 Task: Find connections with filter location Slavonski Brod with filter topic #wellnesswith filter profile language Potuguese with filter current company Gojek with filter school KKR&KSR Institute of Technology & Sciences, VINJANAMPADU Village (CC-JR) with filter industry Wholesale Furniture and Home Furnishings with filter service category Financial Planning with filter keywords title Executive Assistant
Action: Mouse moved to (616, 80)
Screenshot: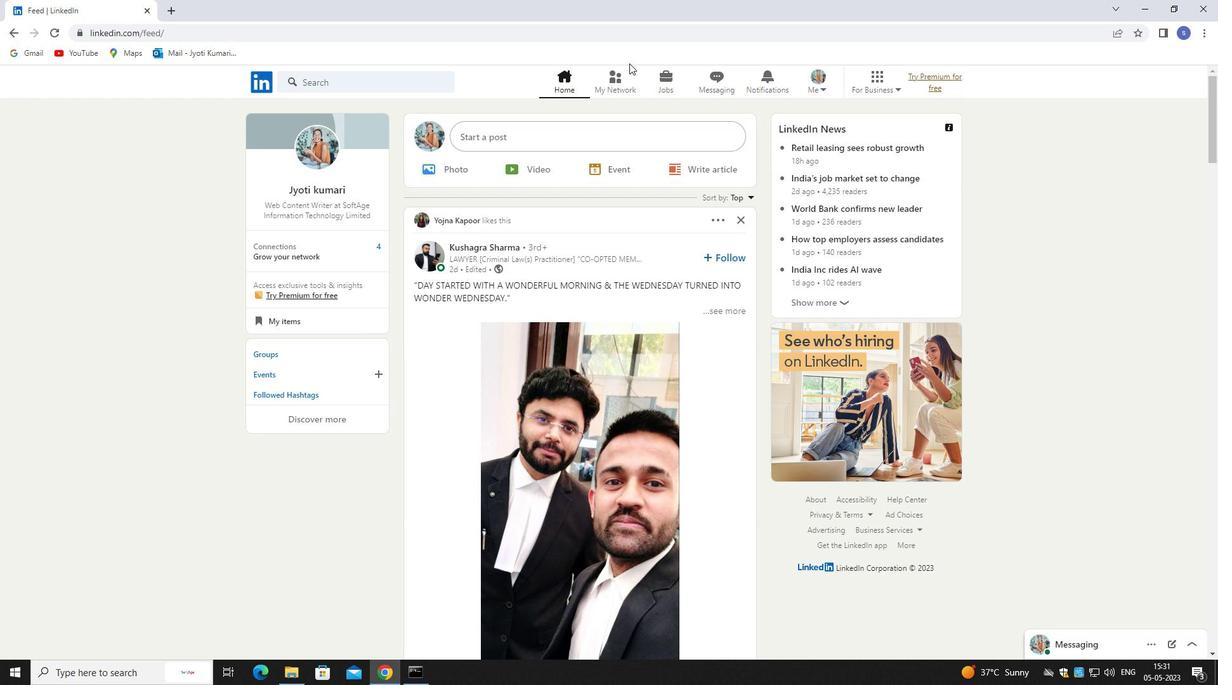 
Action: Mouse pressed left at (616, 80)
Screenshot: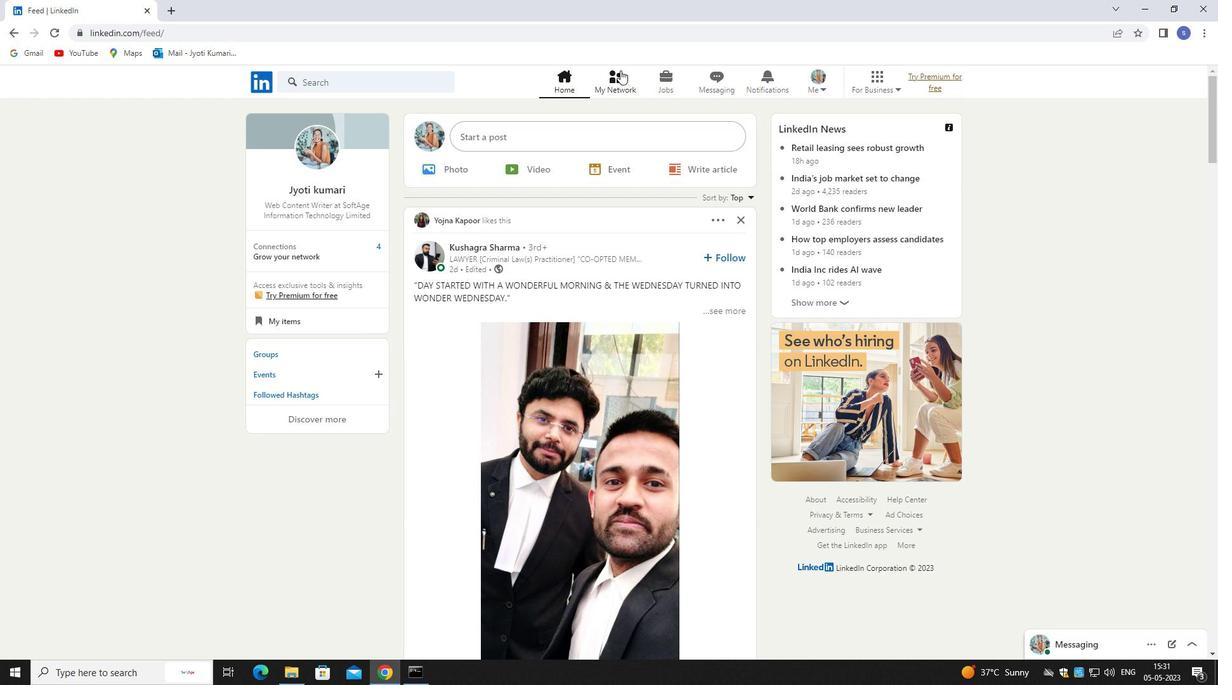 
Action: Mouse moved to (616, 80)
Screenshot: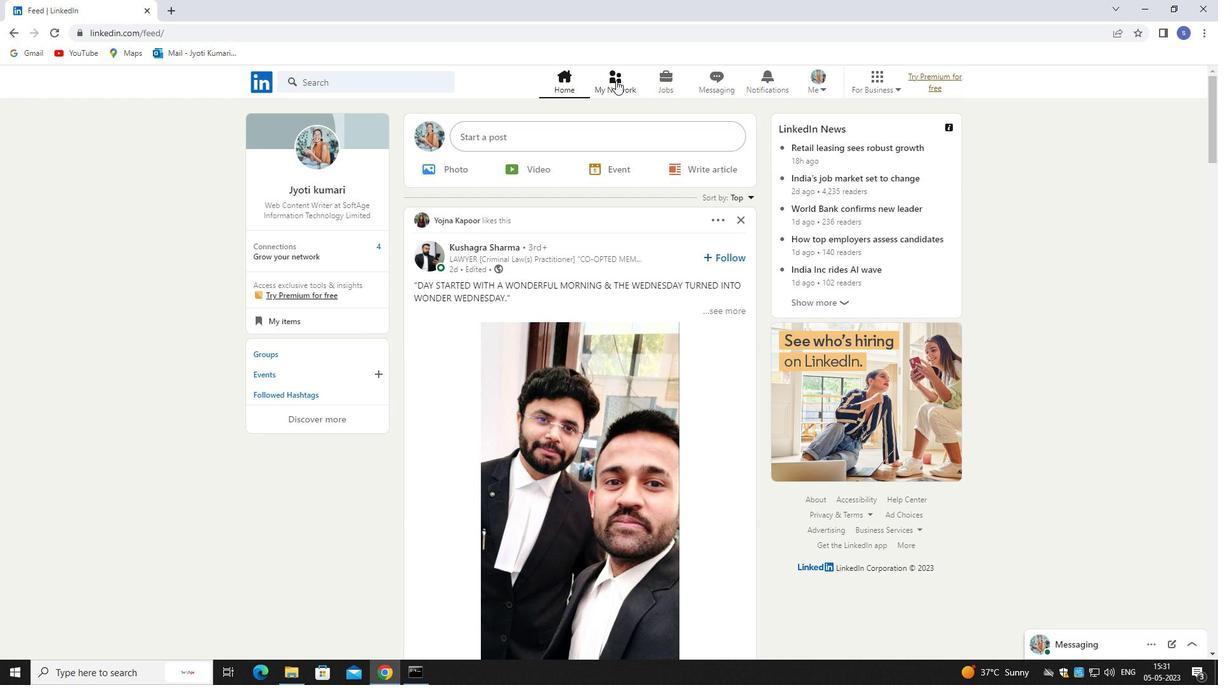 
Action: Mouse pressed left at (616, 80)
Screenshot: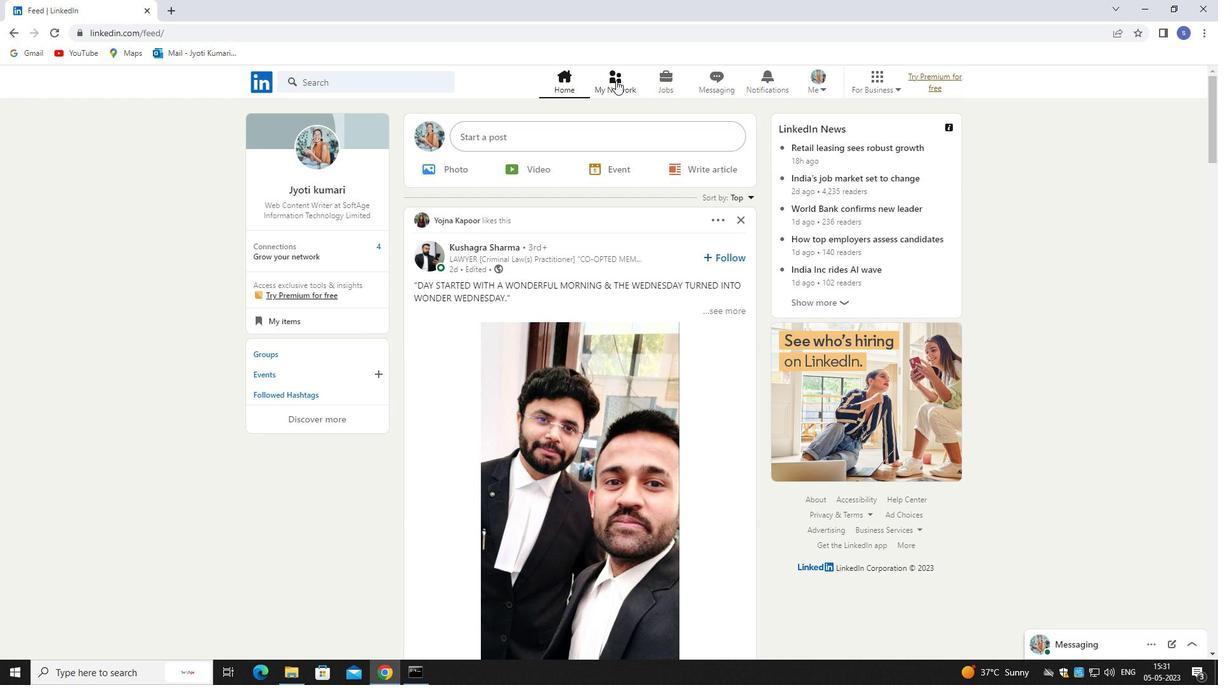 
Action: Mouse moved to (399, 148)
Screenshot: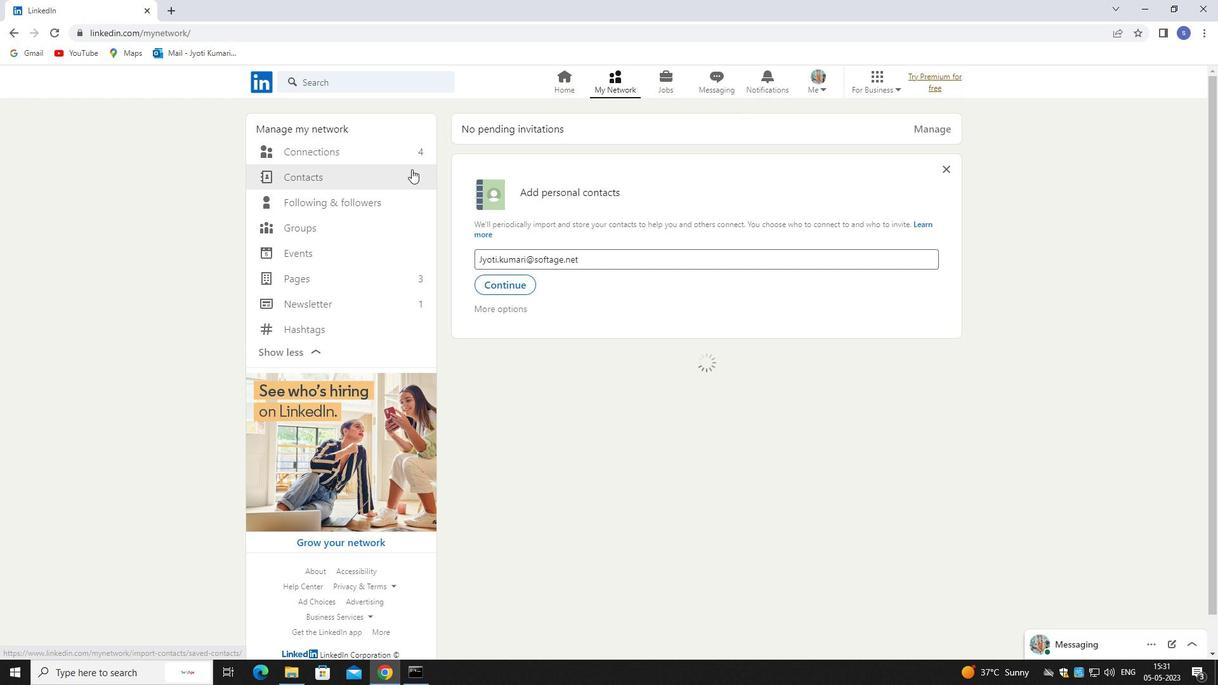 
Action: Mouse pressed left at (399, 148)
Screenshot: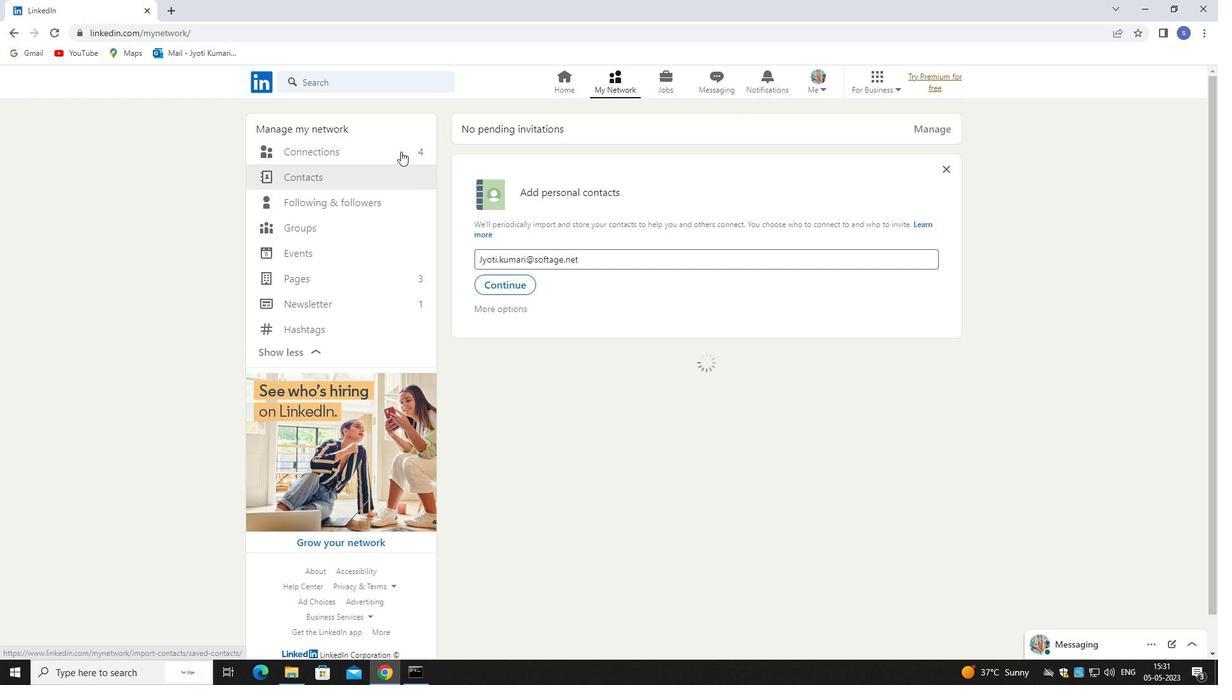 
Action: Mouse moved to (398, 146)
Screenshot: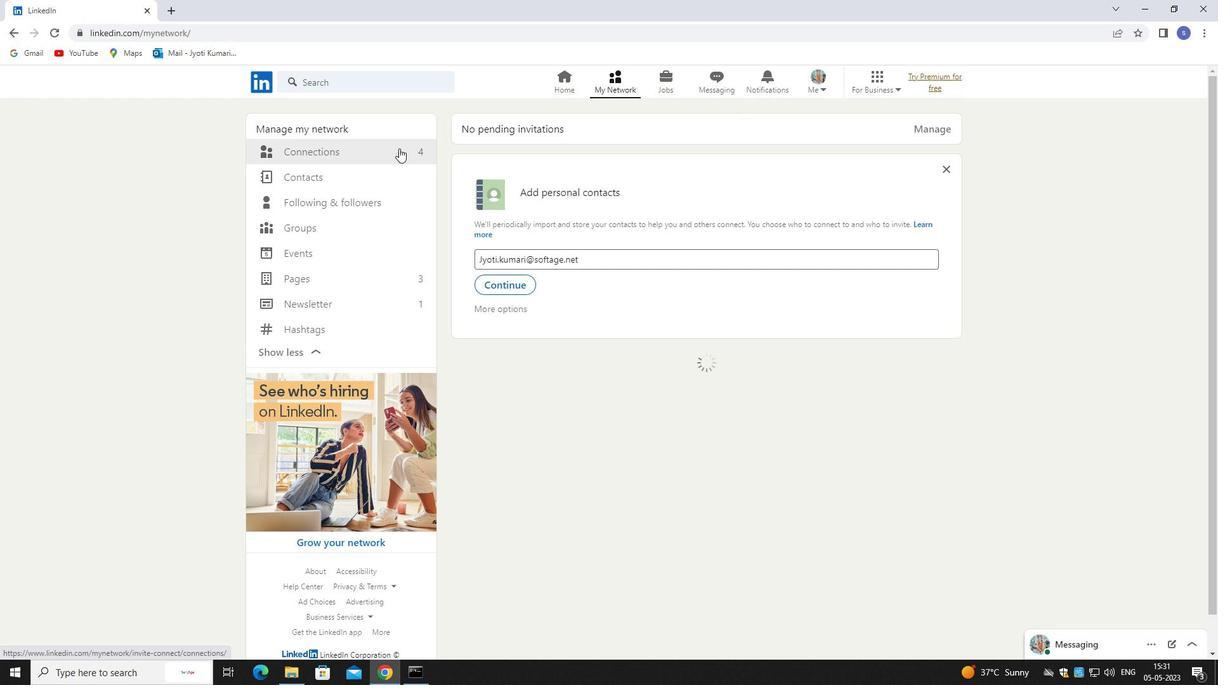 
Action: Mouse pressed left at (398, 146)
Screenshot: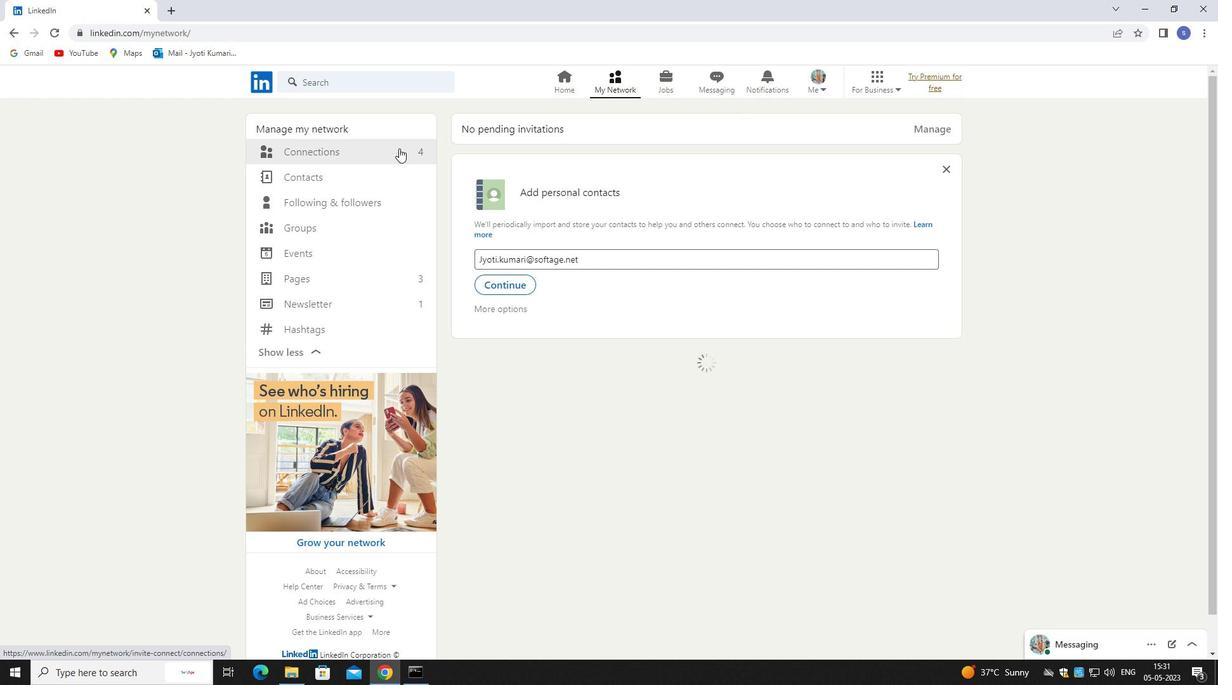 
Action: Mouse moved to (735, 153)
Screenshot: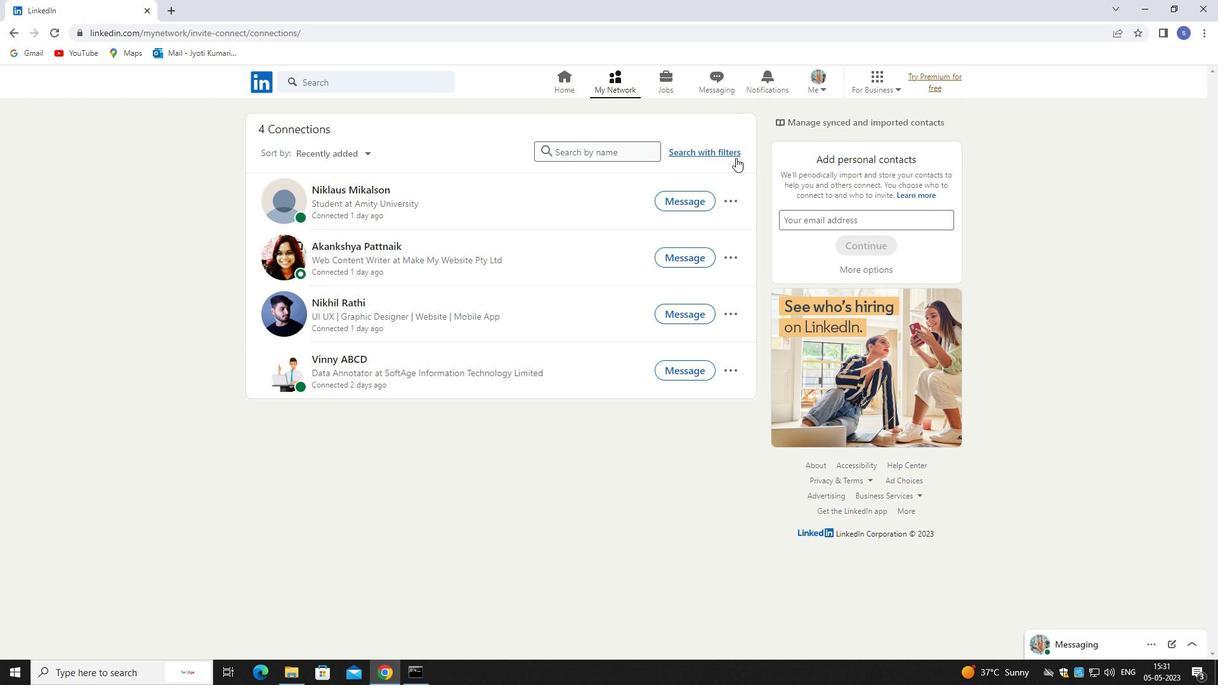 
Action: Mouse pressed left at (735, 153)
Screenshot: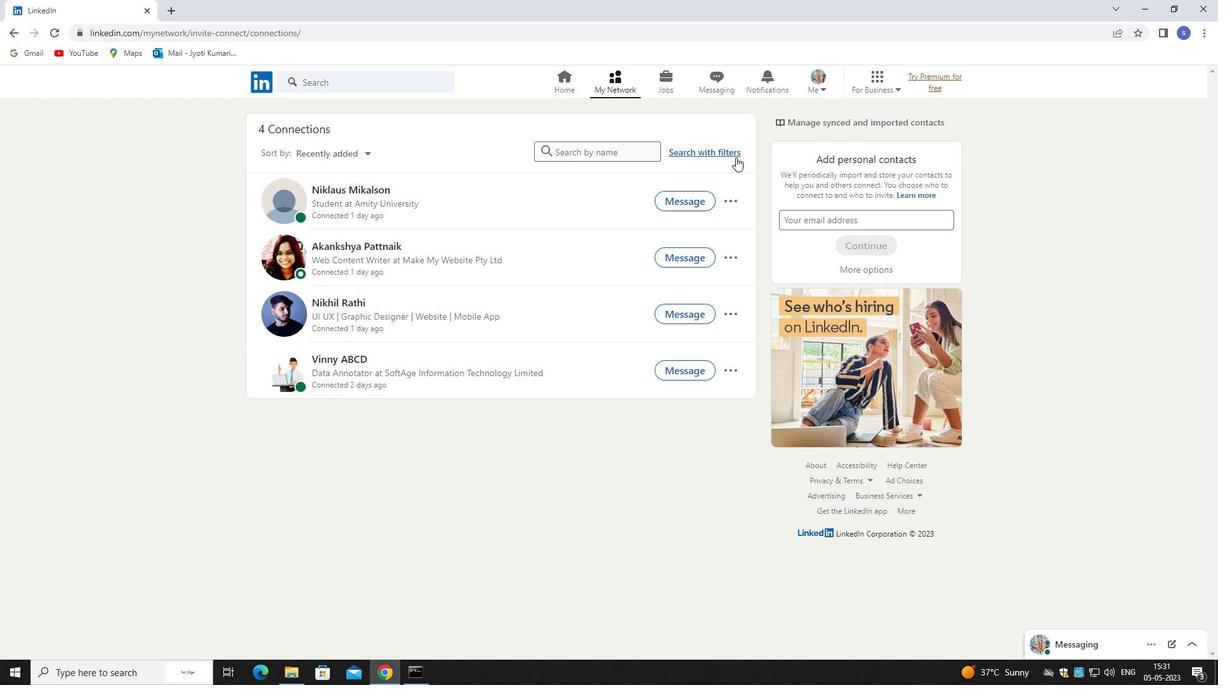 
Action: Mouse moved to (637, 117)
Screenshot: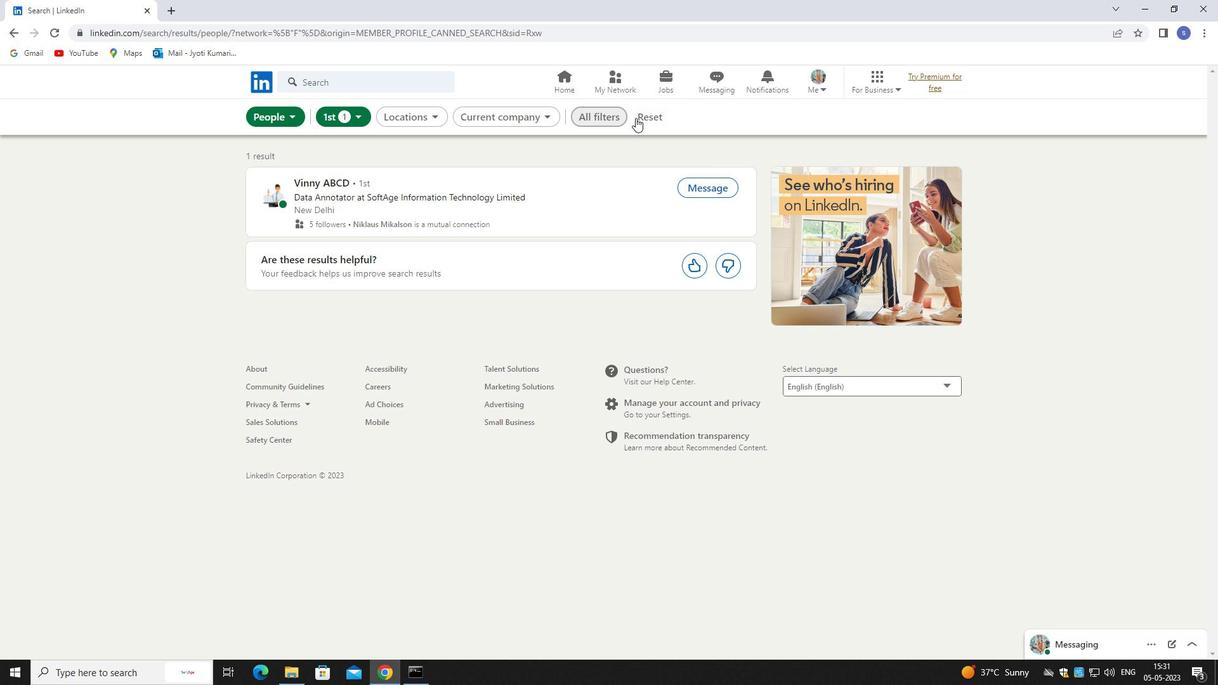 
Action: Mouse pressed left at (637, 117)
Screenshot: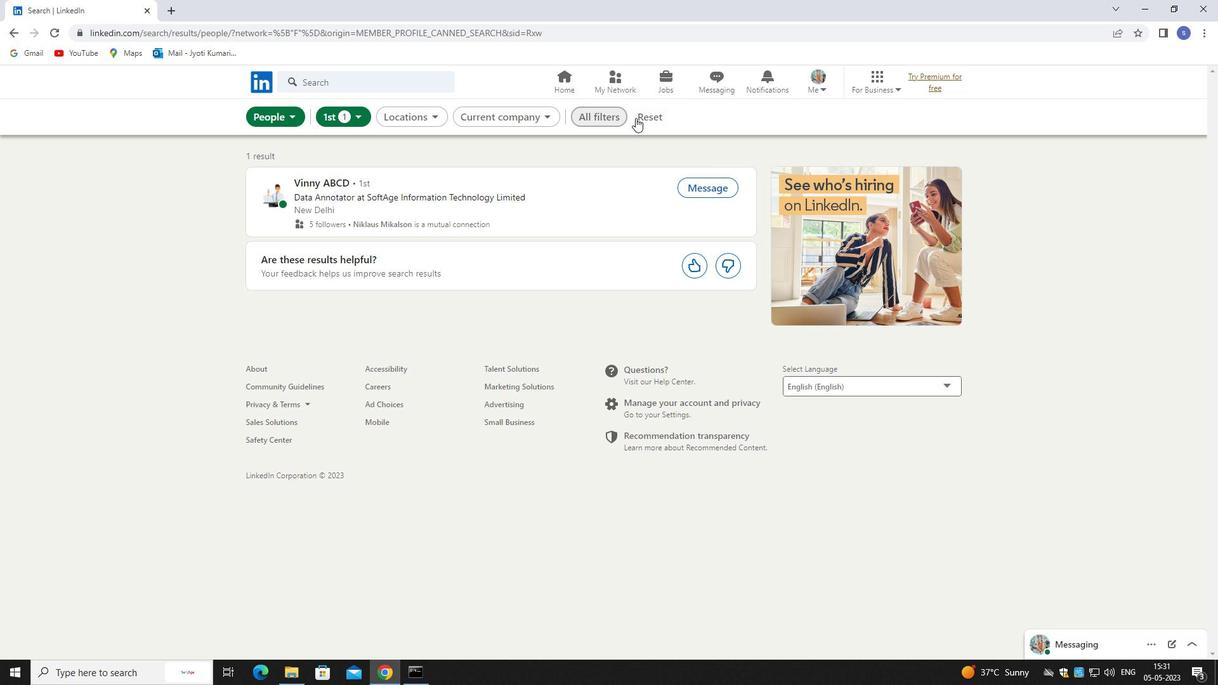 
Action: Mouse moved to (630, 114)
Screenshot: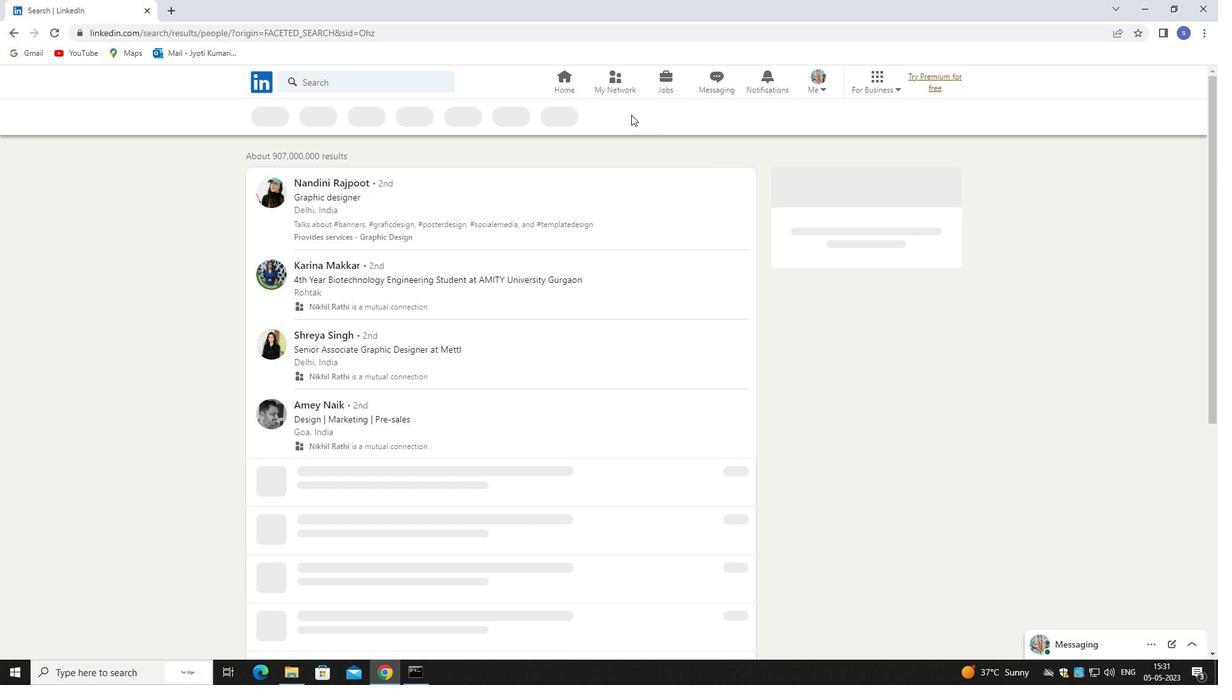 
Action: Mouse pressed left at (630, 114)
Screenshot: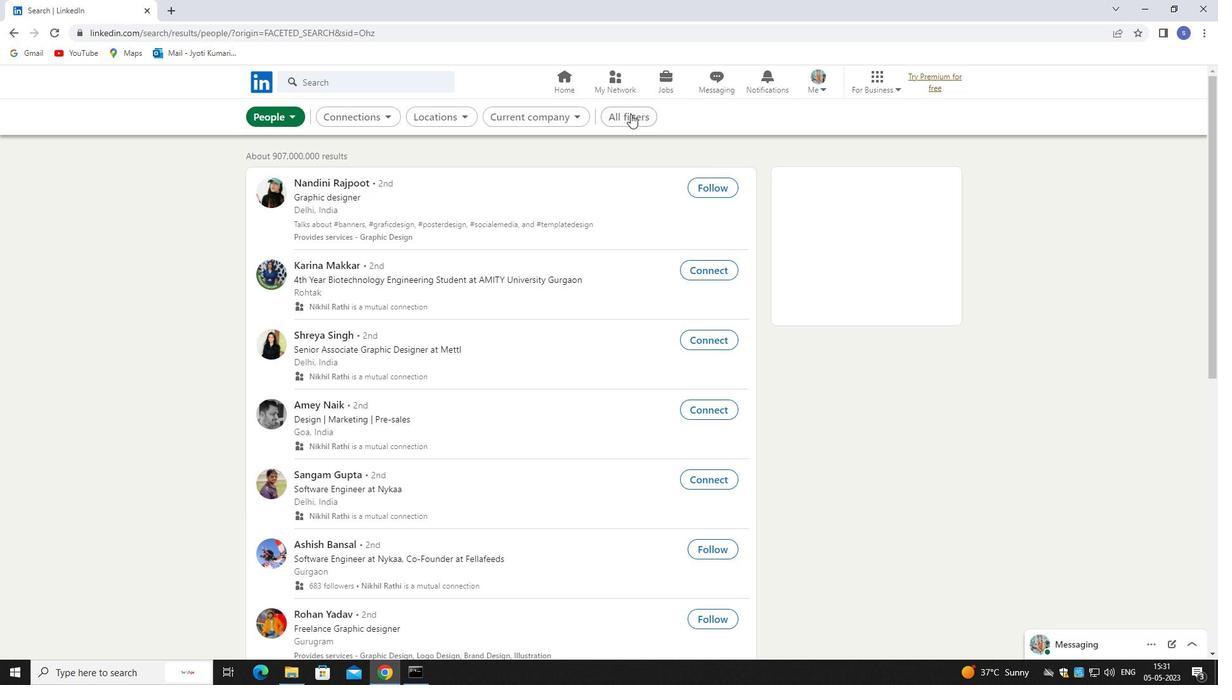 
Action: Mouse moved to (1111, 499)
Screenshot: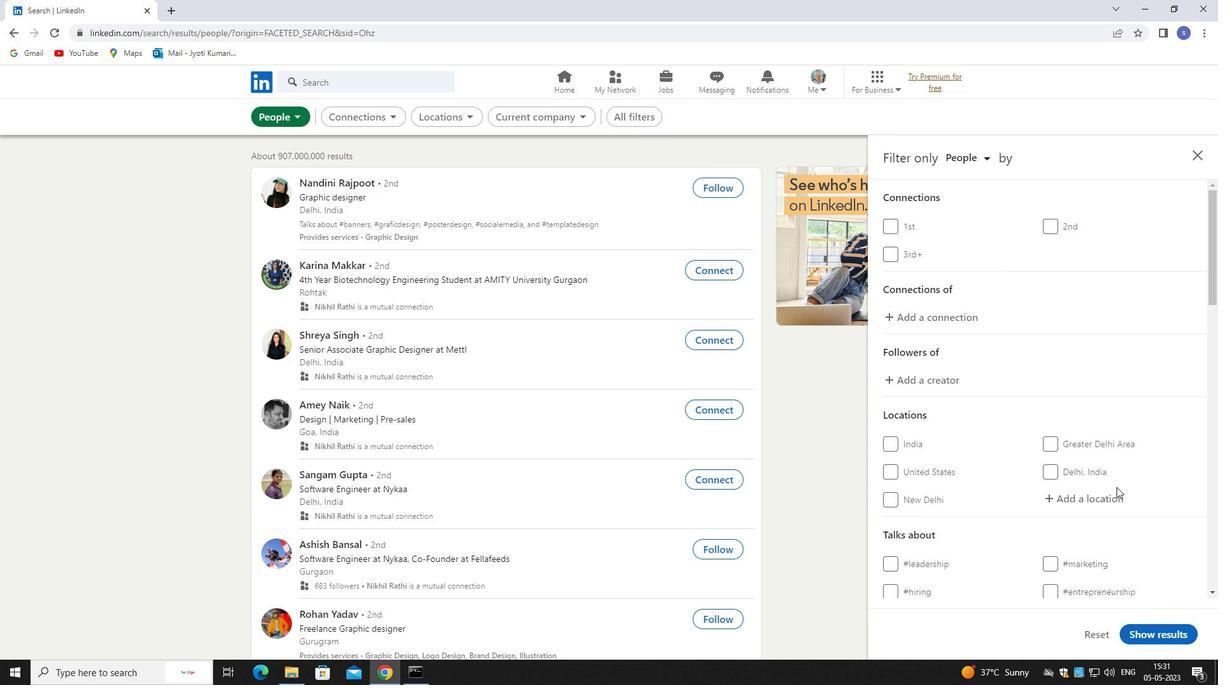 
Action: Mouse pressed left at (1111, 499)
Screenshot: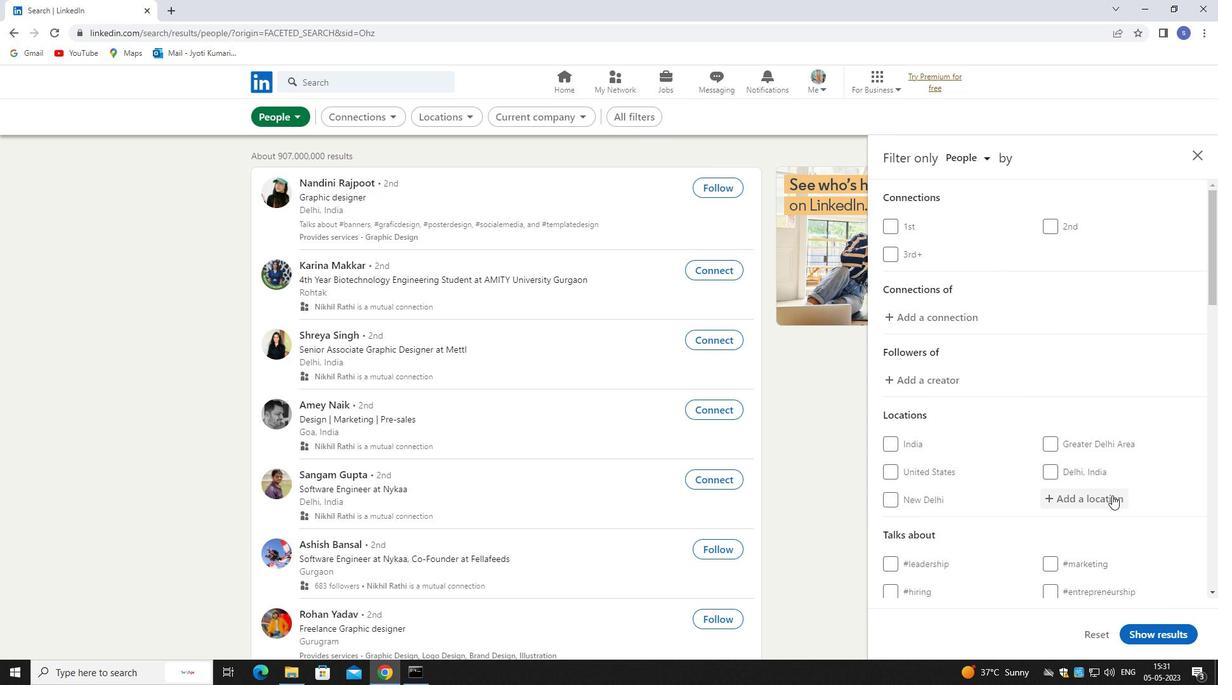 
Action: Mouse moved to (1113, 506)
Screenshot: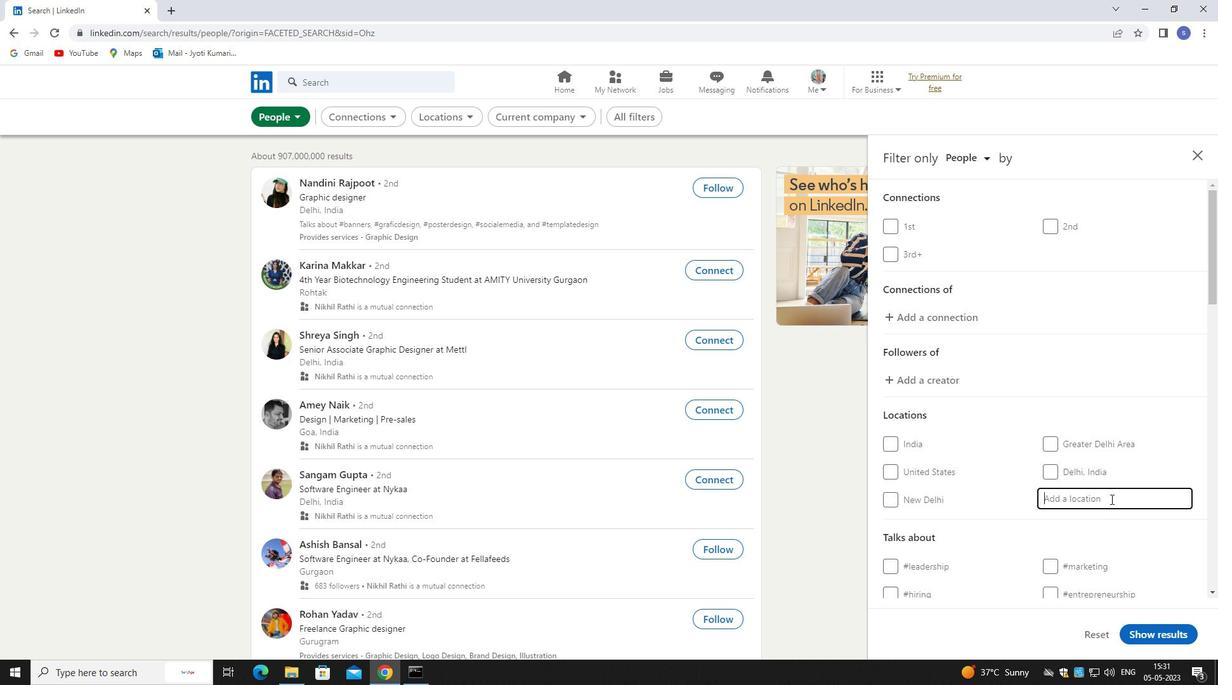 
Action: Key pressed slan<Key.backspace>vonski
Screenshot: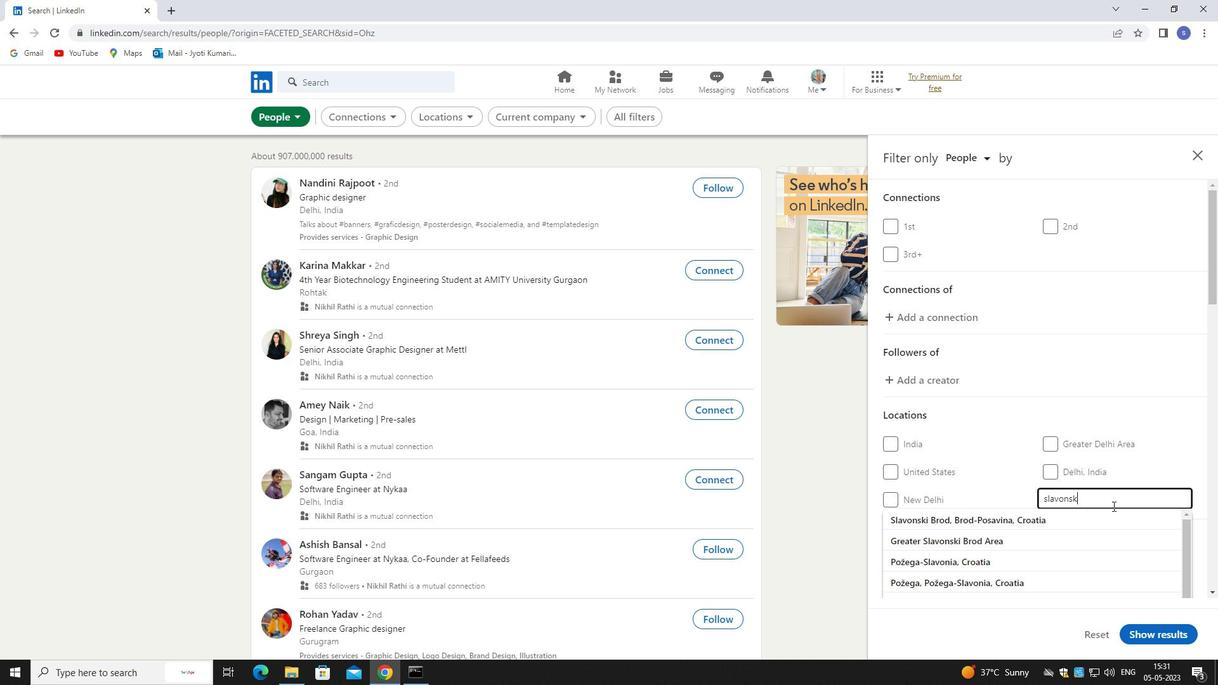 
Action: Mouse moved to (1113, 518)
Screenshot: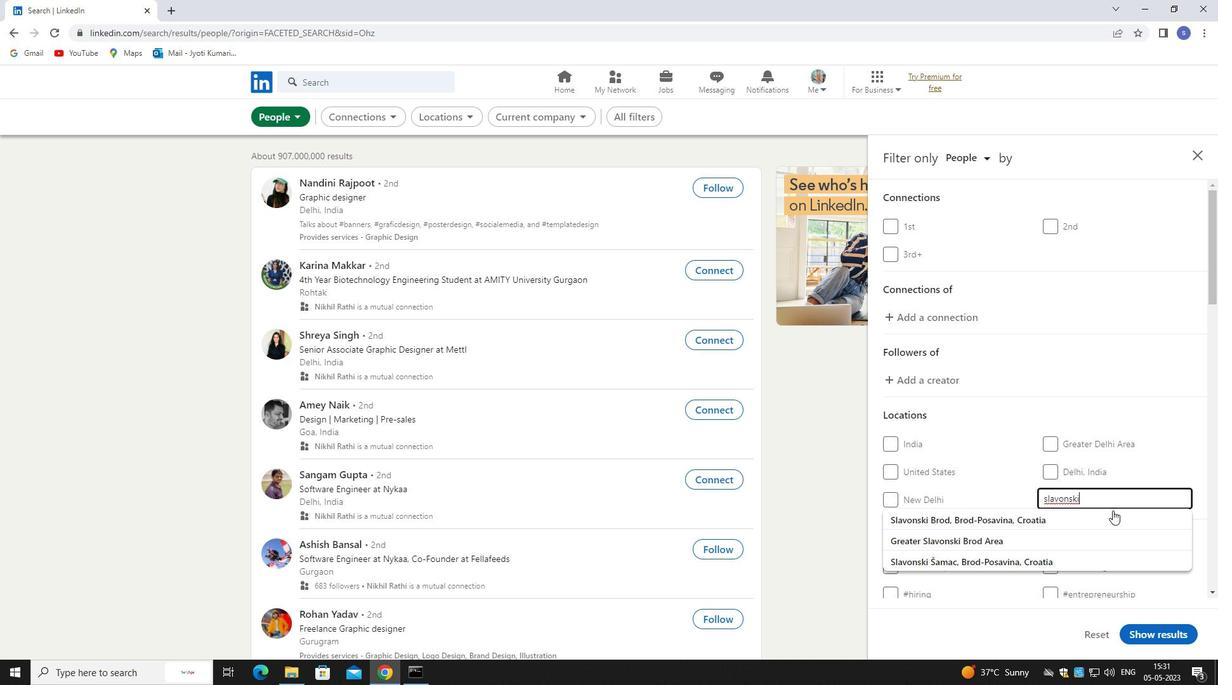 
Action: Mouse pressed left at (1113, 518)
Screenshot: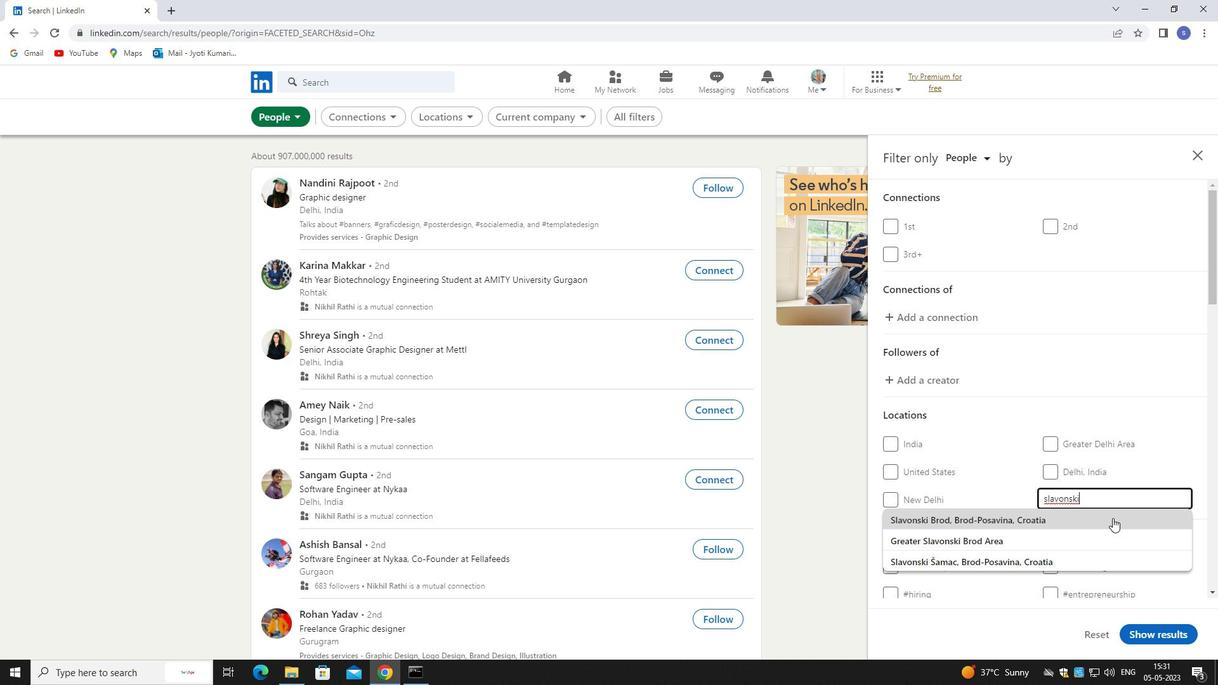
Action: Mouse moved to (1106, 525)
Screenshot: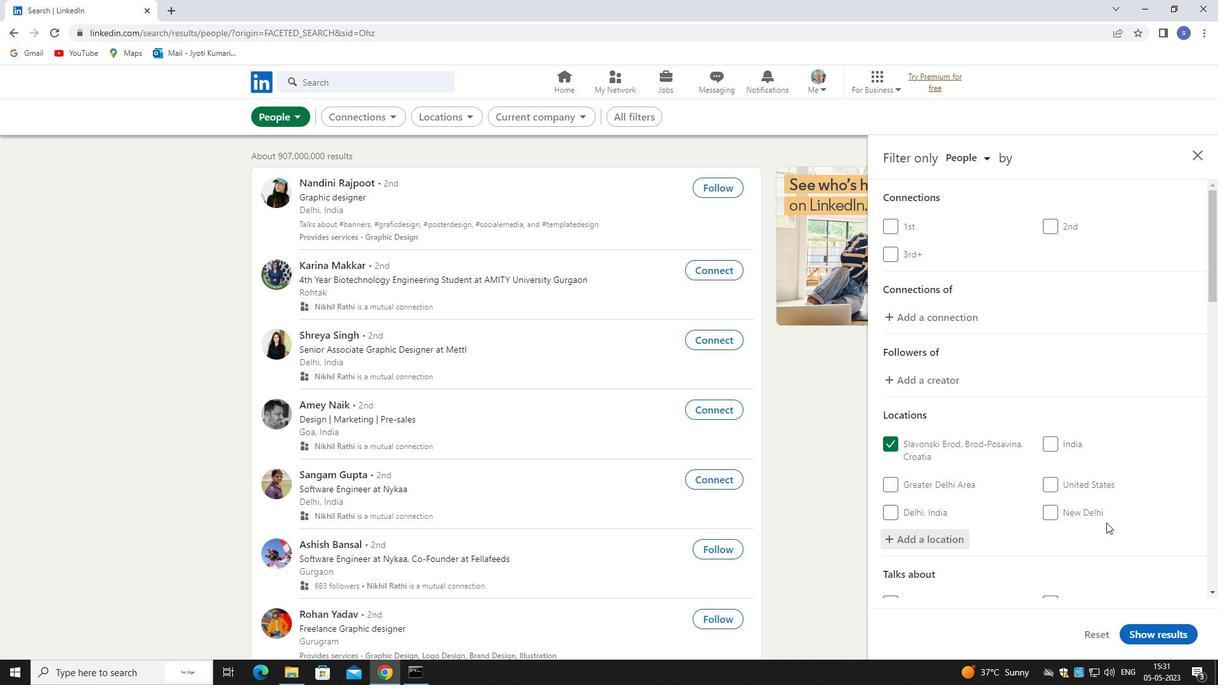 
Action: Mouse scrolled (1106, 524) with delta (0, 0)
Screenshot: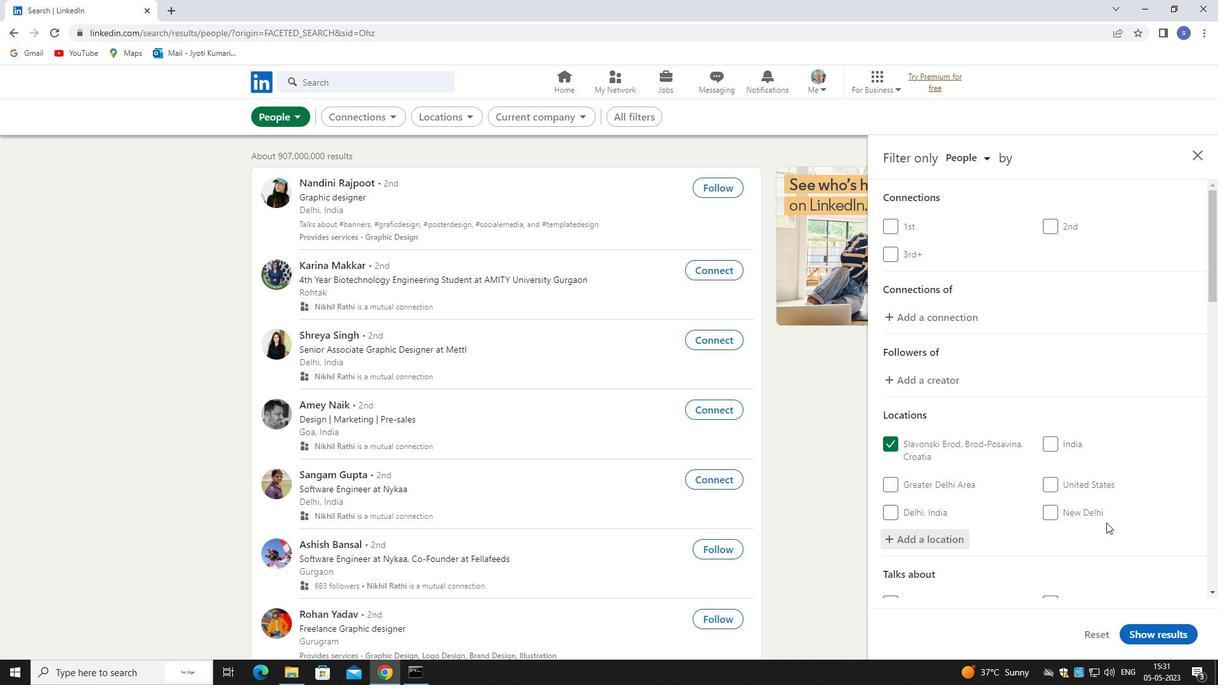 
Action: Mouse moved to (1106, 530)
Screenshot: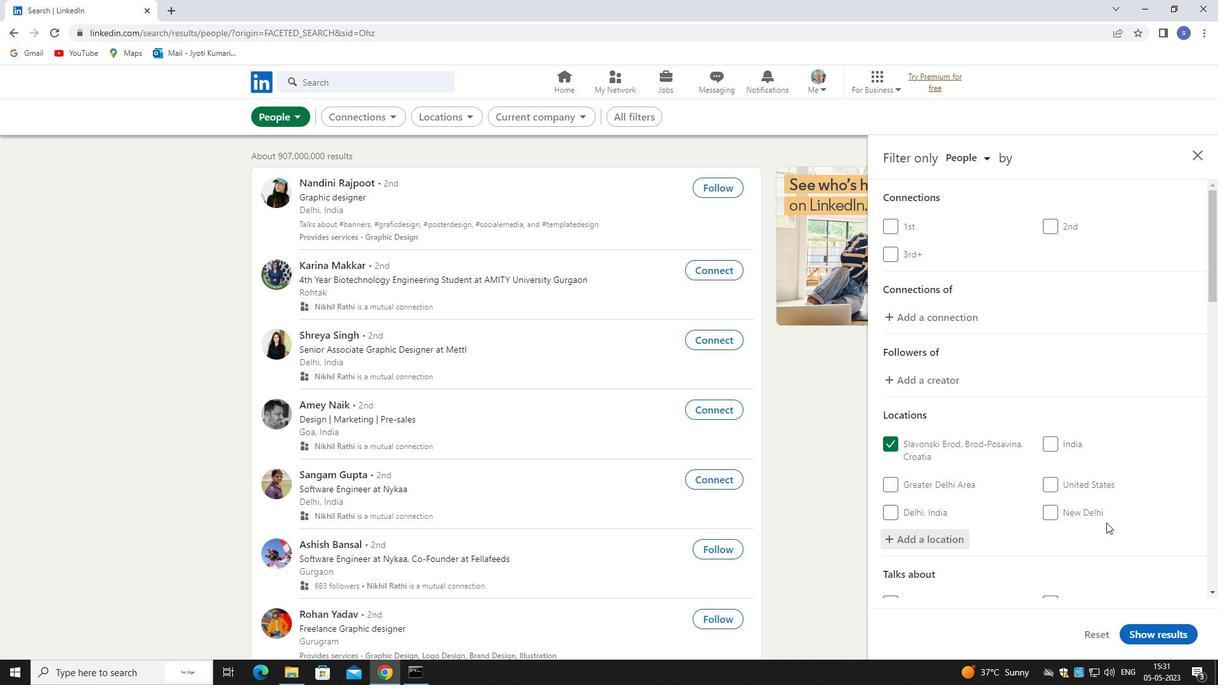
Action: Mouse scrolled (1106, 529) with delta (0, 0)
Screenshot: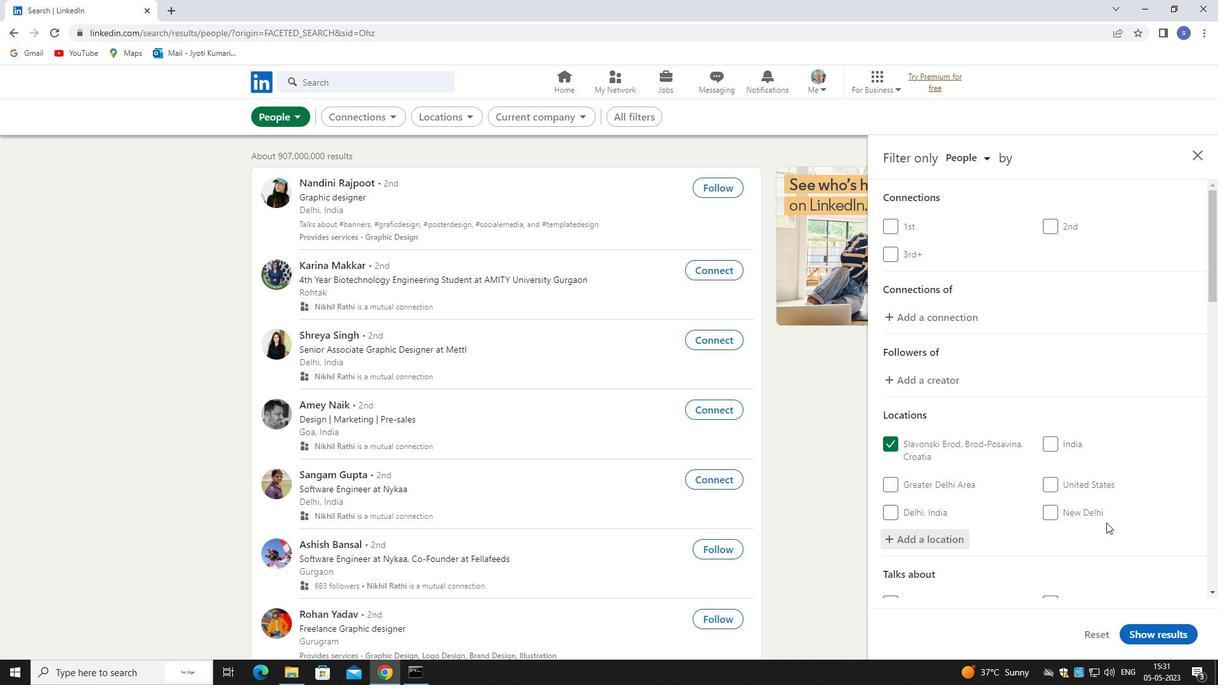
Action: Mouse moved to (1106, 531)
Screenshot: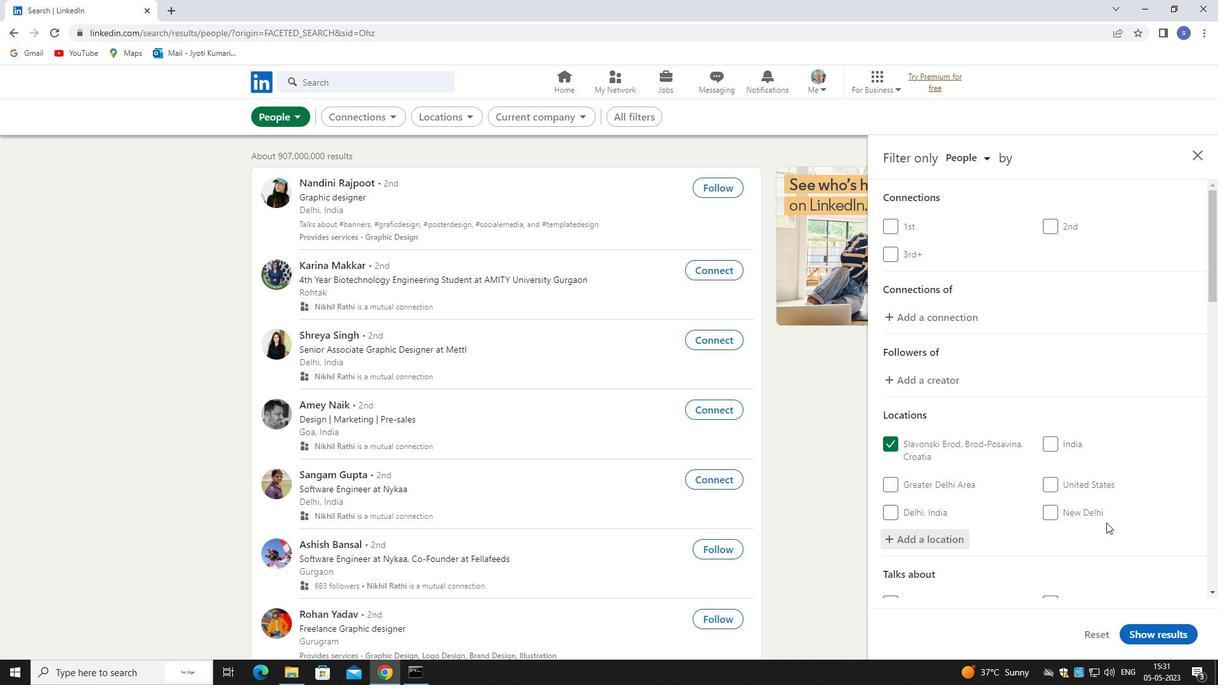 
Action: Mouse scrolled (1106, 530) with delta (0, 0)
Screenshot: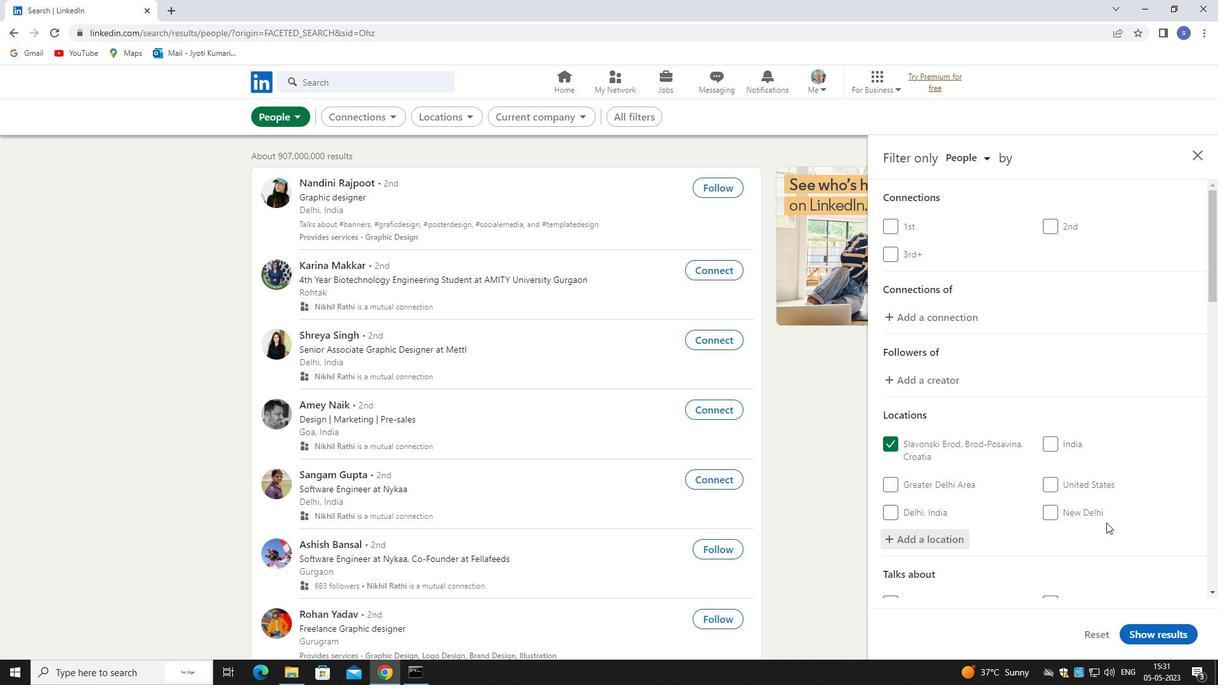 
Action: Mouse scrolled (1106, 530) with delta (0, 0)
Screenshot: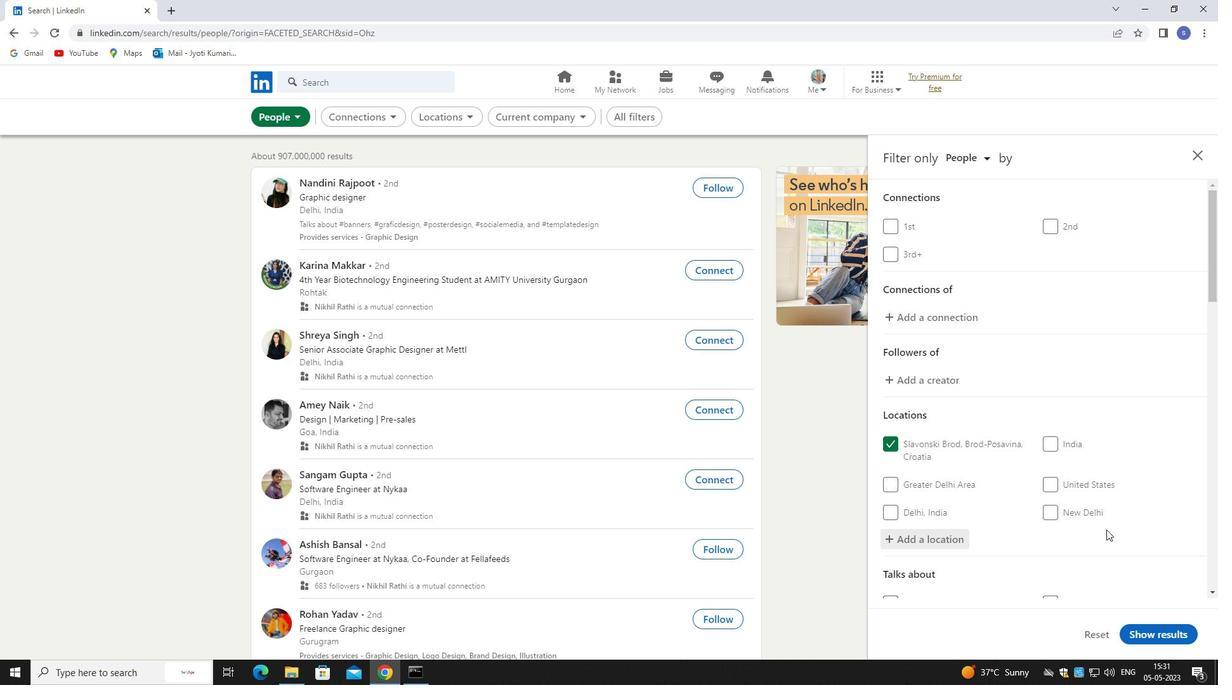 
Action: Mouse moved to (1058, 411)
Screenshot: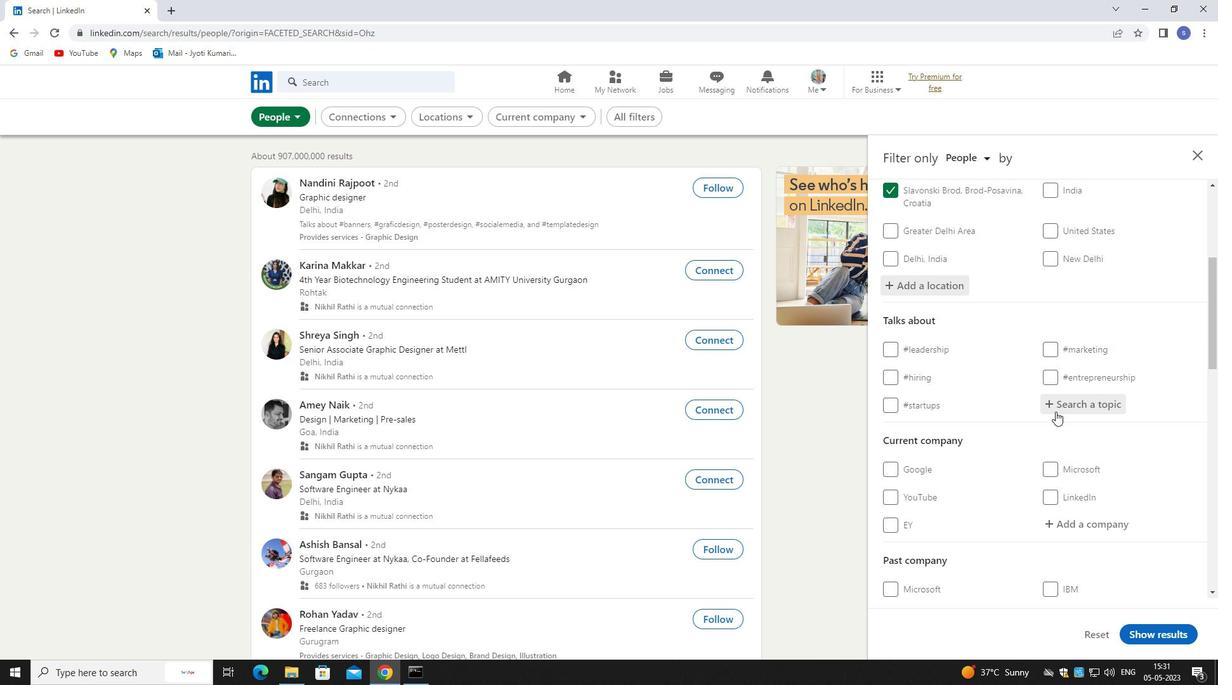 
Action: Mouse pressed left at (1058, 411)
Screenshot: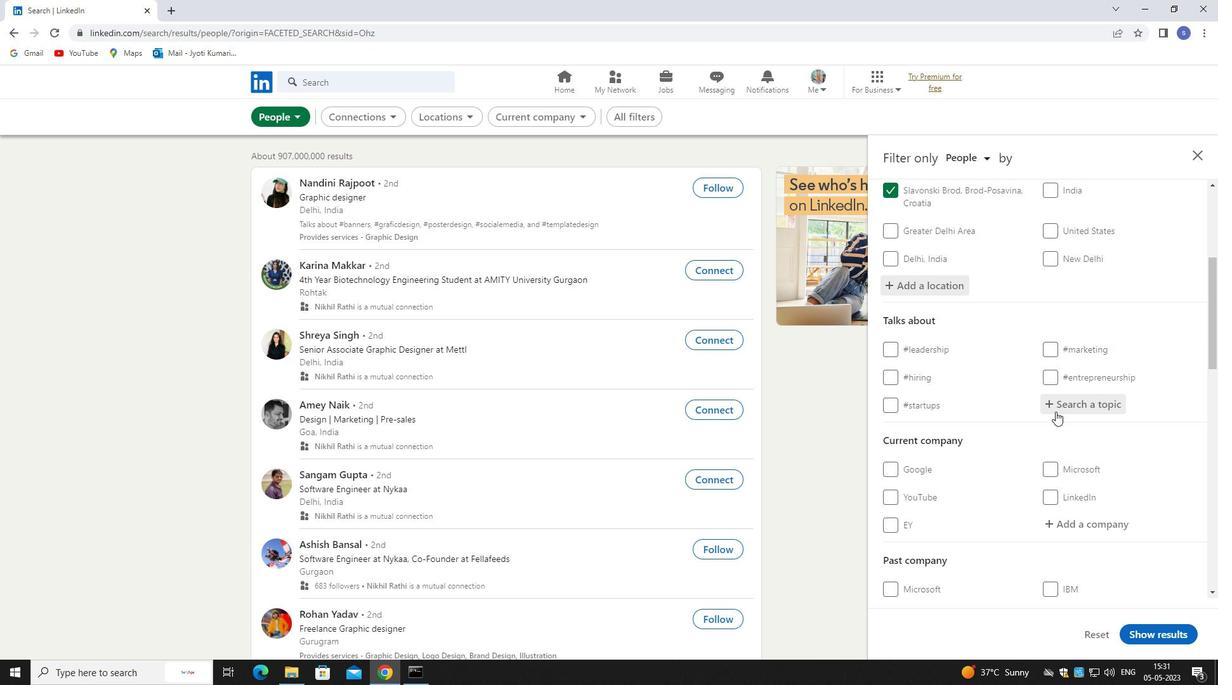 
Action: Mouse moved to (1059, 413)
Screenshot: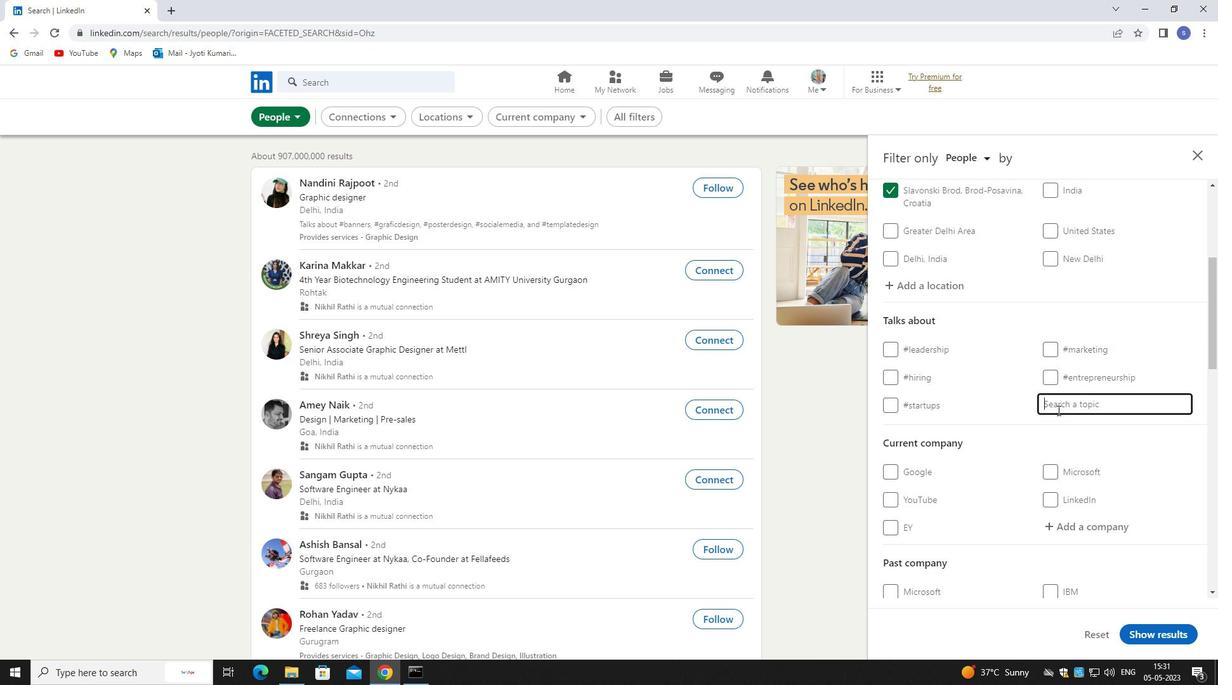 
Action: Key pressed wellness
Screenshot: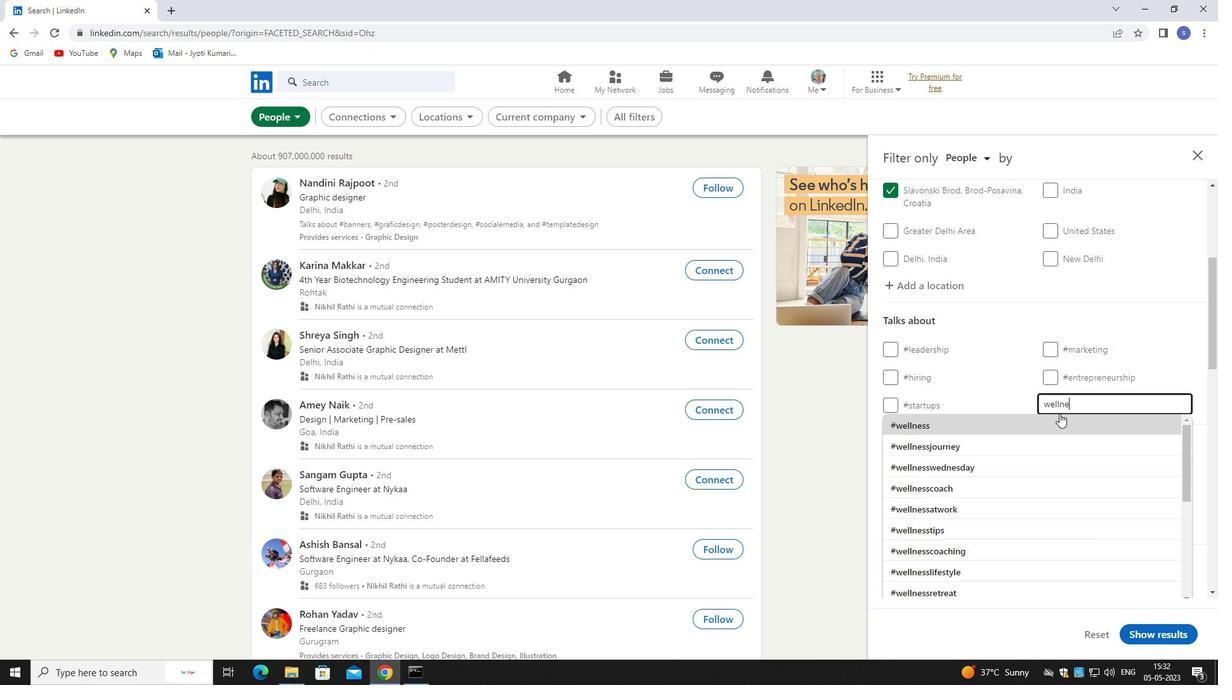 
Action: Mouse moved to (1042, 418)
Screenshot: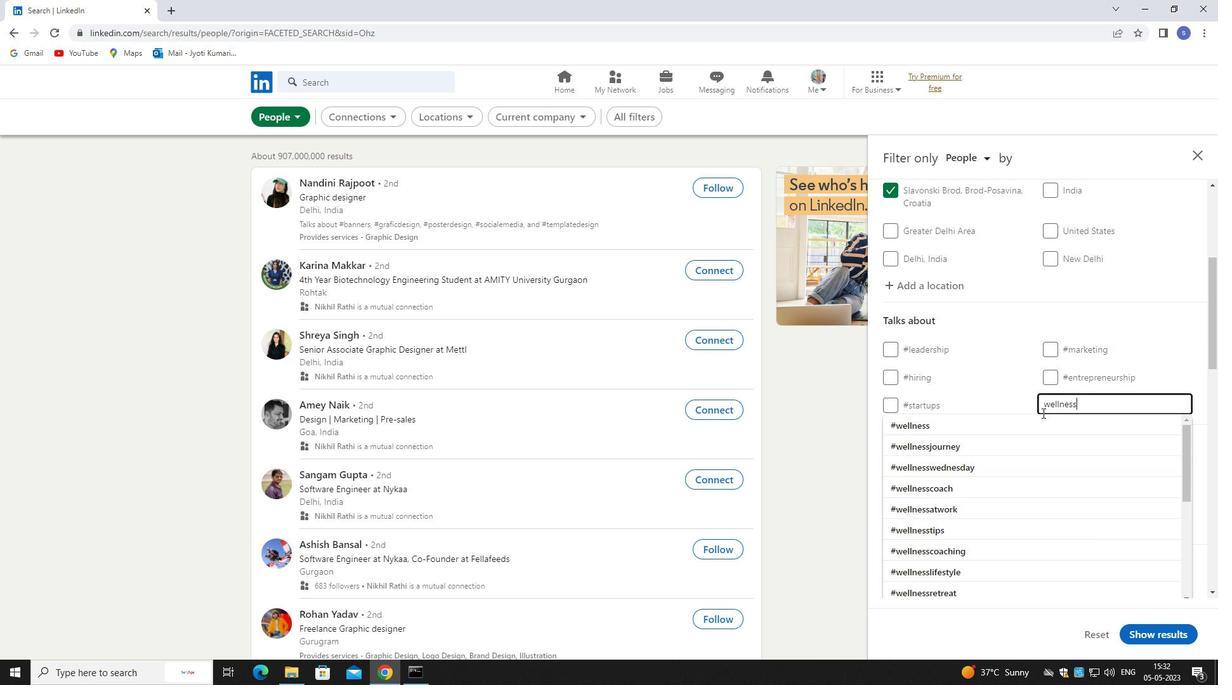 
Action: Mouse pressed left at (1042, 418)
Screenshot: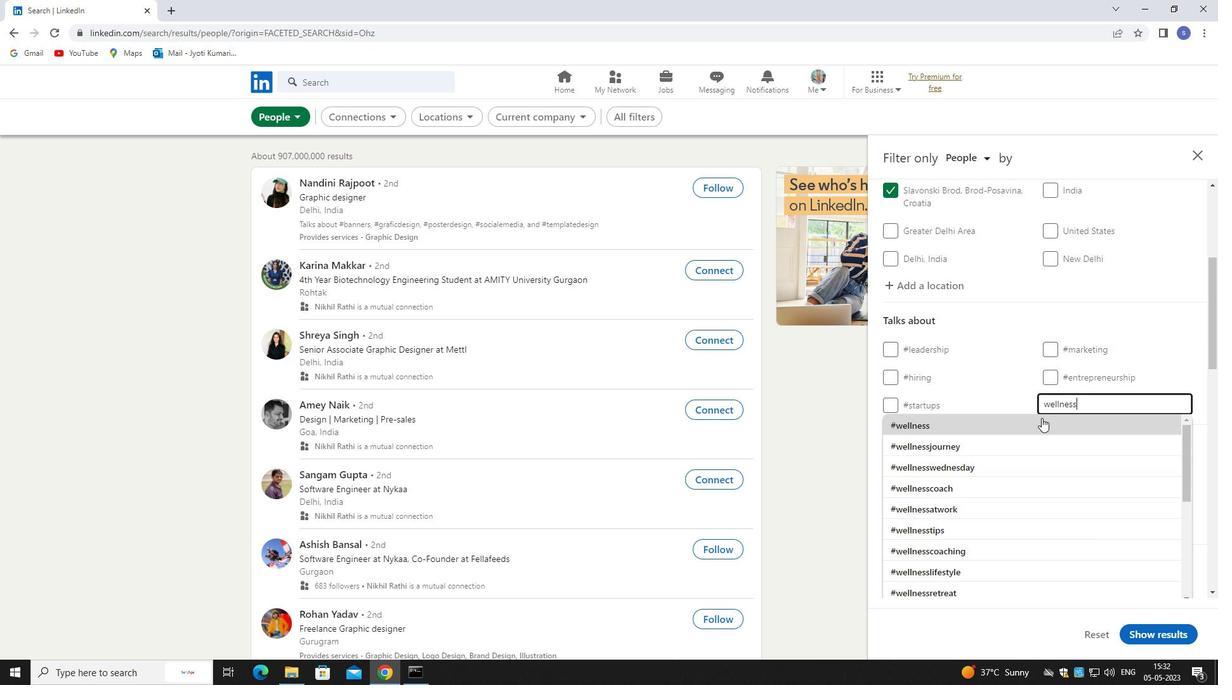 
Action: Mouse moved to (1044, 424)
Screenshot: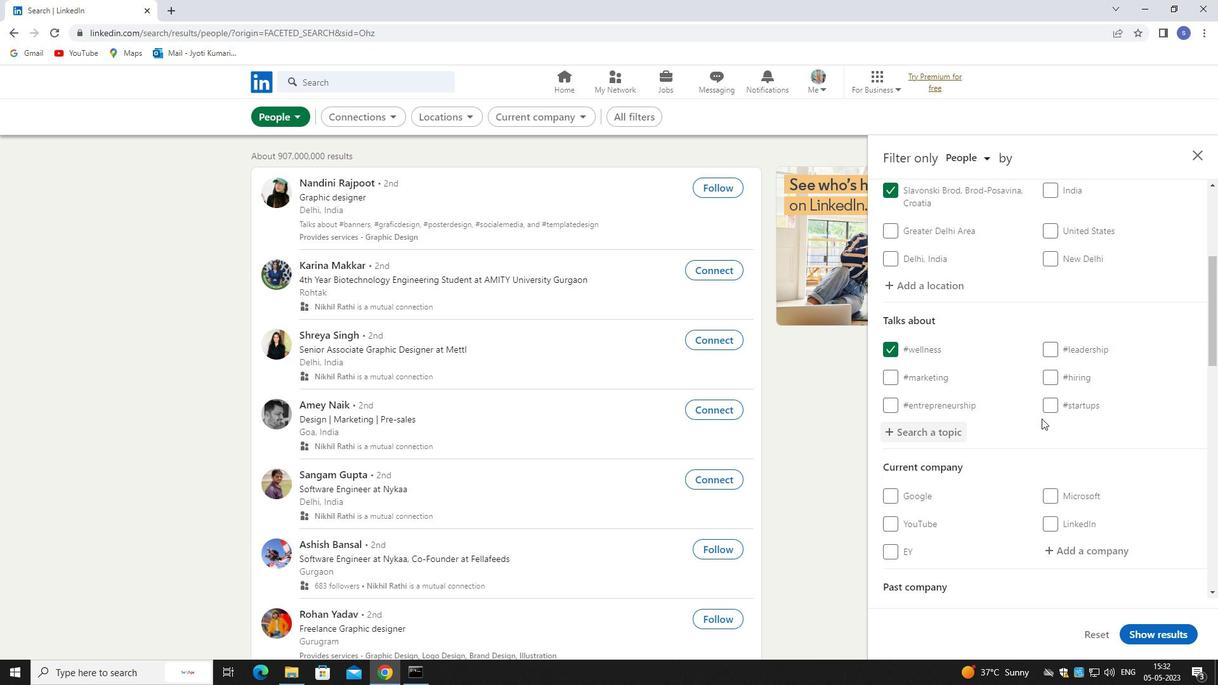 
Action: Mouse scrolled (1044, 423) with delta (0, 0)
Screenshot: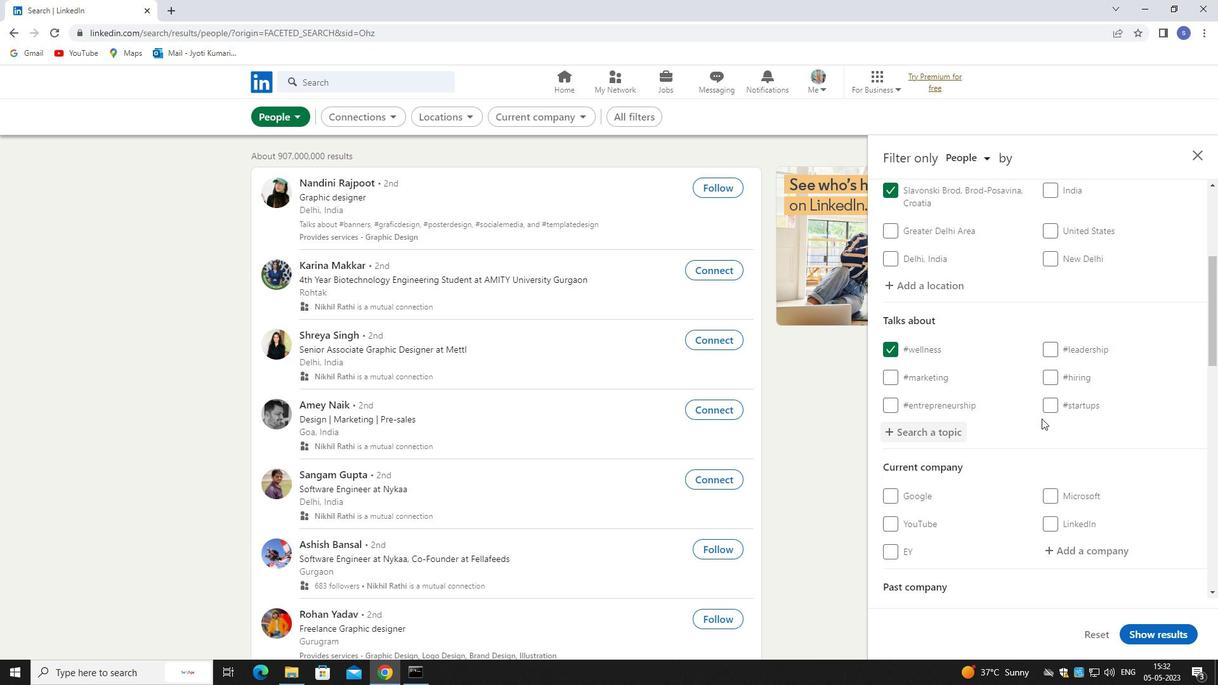 
Action: Mouse moved to (1052, 434)
Screenshot: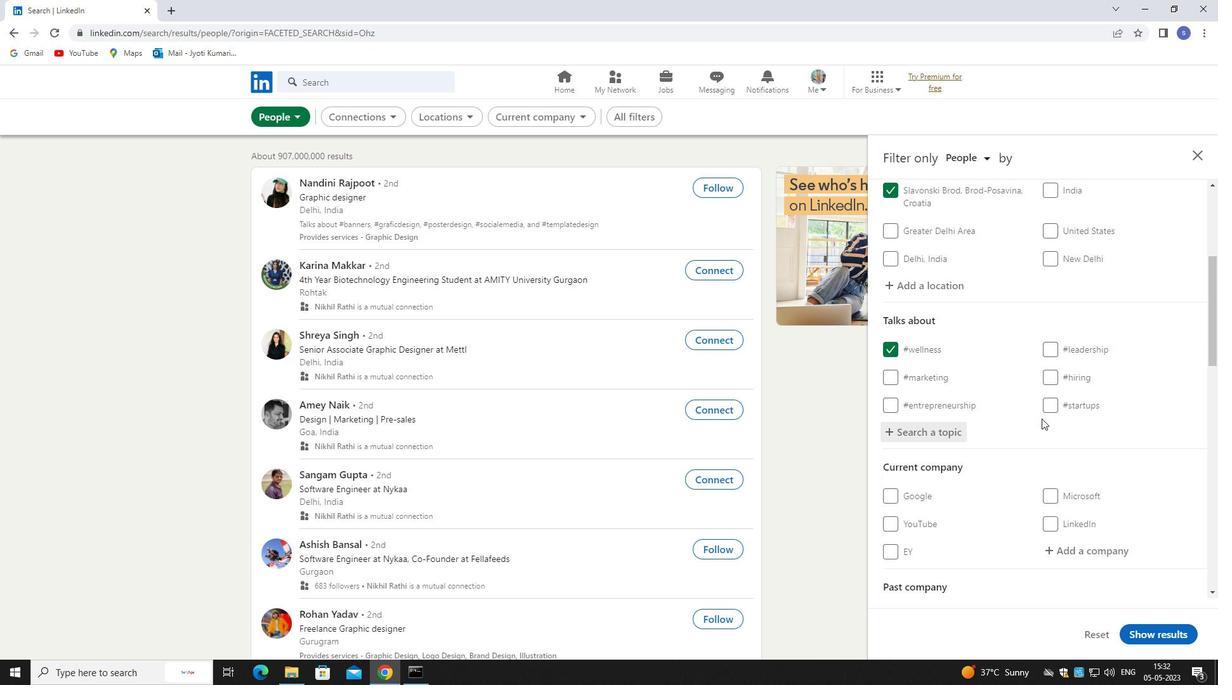 
Action: Mouse scrolled (1052, 433) with delta (0, 0)
Screenshot: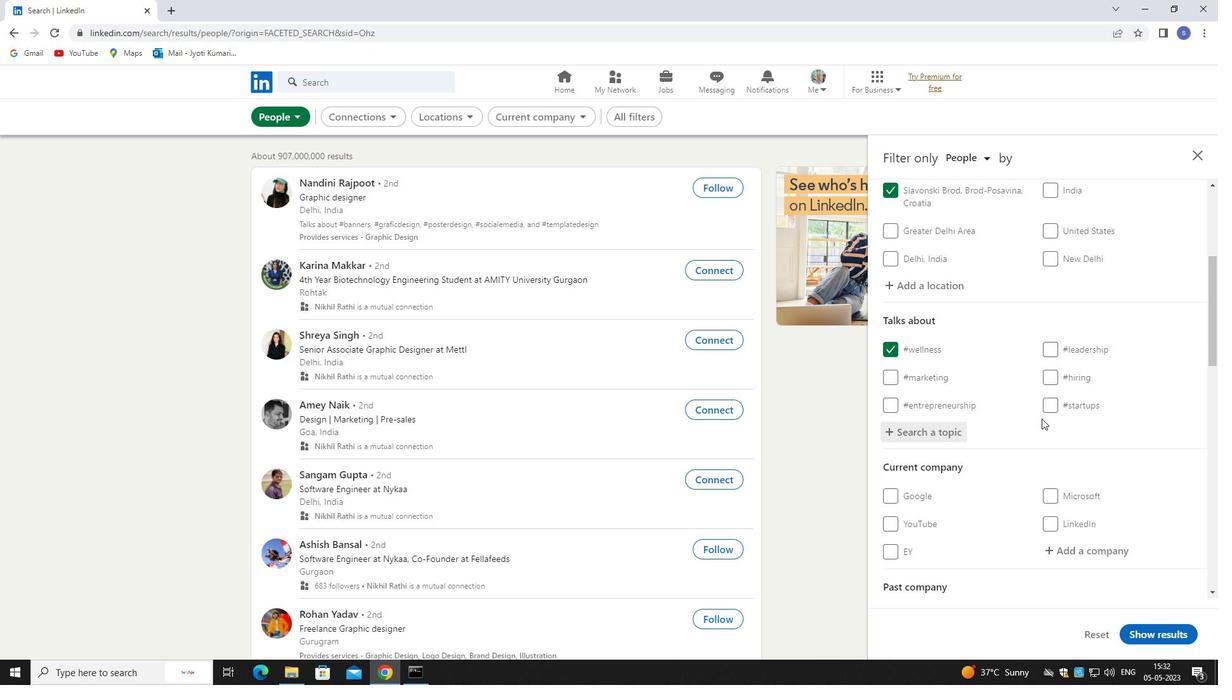 
Action: Mouse moved to (1058, 439)
Screenshot: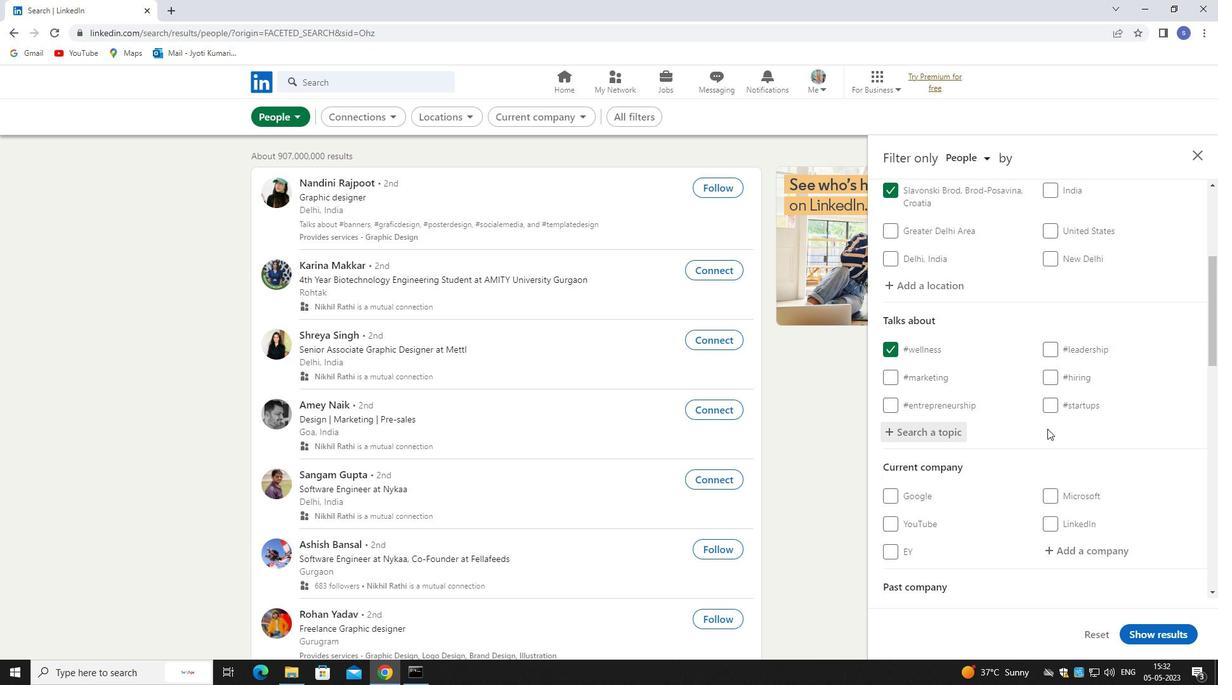 
Action: Mouse scrolled (1058, 439) with delta (0, 0)
Screenshot: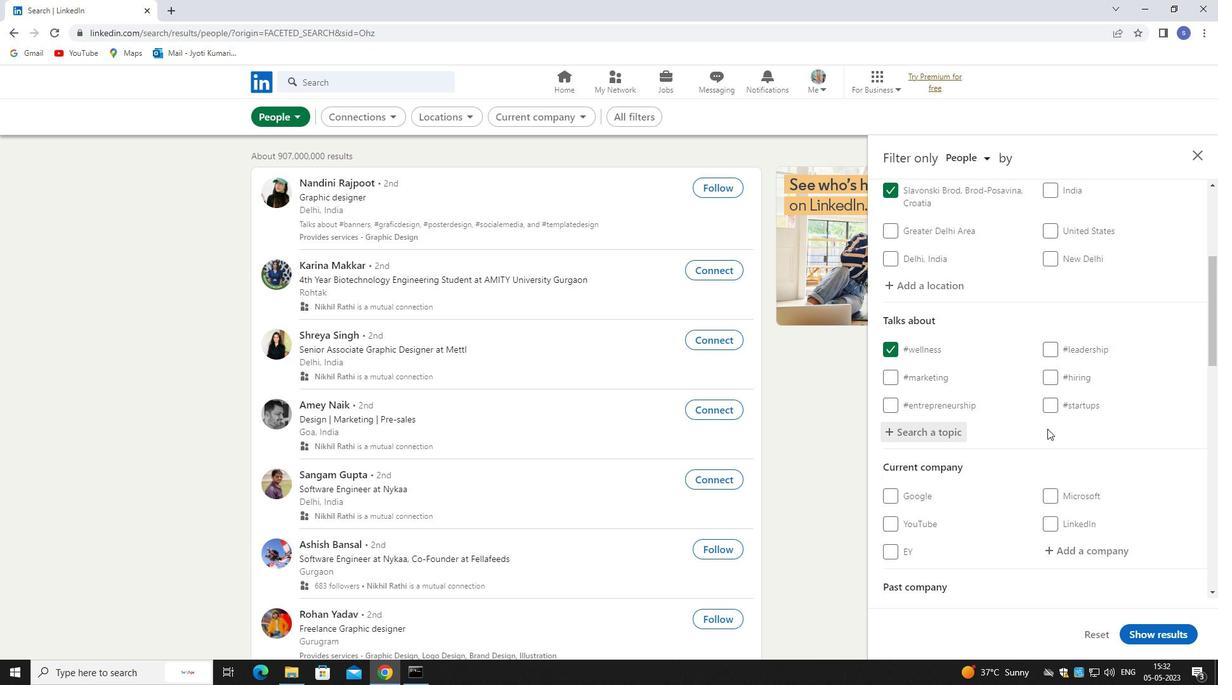 
Action: Mouse moved to (1080, 367)
Screenshot: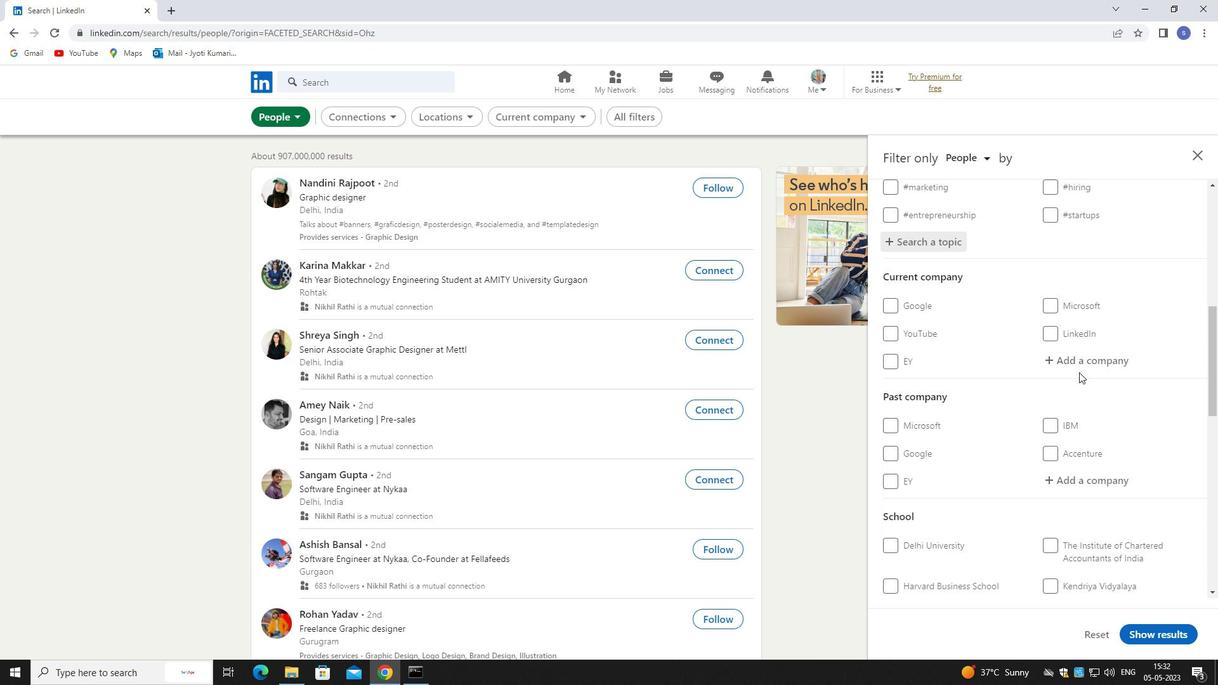 
Action: Mouse pressed left at (1080, 367)
Screenshot: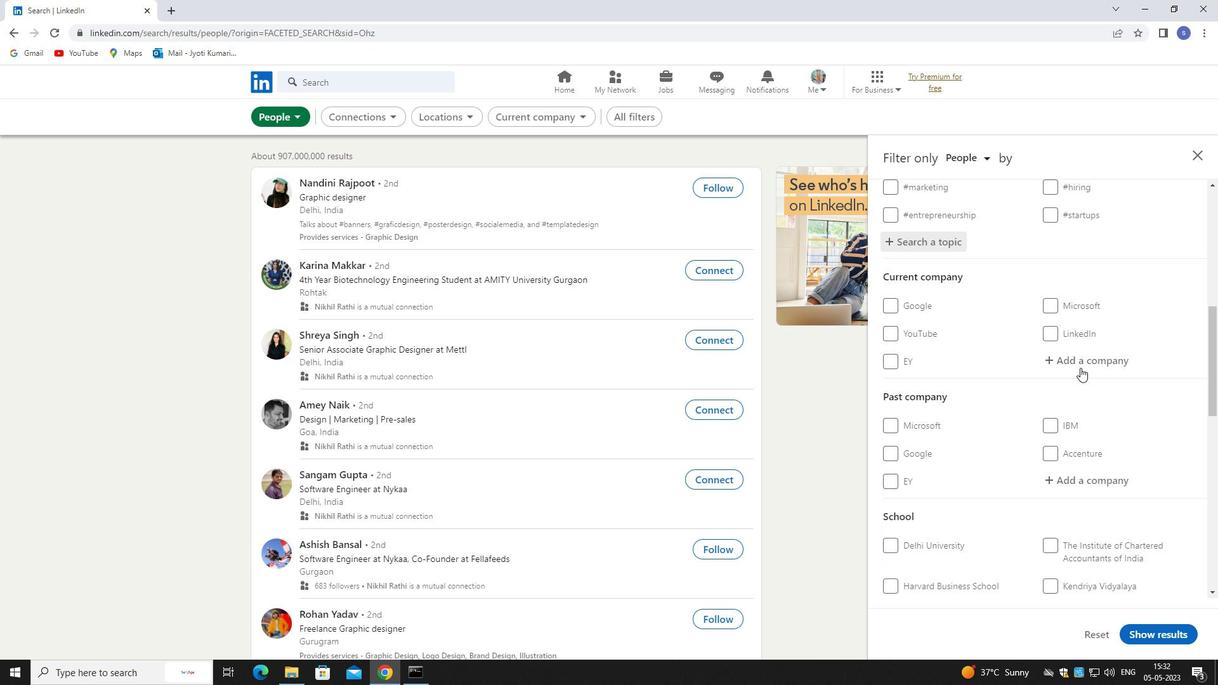 
Action: Mouse moved to (1081, 365)
Screenshot: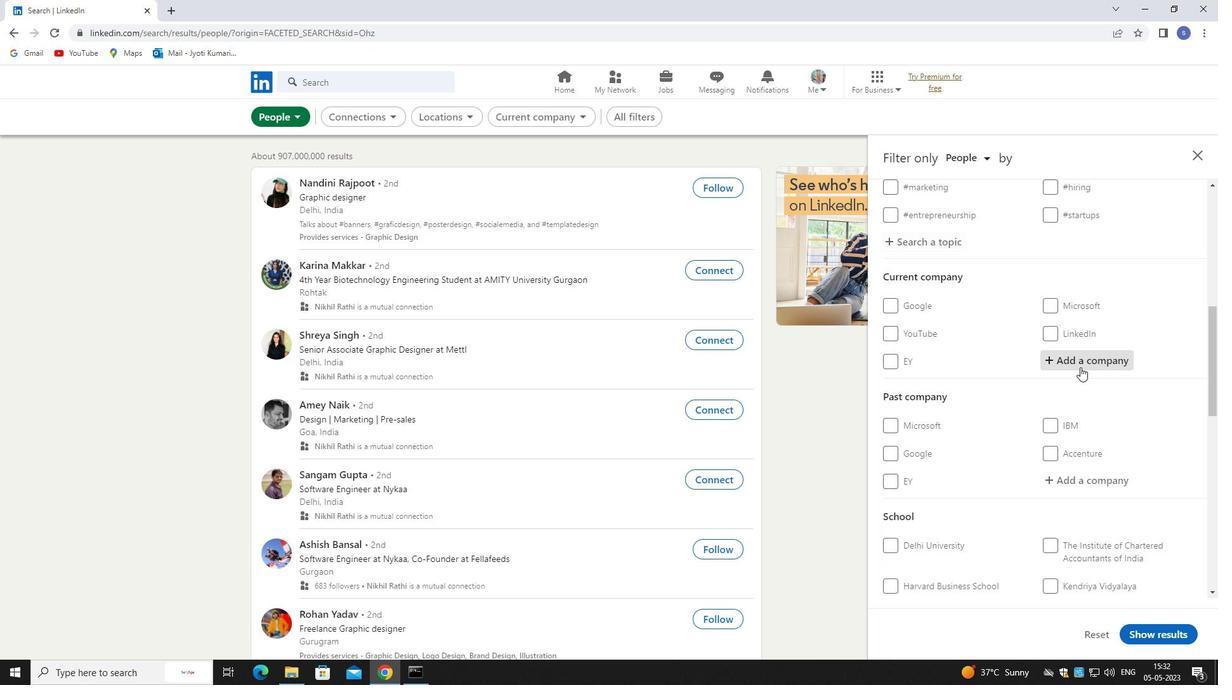 
Action: Key pressed gojek
Screenshot: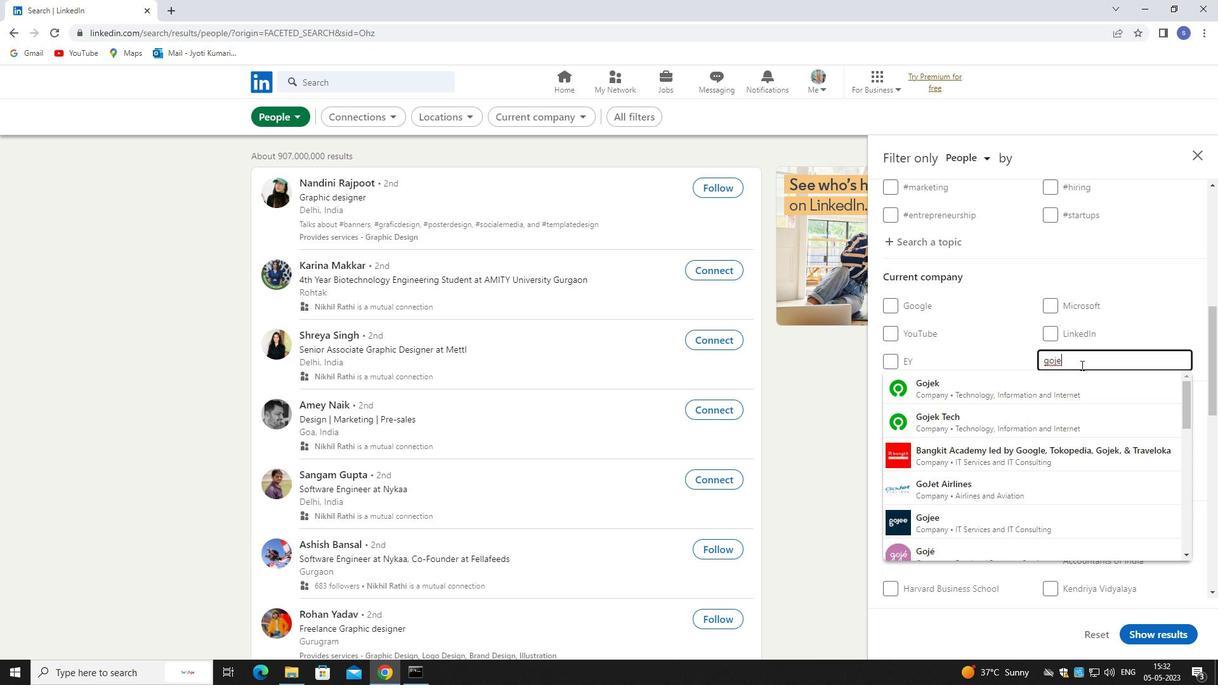 
Action: Mouse moved to (1080, 396)
Screenshot: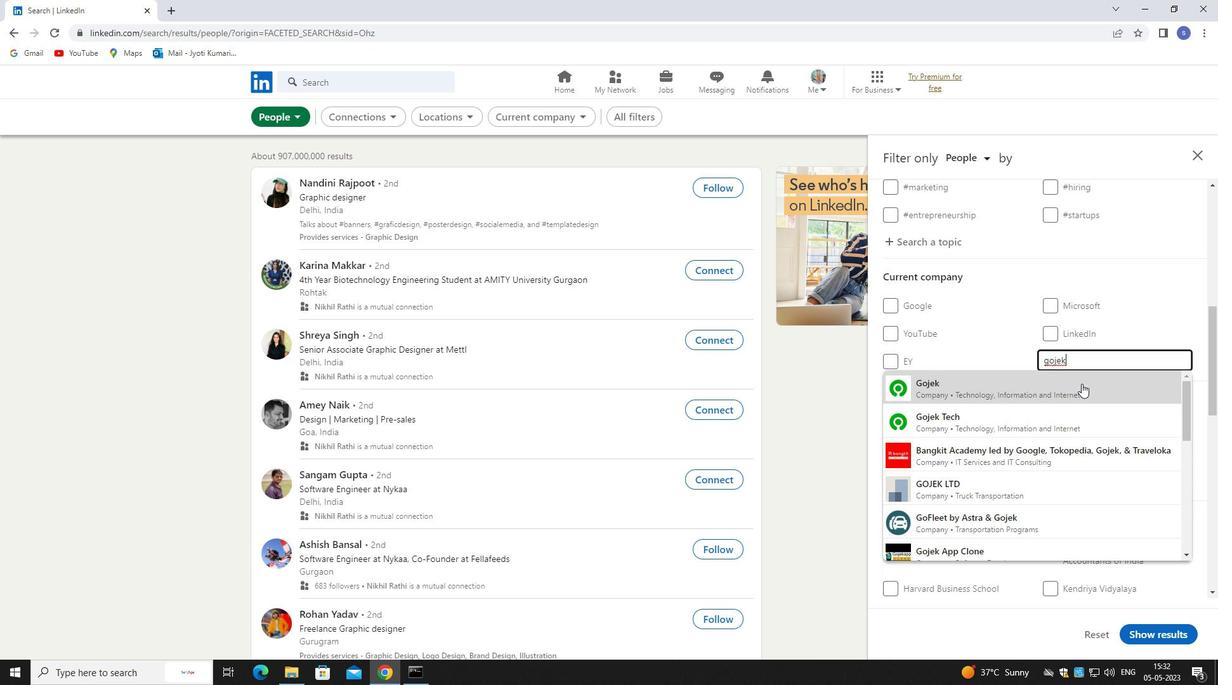 
Action: Mouse pressed left at (1080, 396)
Screenshot: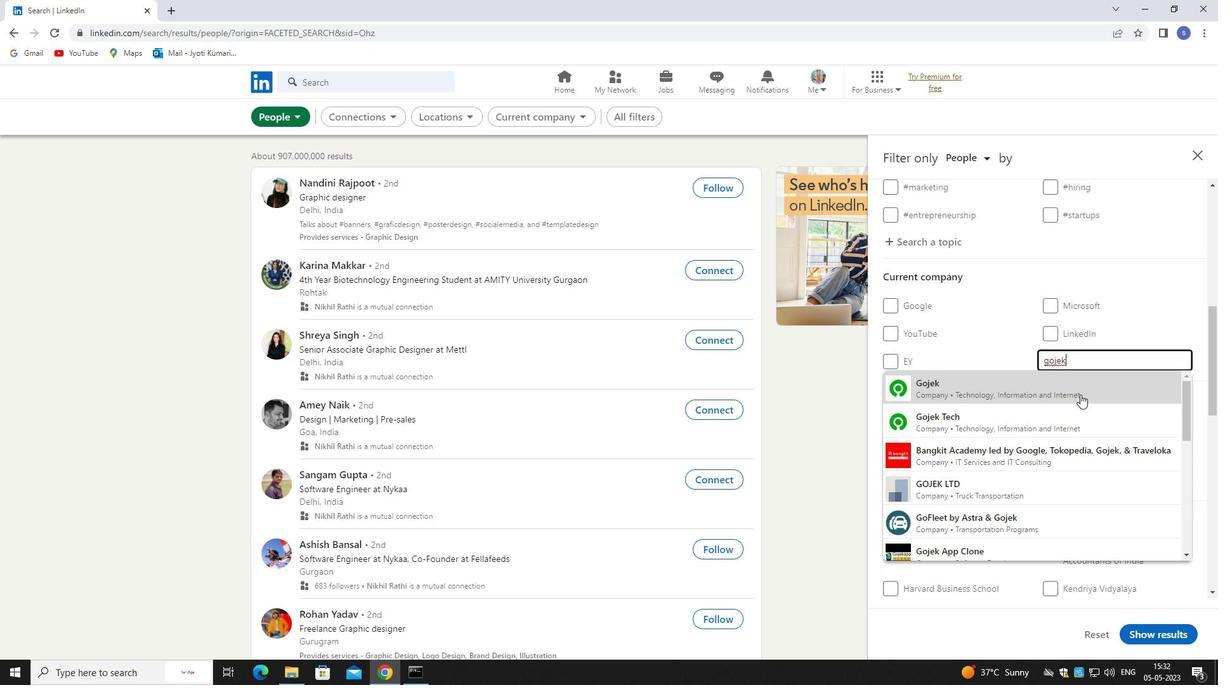 
Action: Mouse moved to (1080, 396)
Screenshot: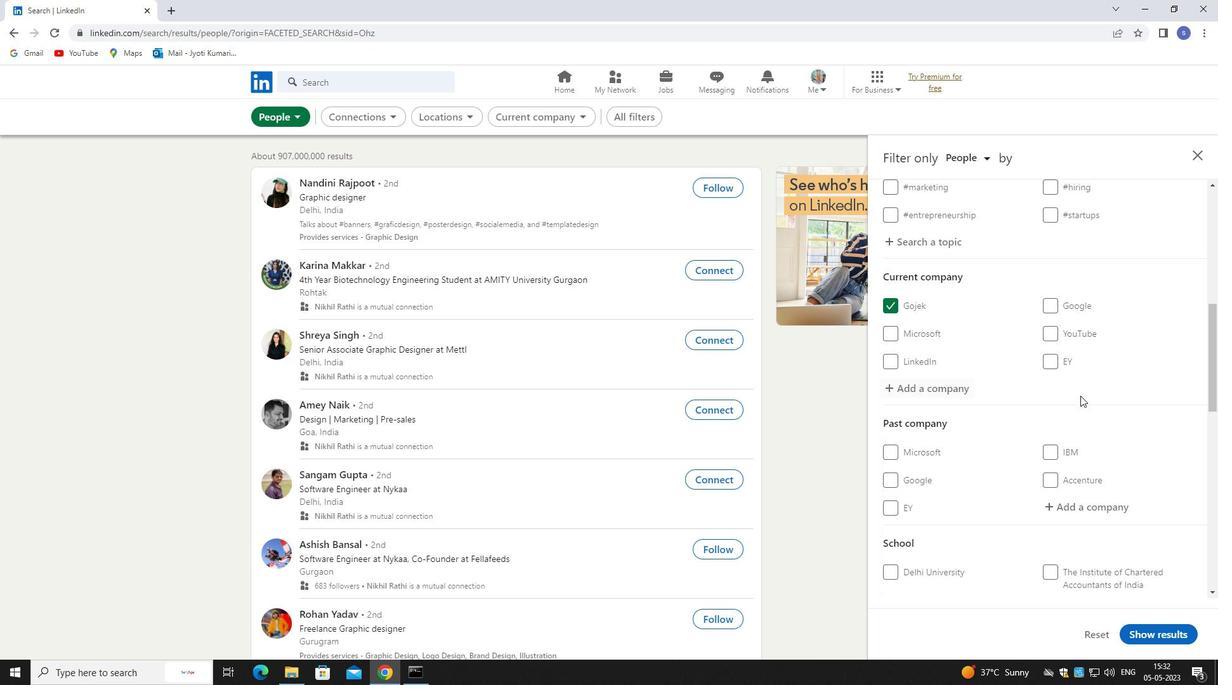 
Action: Mouse scrolled (1080, 396) with delta (0, 0)
Screenshot: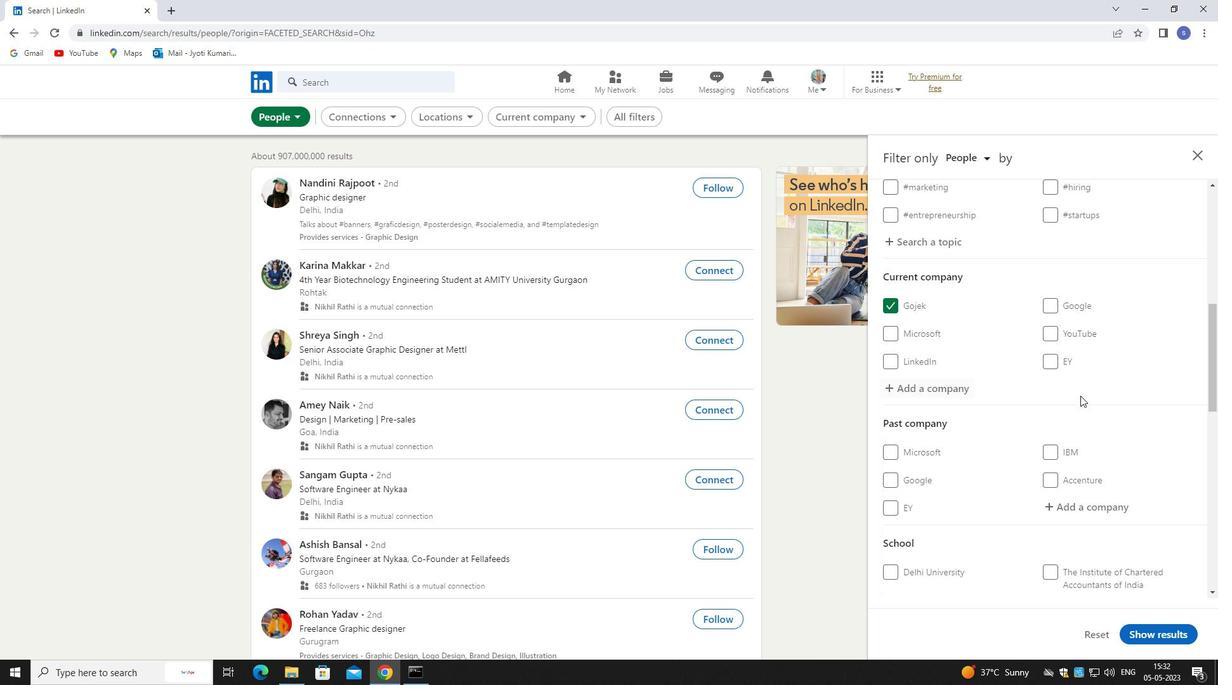 
Action: Mouse moved to (1080, 398)
Screenshot: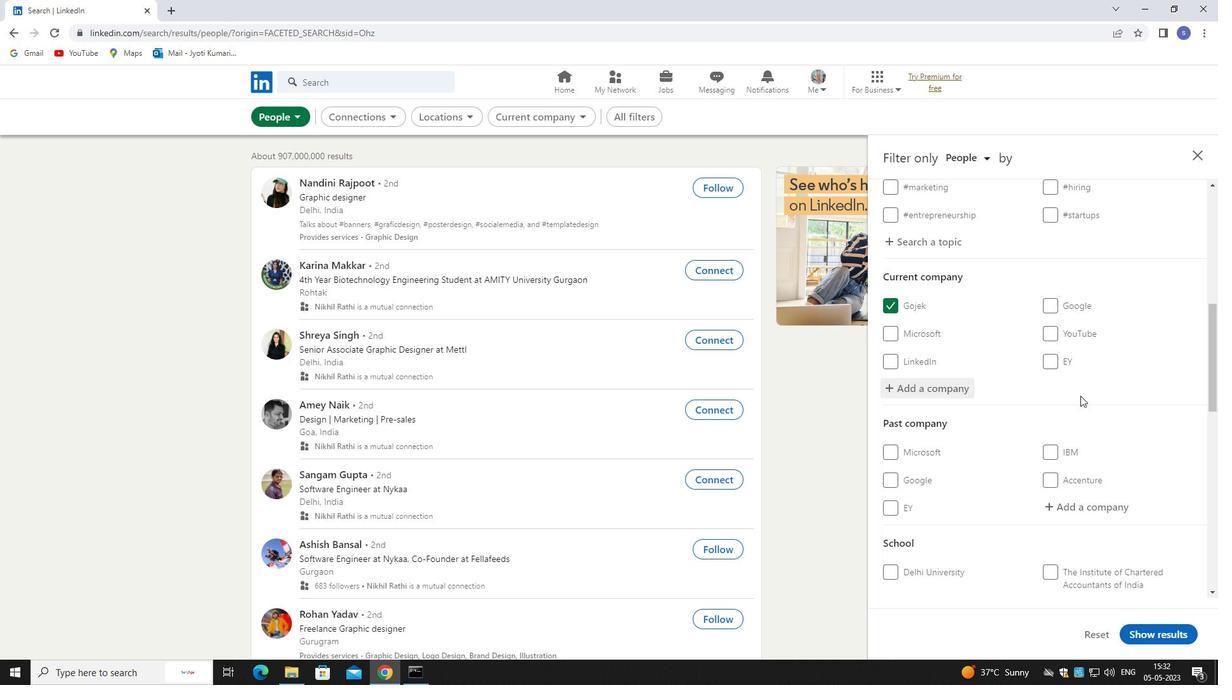 
Action: Mouse scrolled (1080, 397) with delta (0, 0)
Screenshot: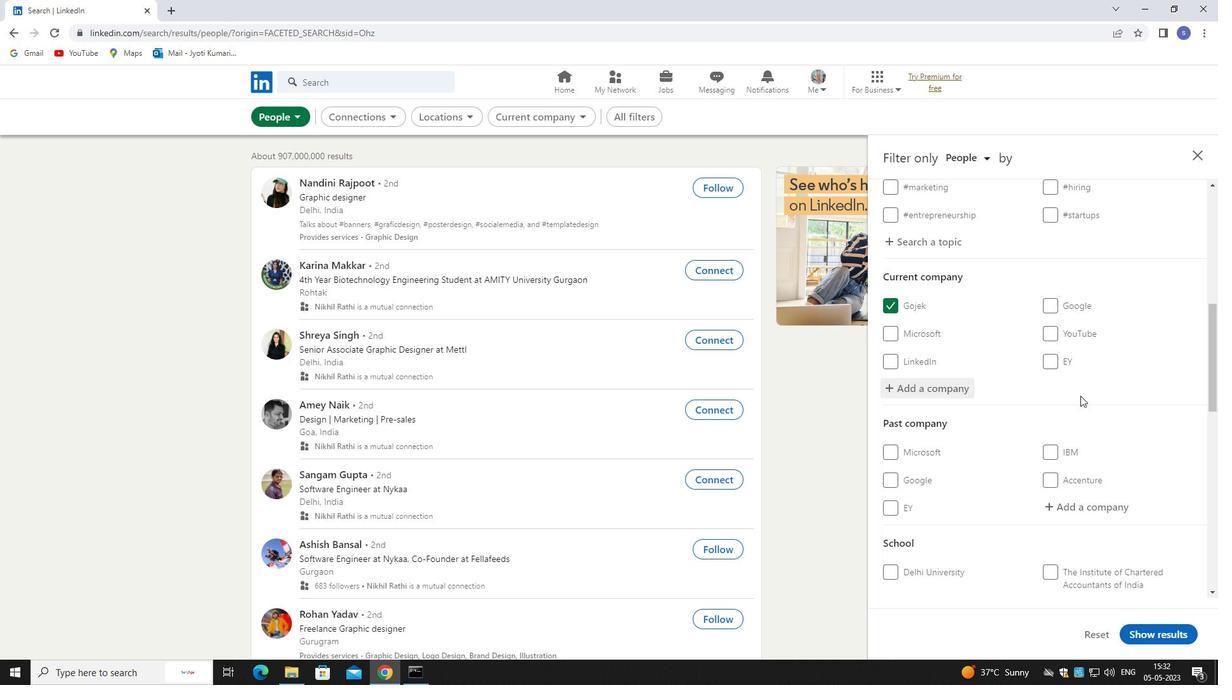
Action: Mouse moved to (1082, 399)
Screenshot: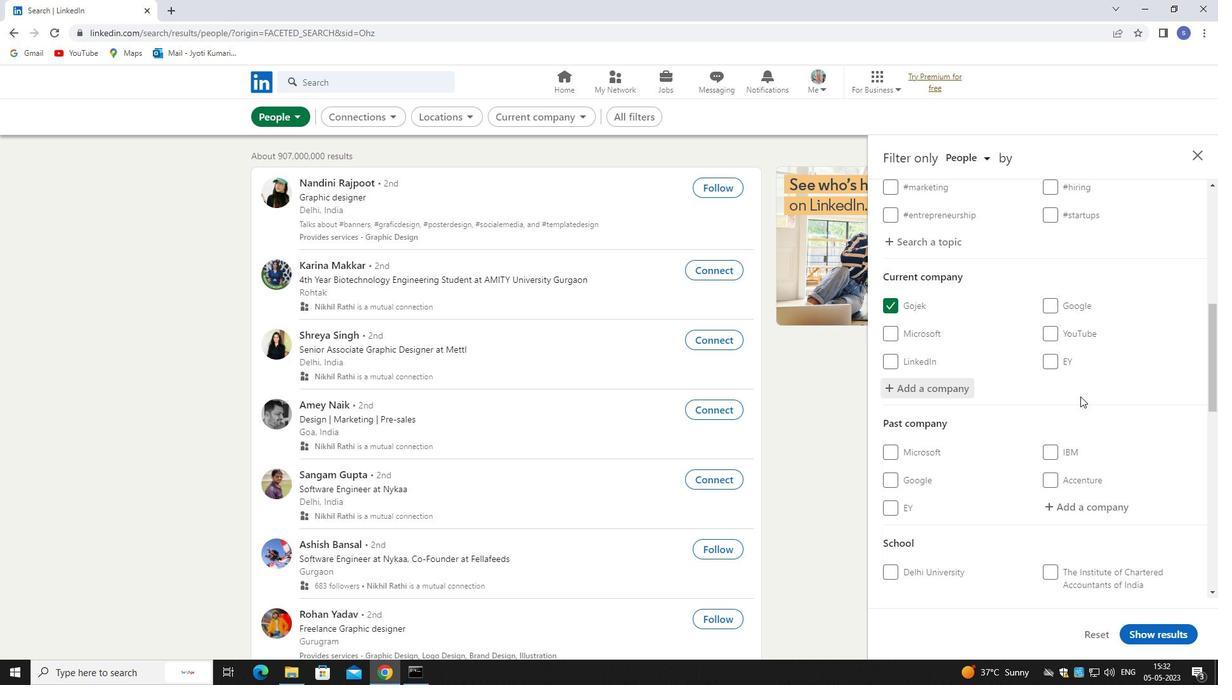 
Action: Mouse scrolled (1082, 399) with delta (0, 0)
Screenshot: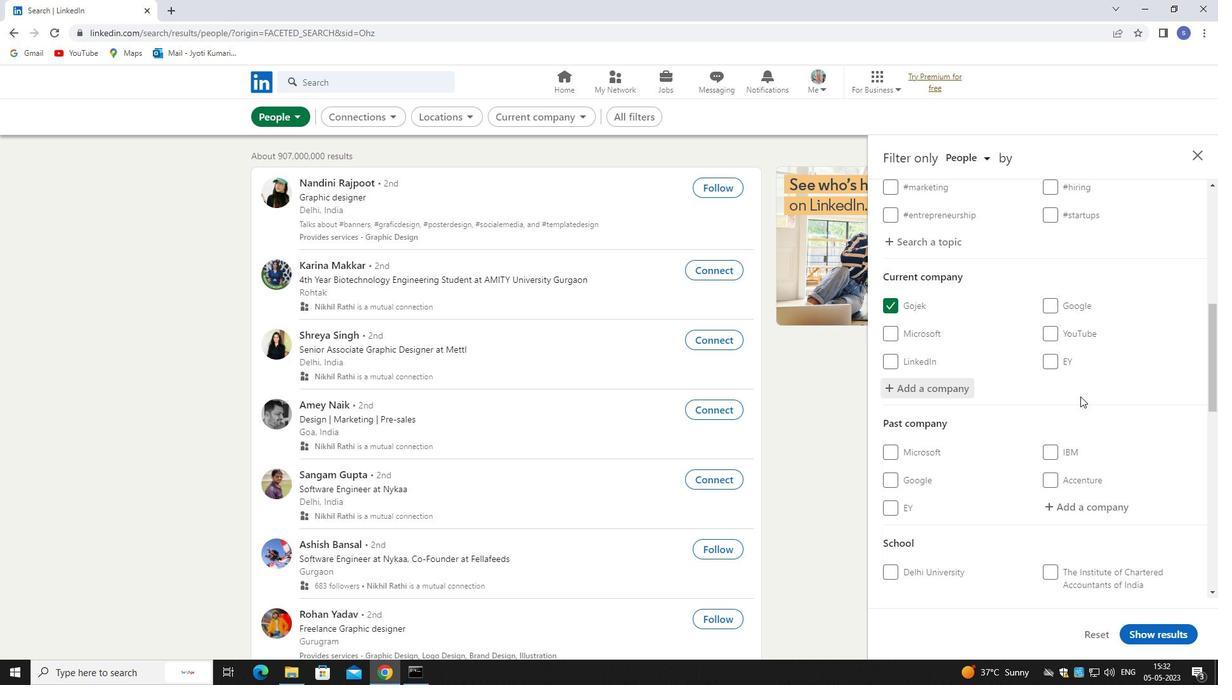 
Action: Mouse moved to (1091, 452)
Screenshot: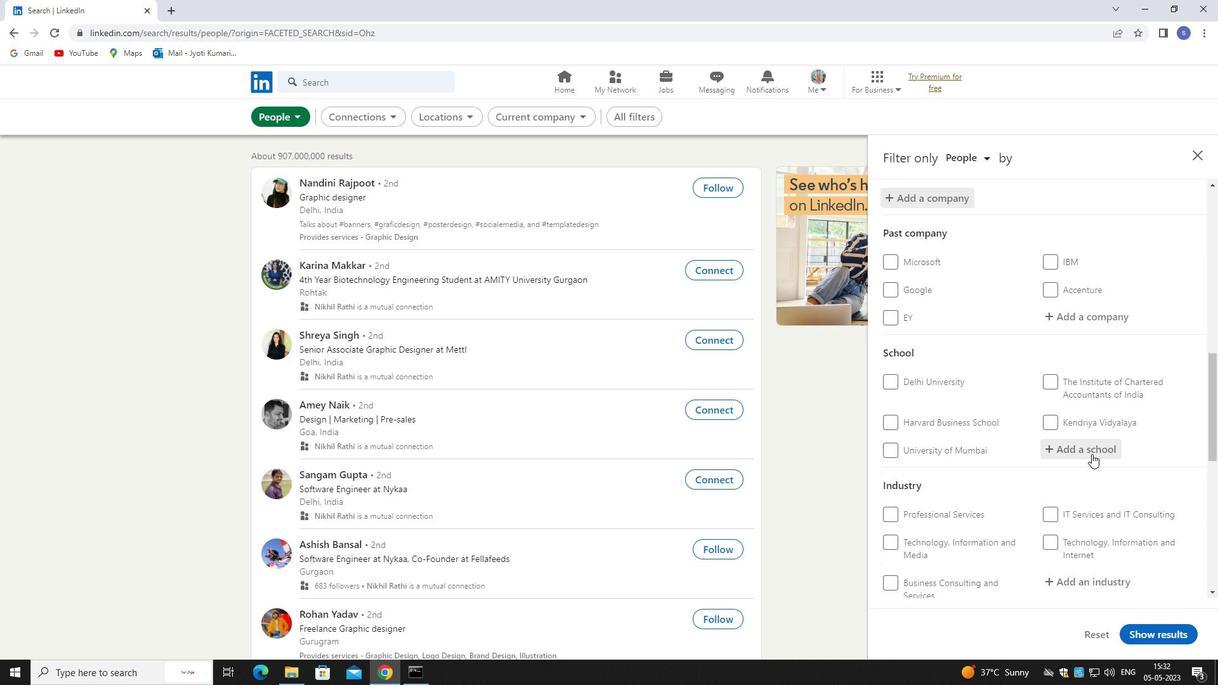 
Action: Mouse pressed left at (1091, 452)
Screenshot: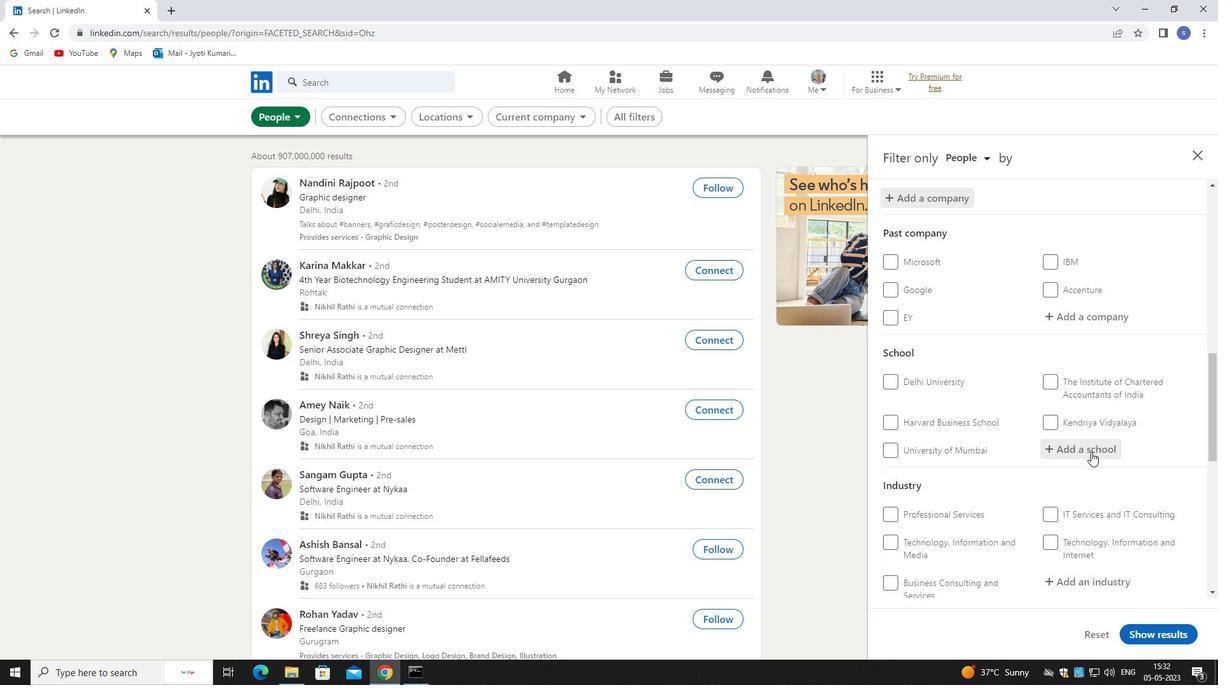 
Action: Mouse moved to (1087, 449)
Screenshot: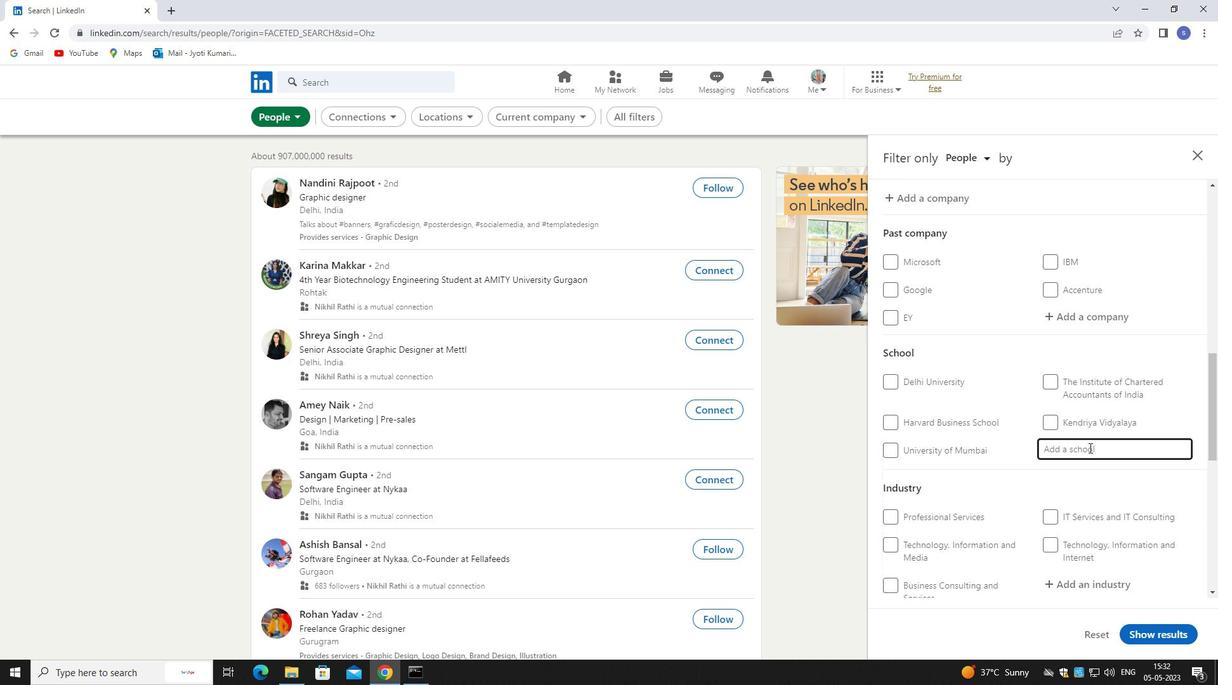 
Action: Key pressed financ
Screenshot: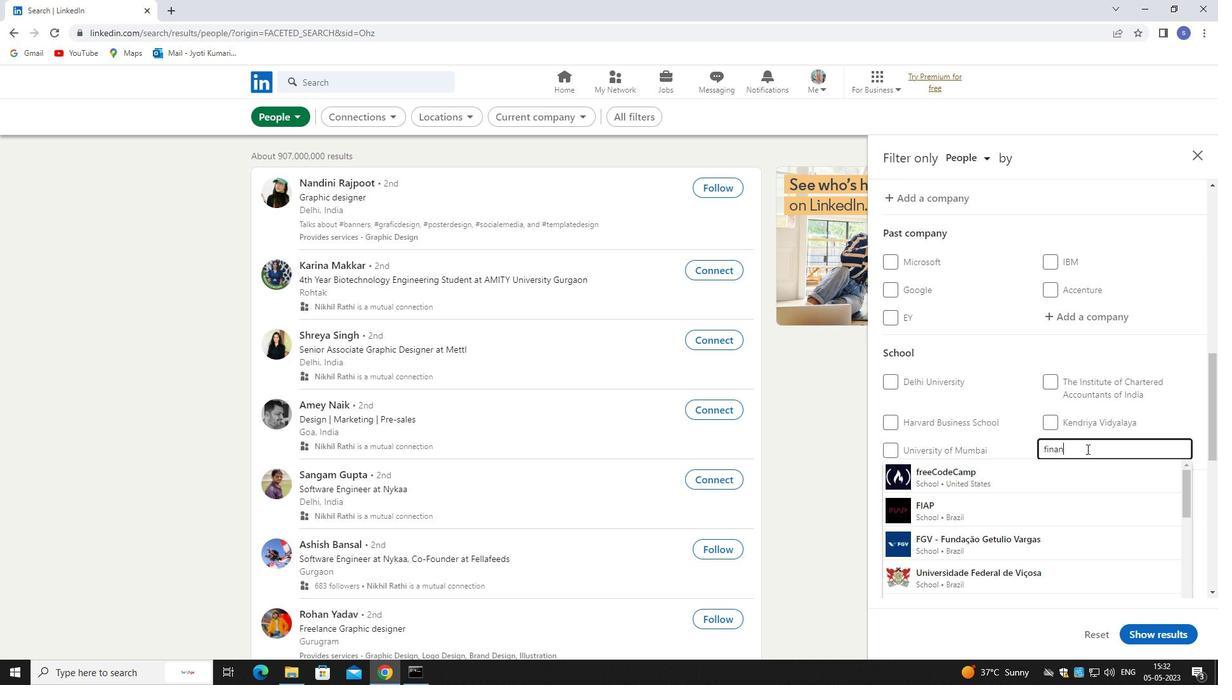 
Action: Mouse moved to (1093, 557)
Screenshot: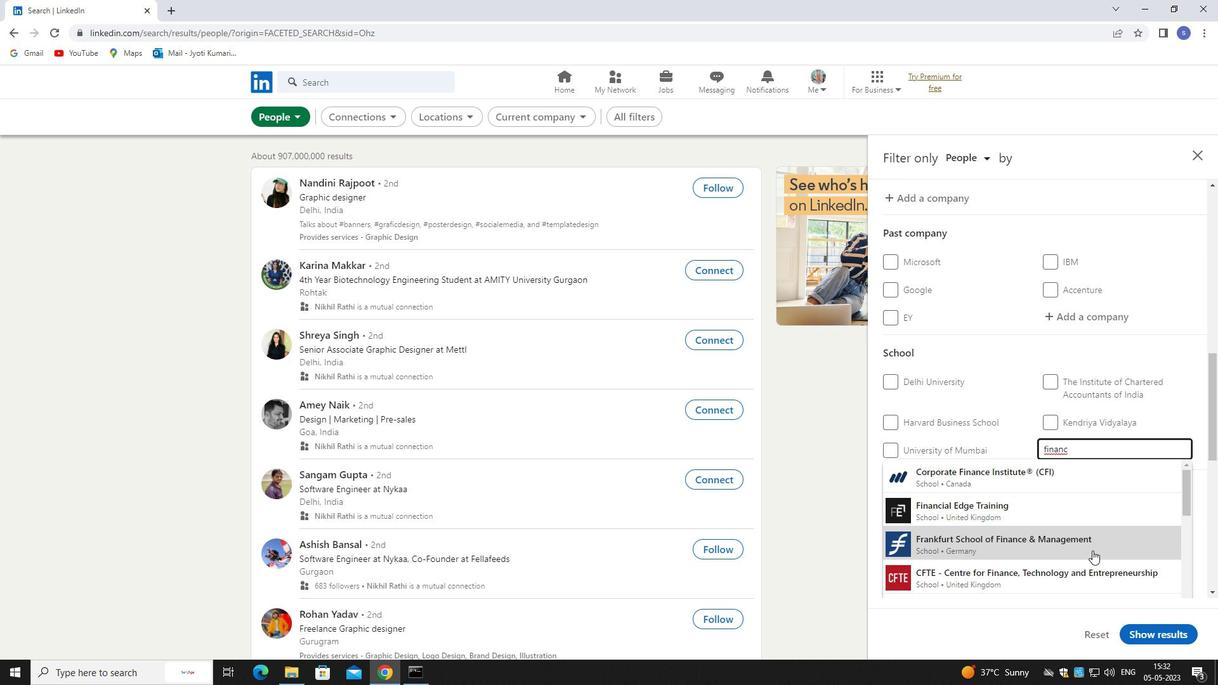 
Action: Mouse scrolled (1093, 557) with delta (0, 0)
Screenshot: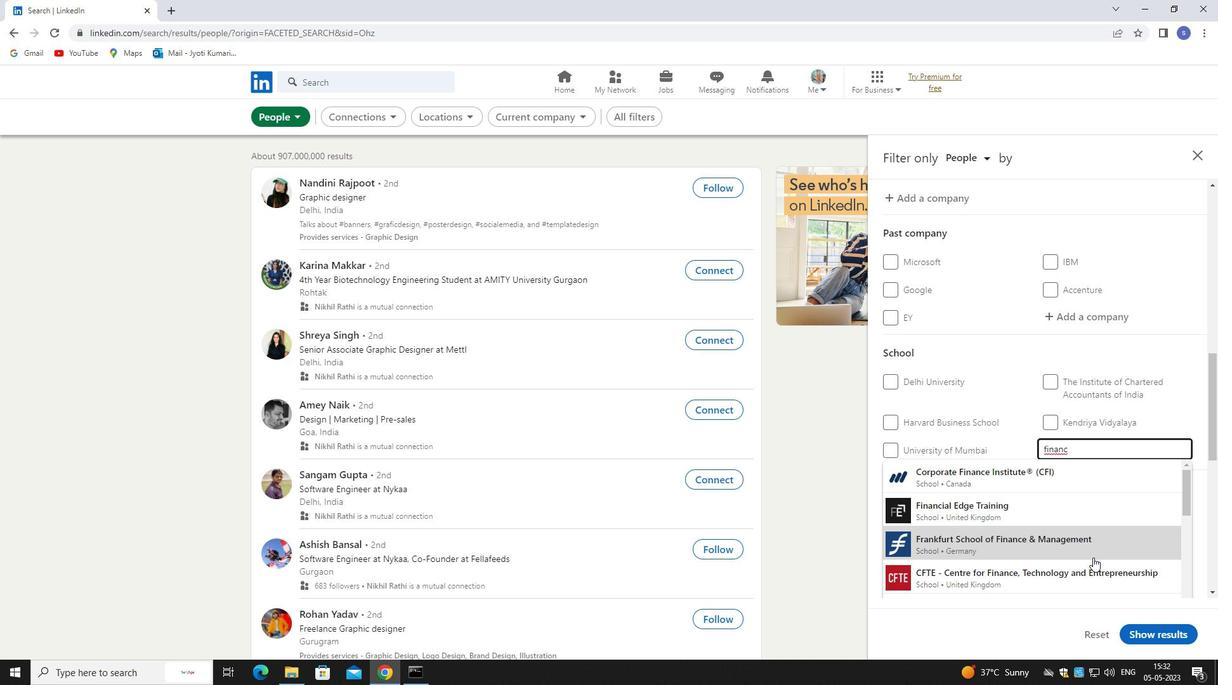 
Action: Mouse scrolled (1093, 557) with delta (0, 0)
Screenshot: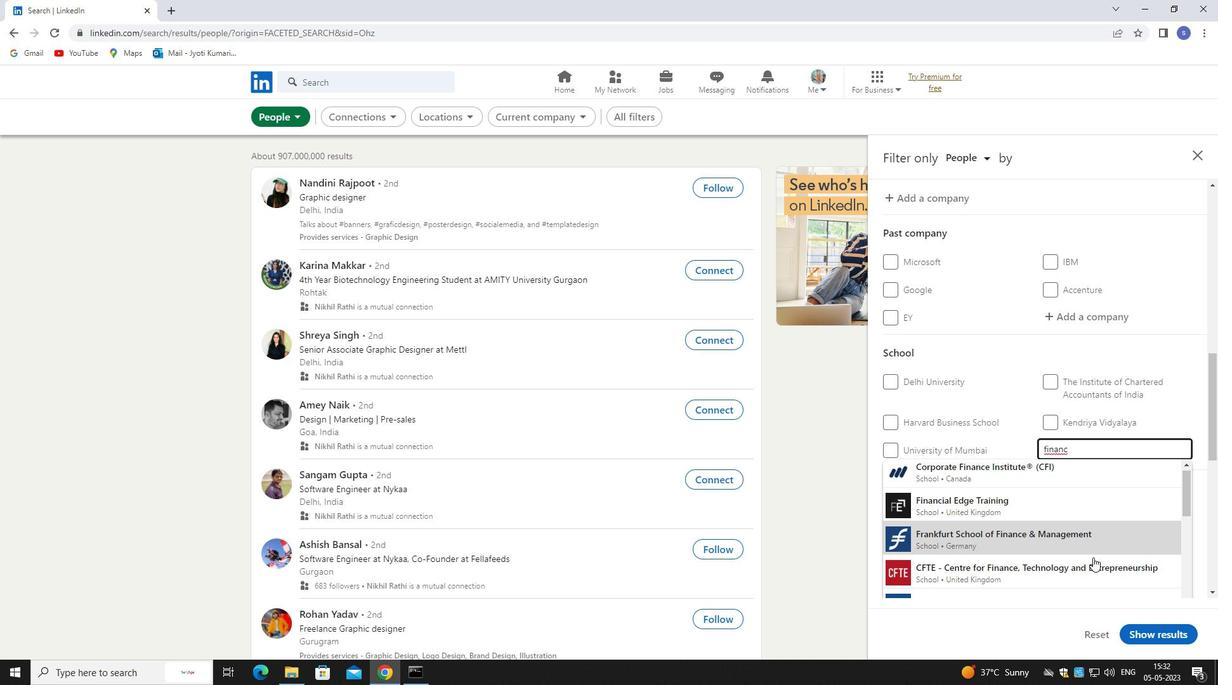 
Action: Mouse moved to (1106, 536)
Screenshot: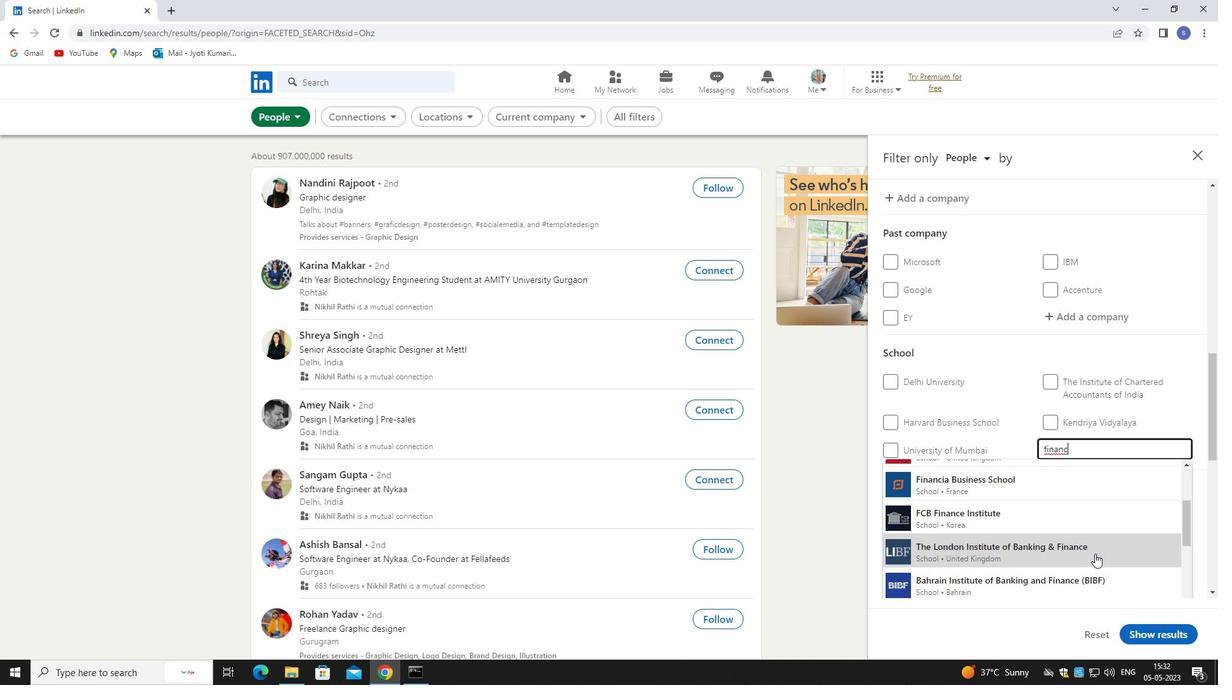 
Action: Mouse scrolled (1106, 535) with delta (0, 0)
Screenshot: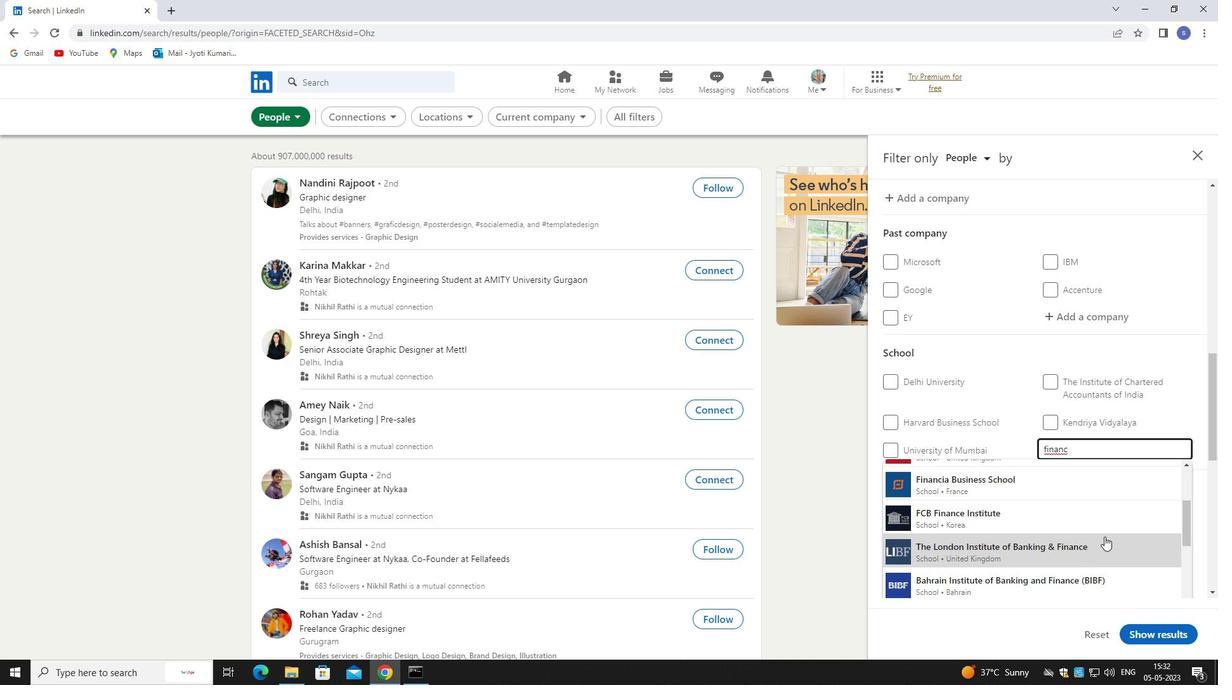 
Action: Mouse moved to (1109, 538)
Screenshot: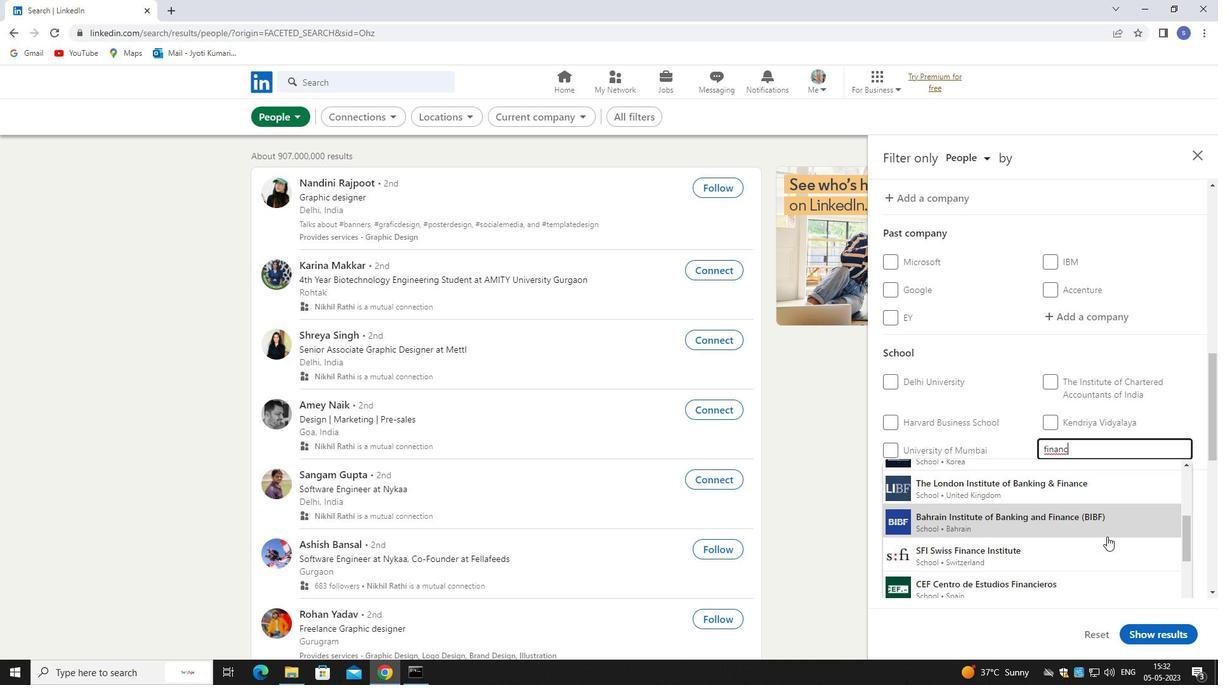 
Action: Mouse scrolled (1109, 537) with delta (0, 0)
Screenshot: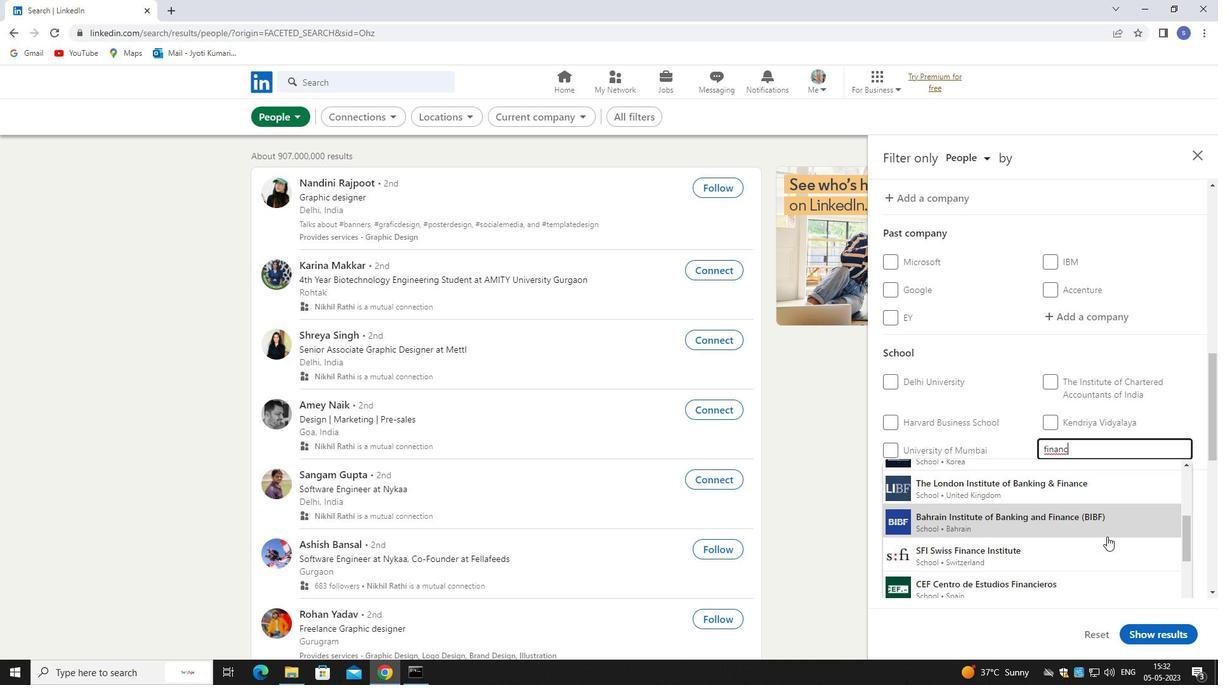 
Action: Mouse moved to (1103, 536)
Screenshot: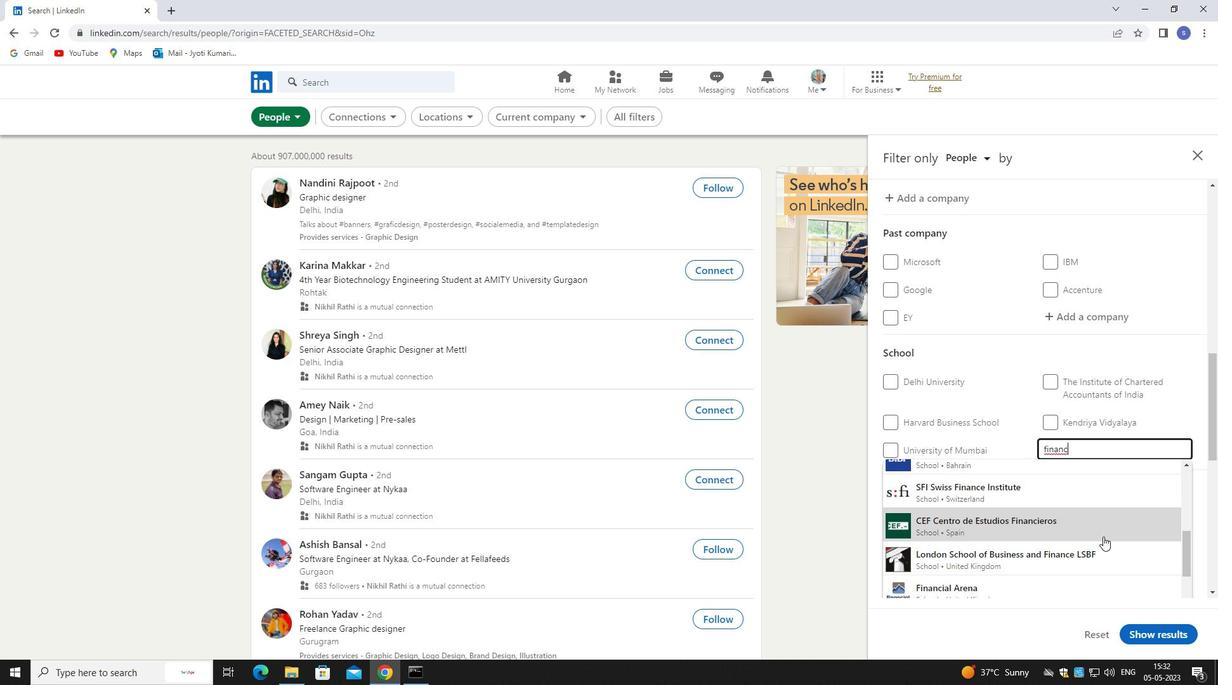 
Action: Mouse scrolled (1103, 535) with delta (0, 0)
Screenshot: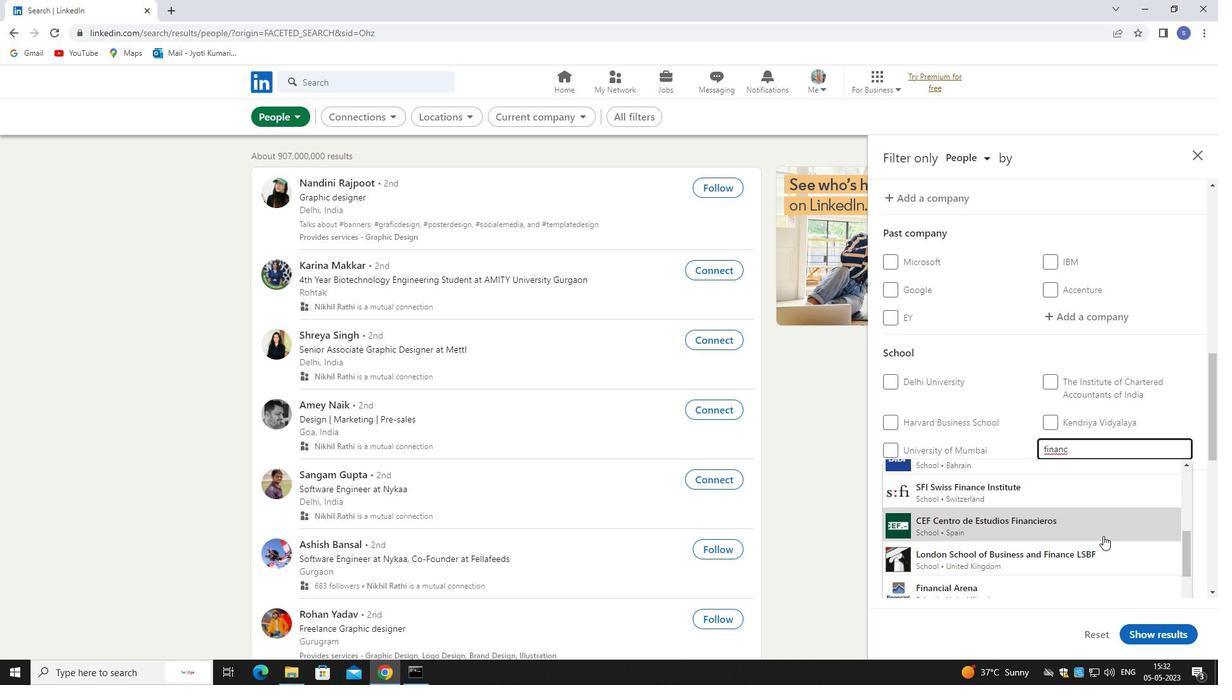 
Action: Mouse moved to (1103, 537)
Screenshot: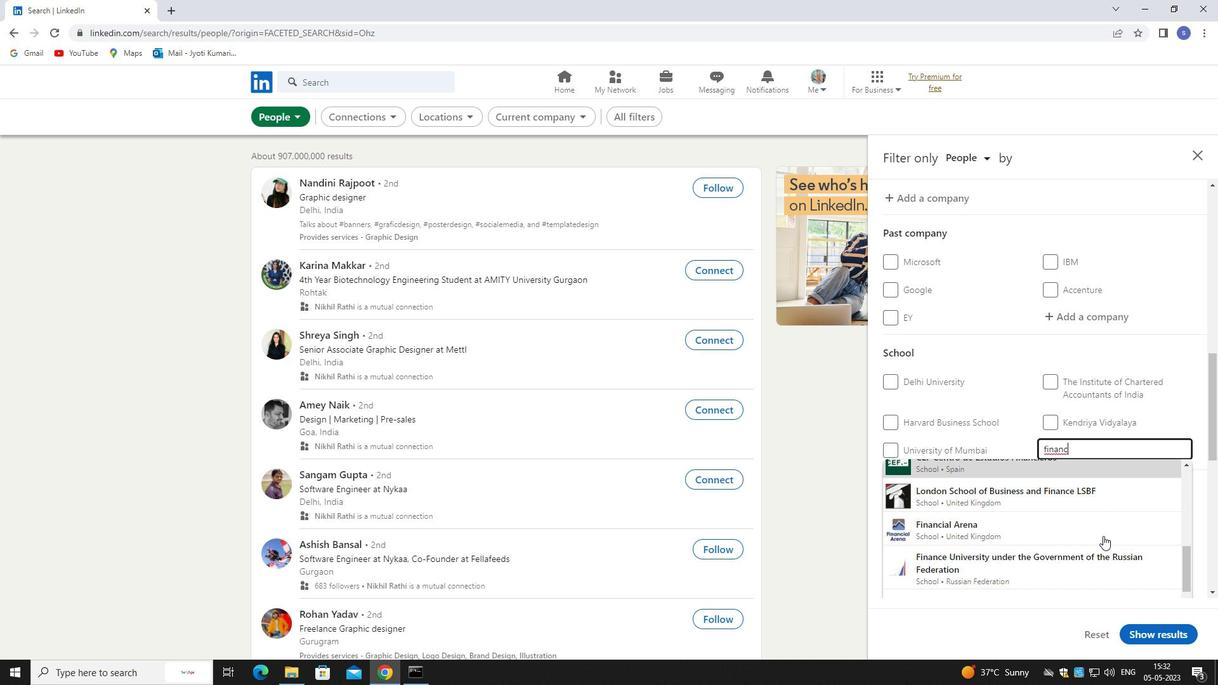 
Action: Mouse scrolled (1103, 536) with delta (0, 0)
Screenshot: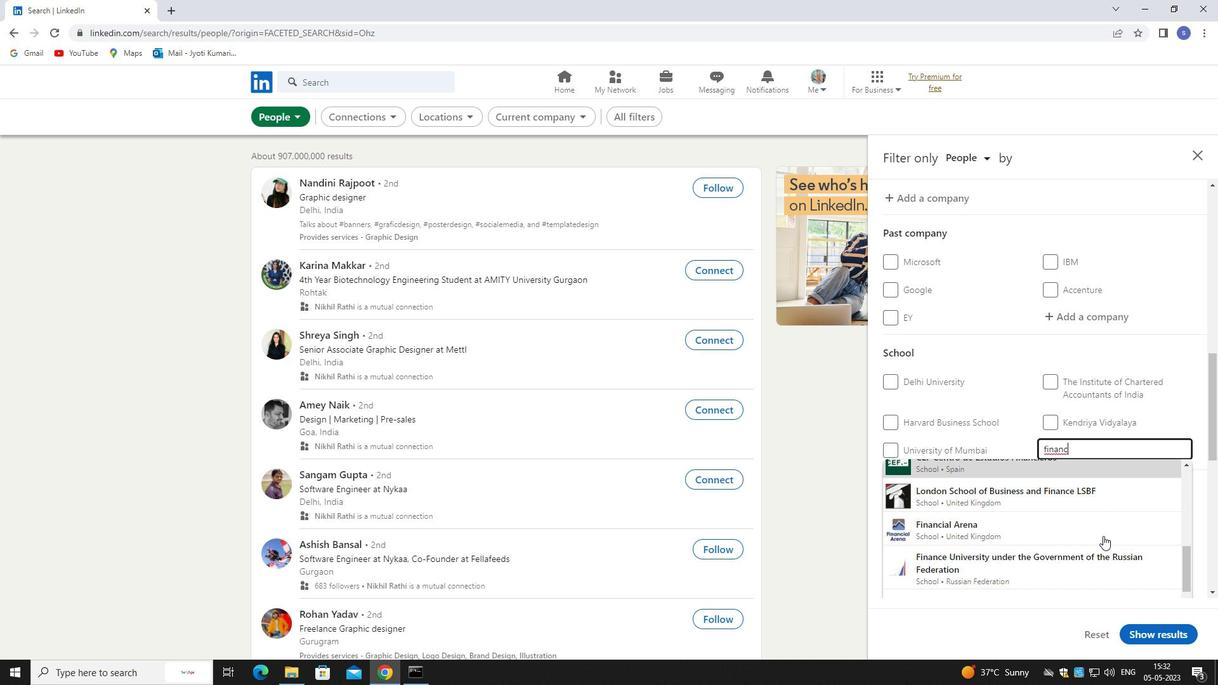 
Action: Mouse moved to (1103, 540)
Screenshot: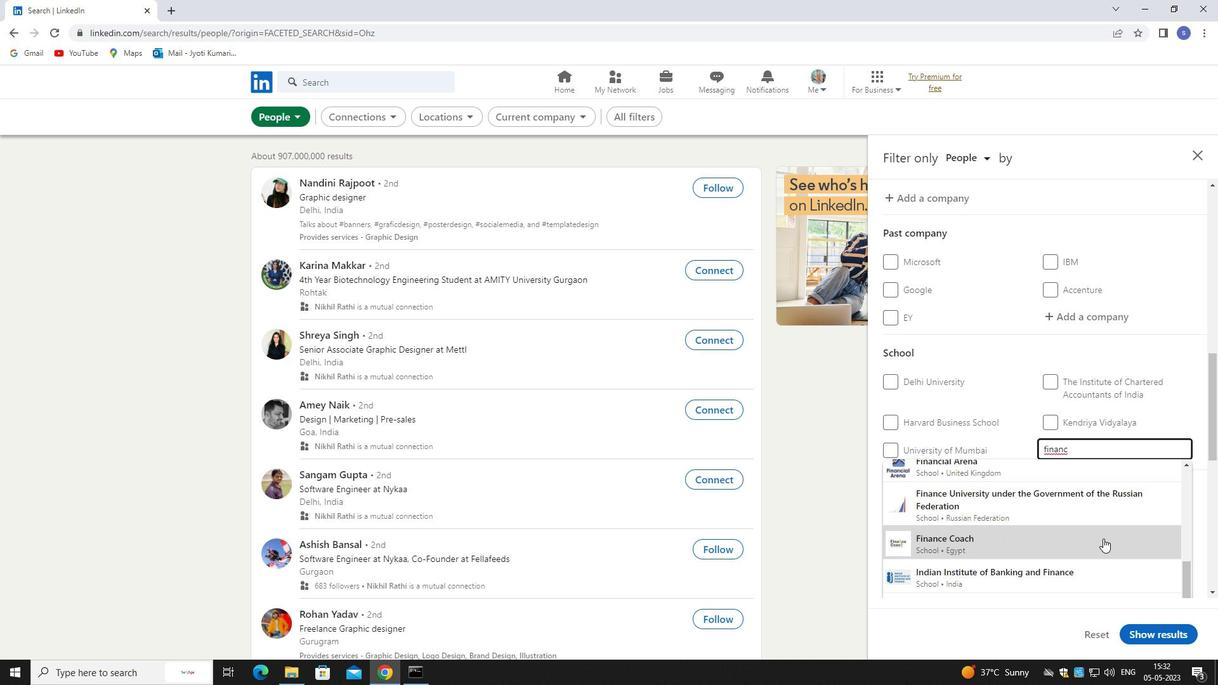 
Action: Key pressed ial<Key.space>pla
Screenshot: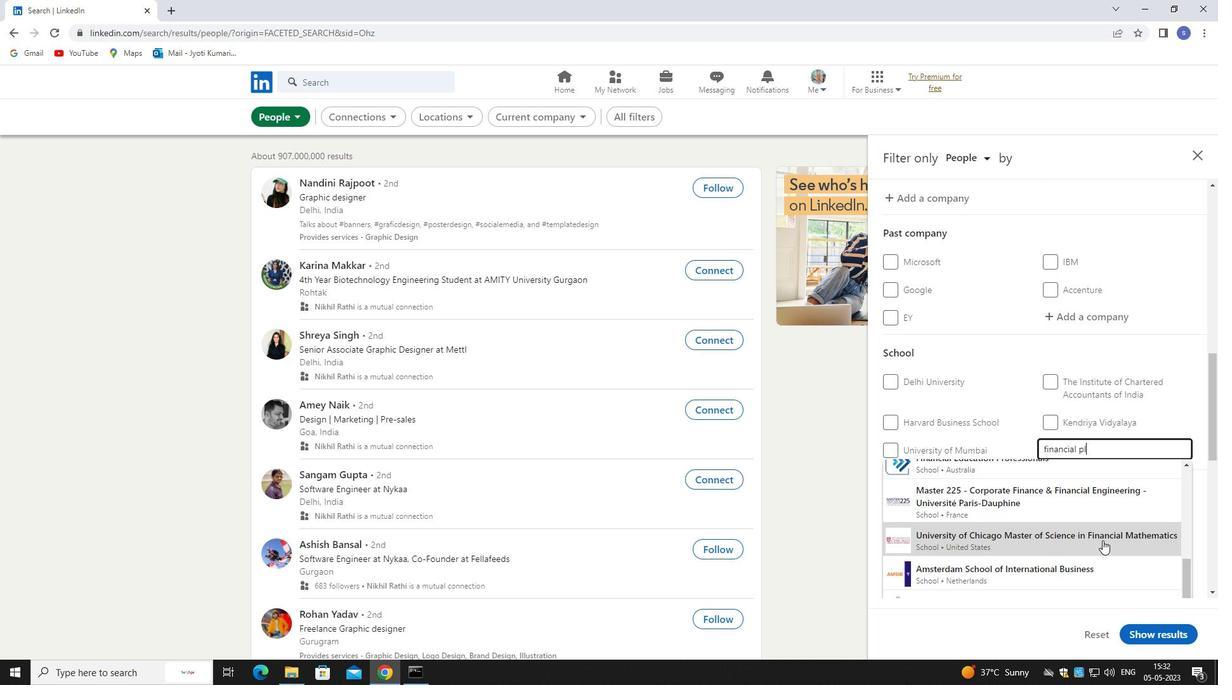 
Action: Mouse moved to (1103, 545)
Screenshot: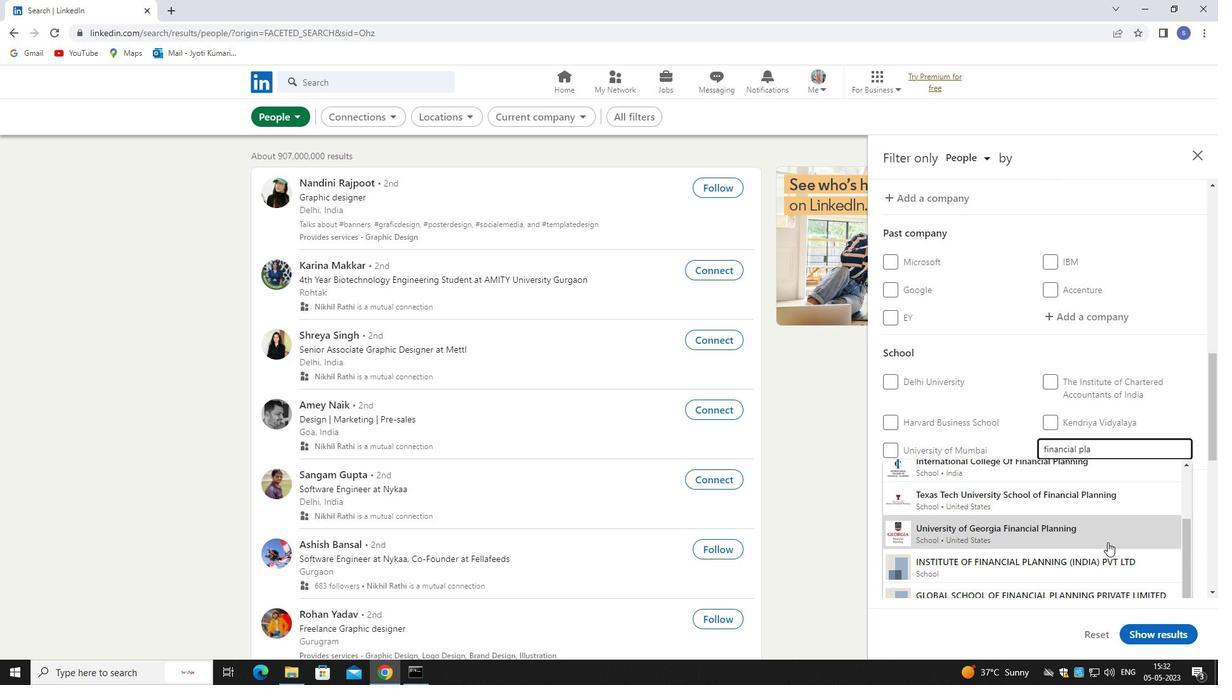 
Action: Mouse scrolled (1103, 545) with delta (0, 0)
Screenshot: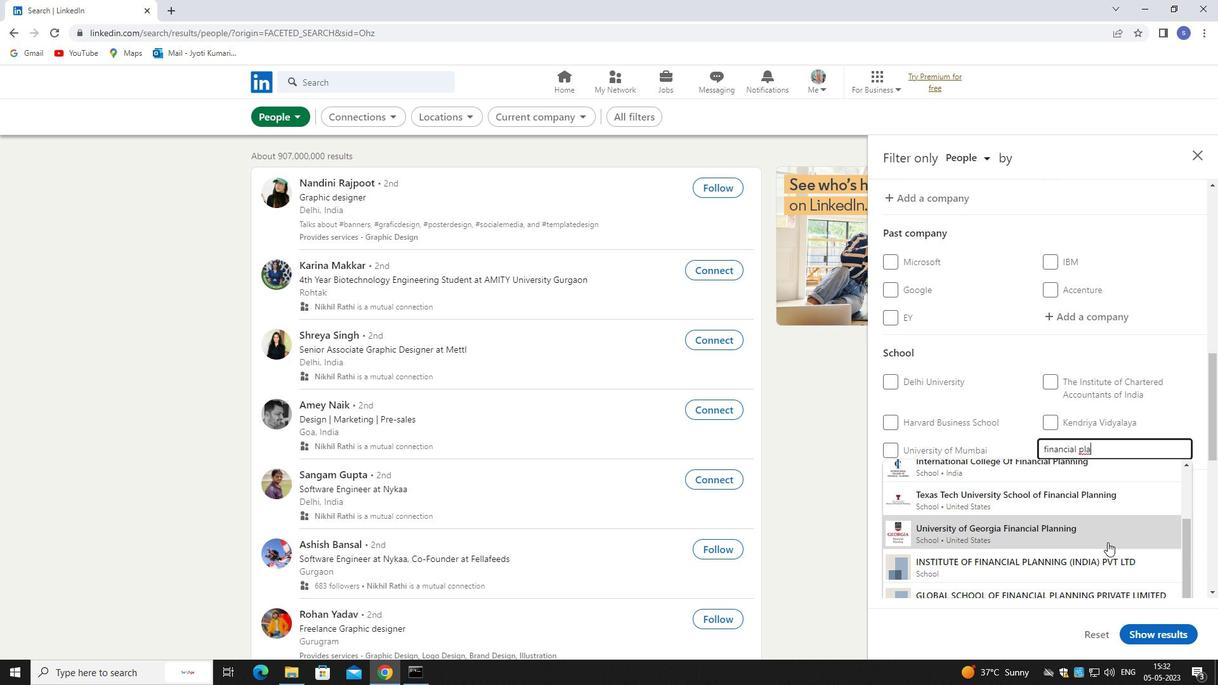 
Action: Mouse scrolled (1103, 545) with delta (0, 0)
Screenshot: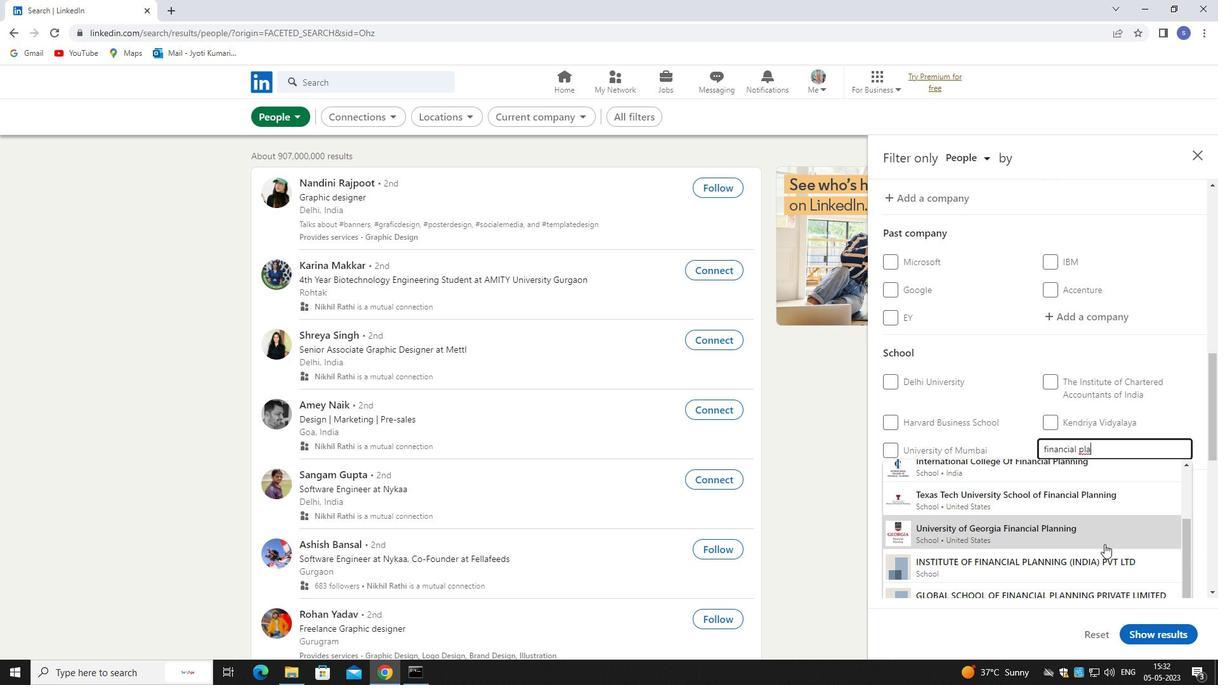 
Action: Mouse scrolled (1103, 545) with delta (0, 0)
Screenshot: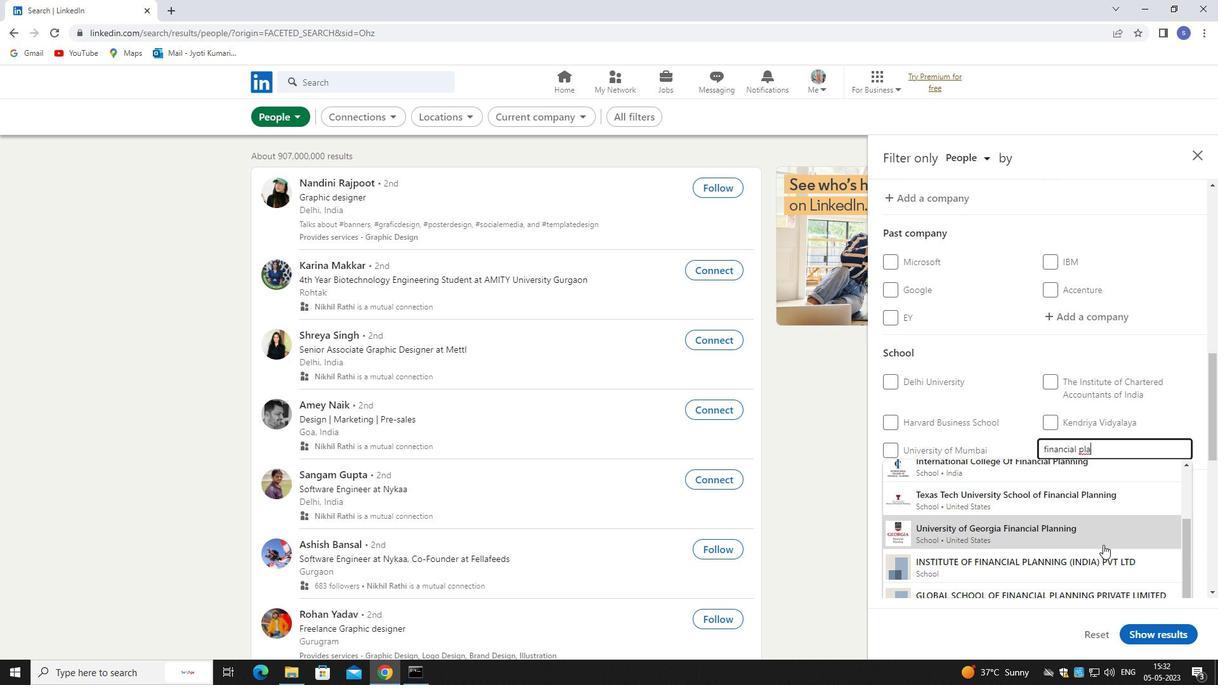 
Action: Mouse scrolled (1103, 545) with delta (0, 0)
Screenshot: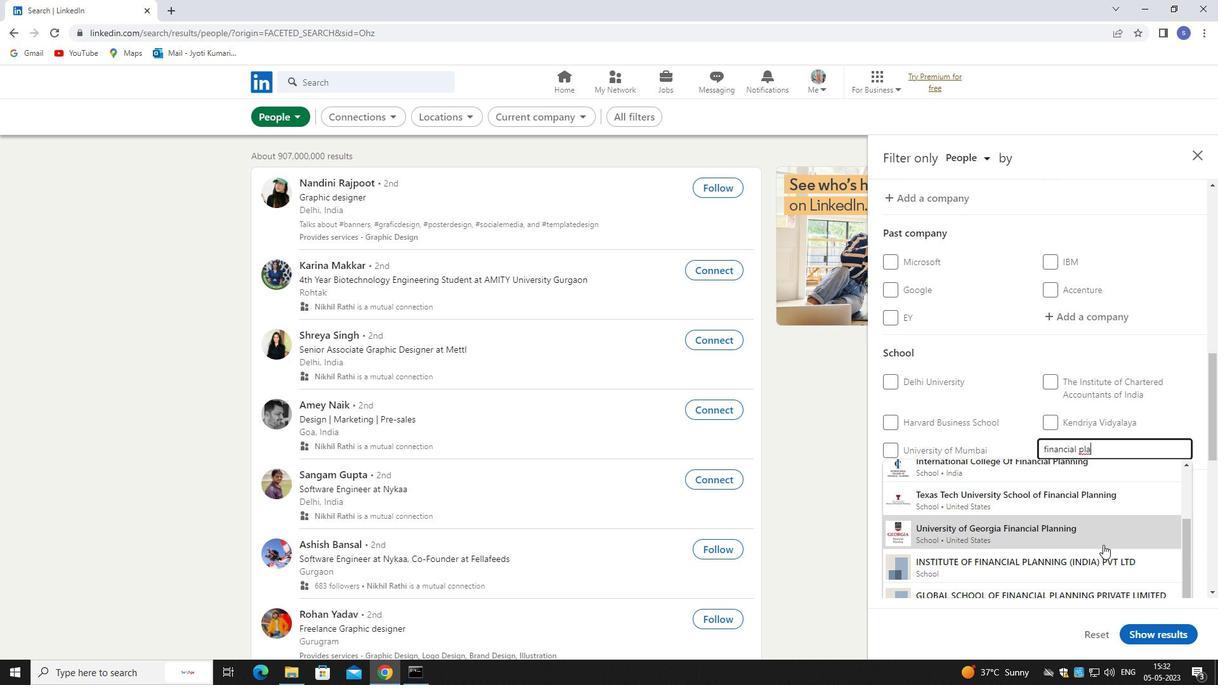 
Action: Mouse moved to (1102, 545)
Screenshot: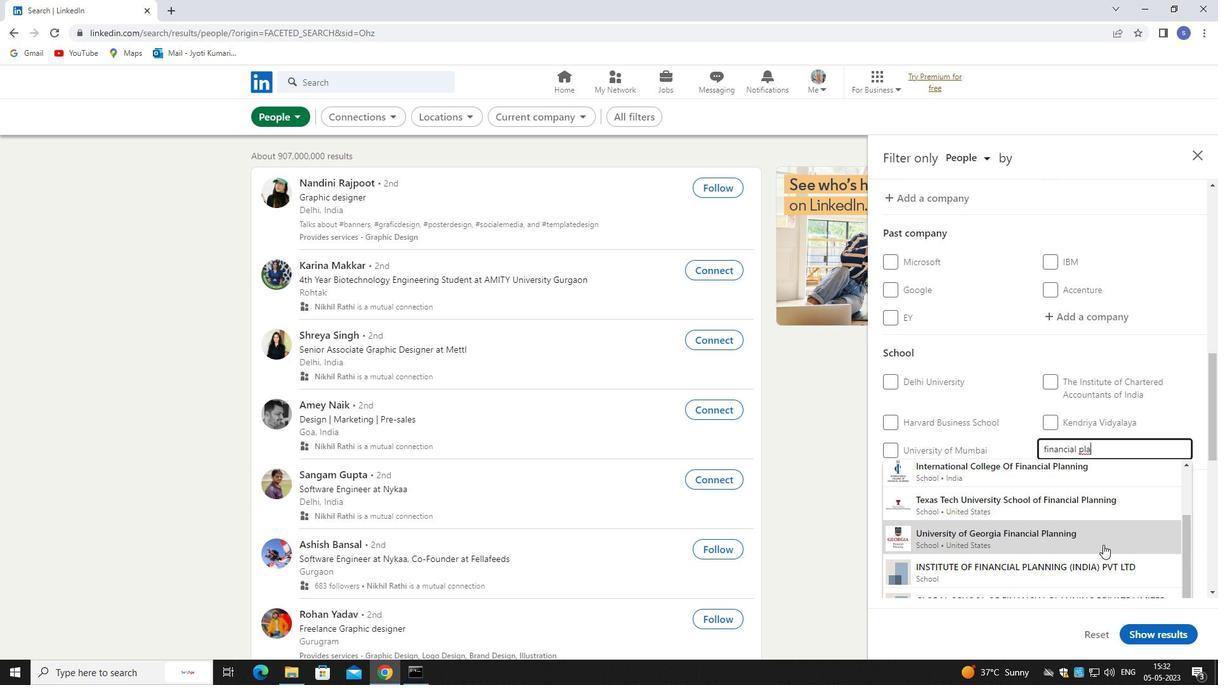 
Action: Mouse scrolled (1102, 545) with delta (0, 0)
Screenshot: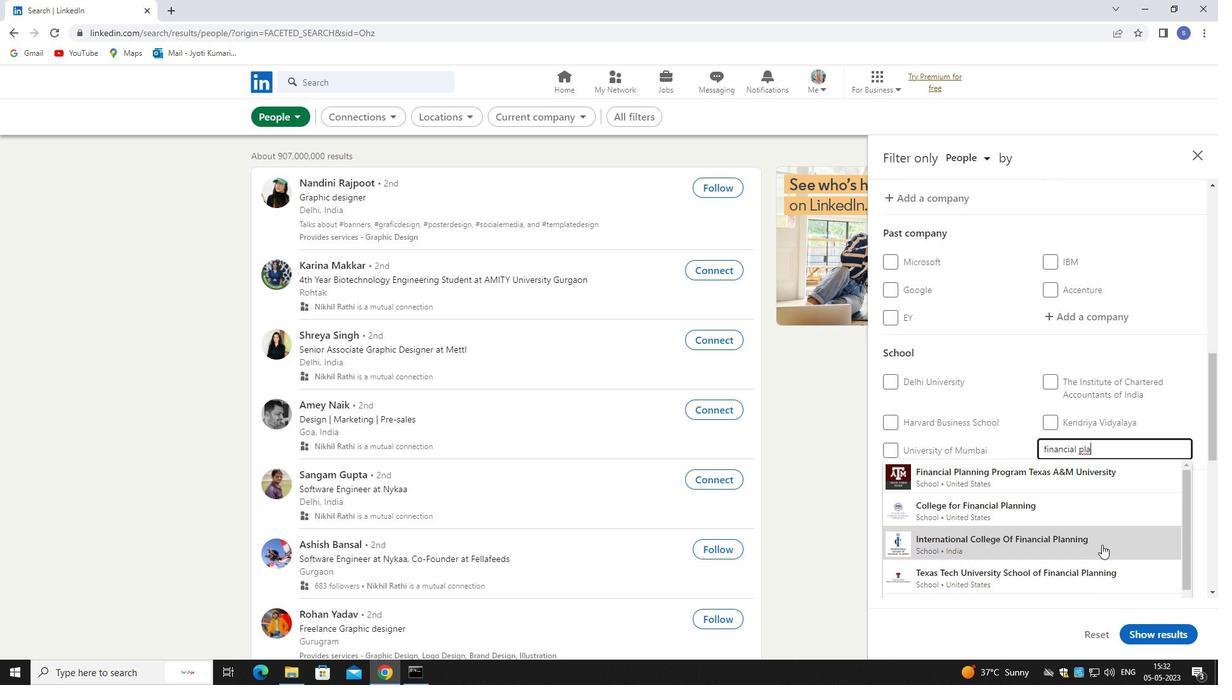 
Action: Mouse scrolled (1102, 545) with delta (0, 0)
Screenshot: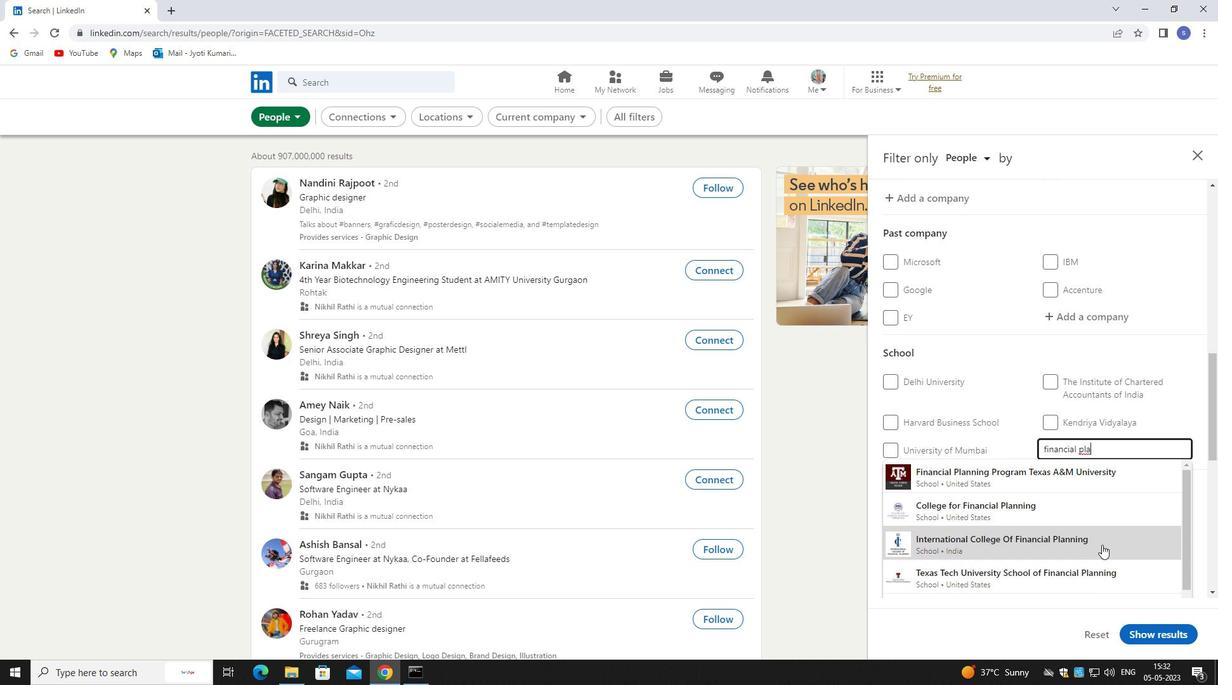 
Action: Mouse scrolled (1102, 545) with delta (0, 0)
Screenshot: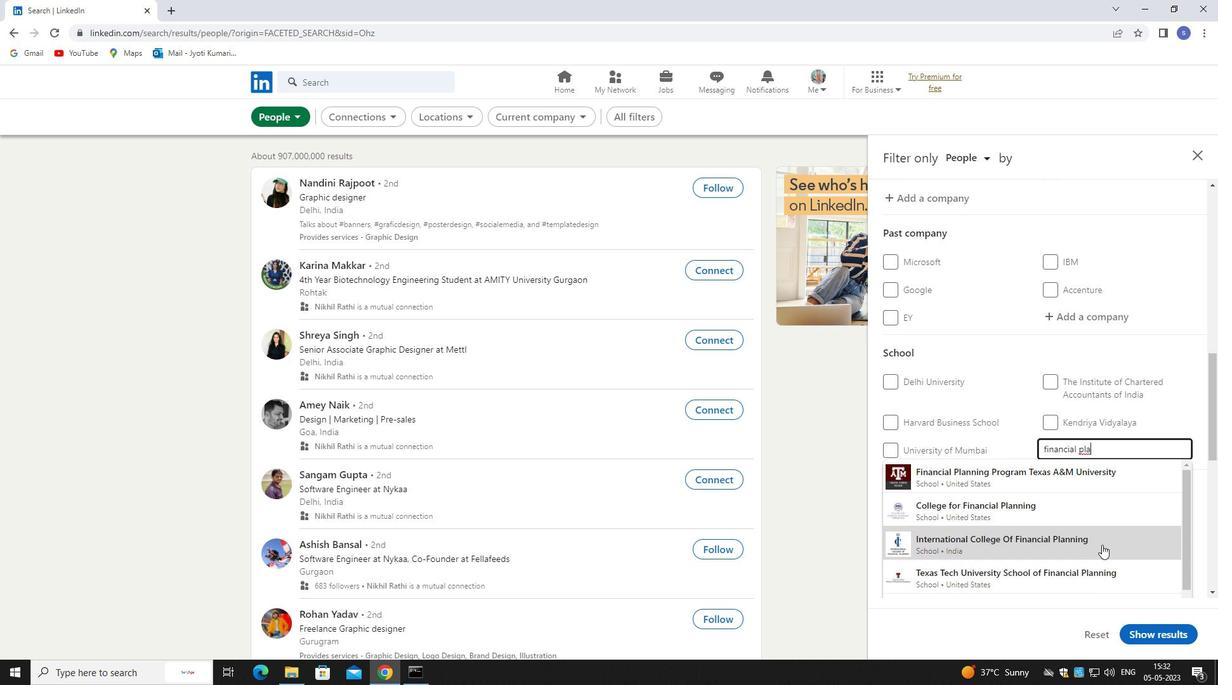 
Action: Mouse scrolled (1102, 545) with delta (0, 0)
Screenshot: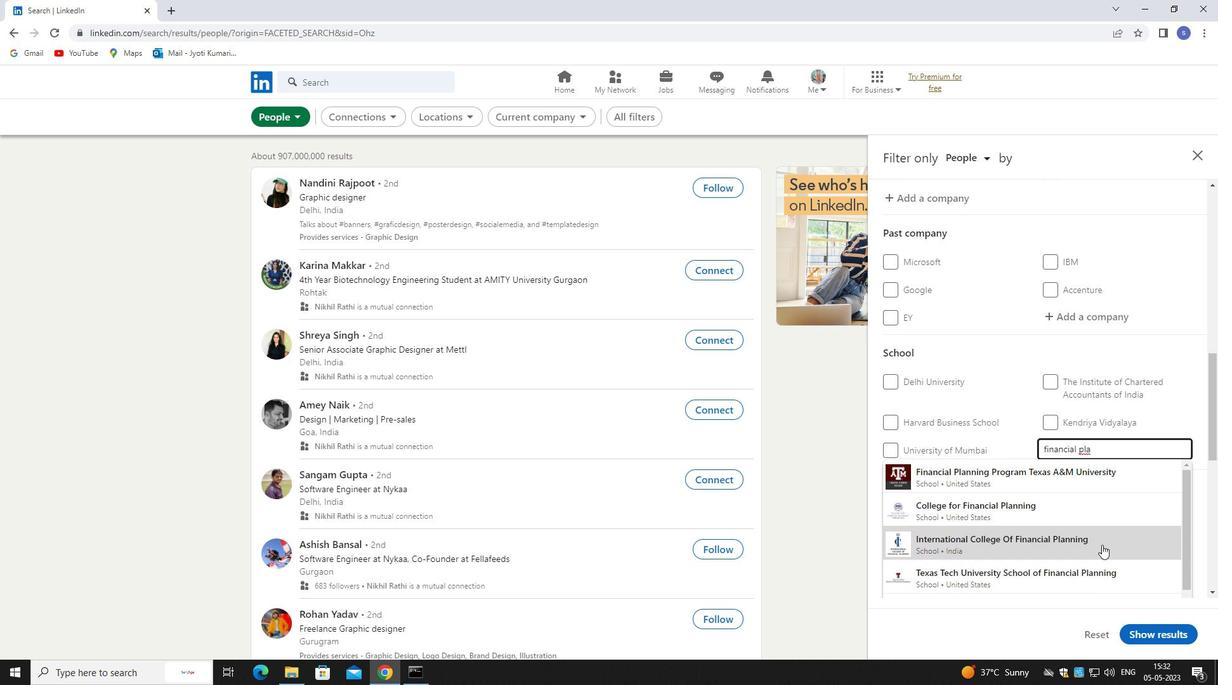 
Action: Mouse scrolled (1102, 545) with delta (0, 0)
Screenshot: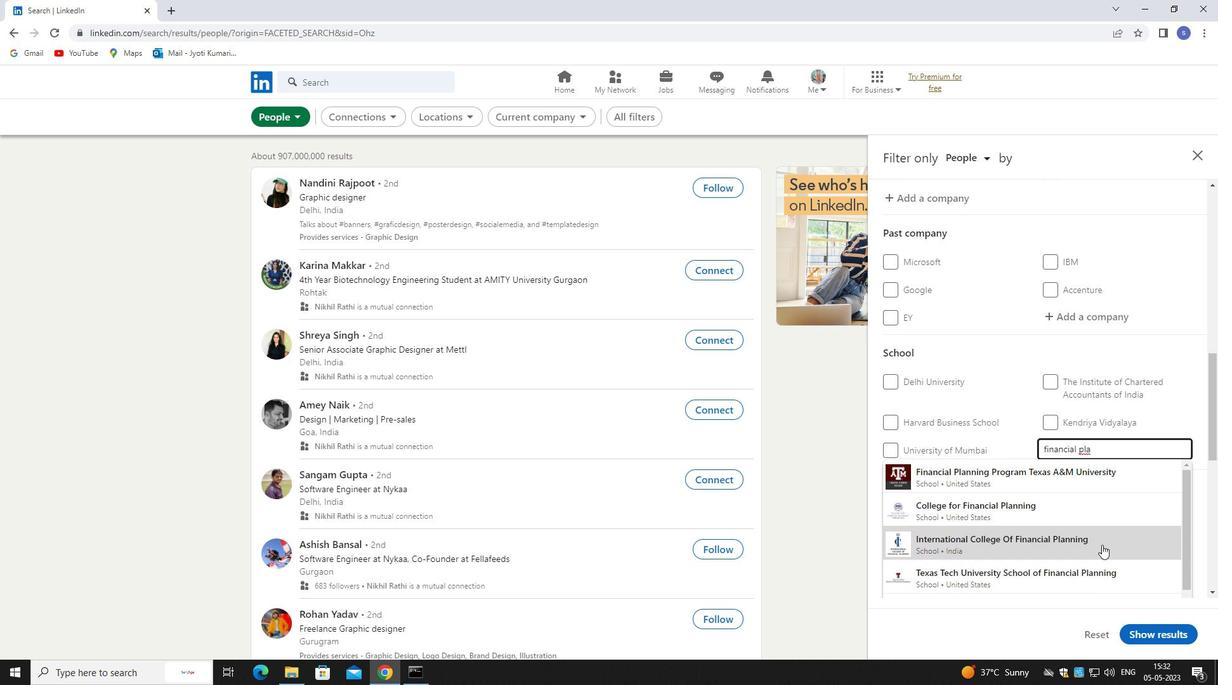 
Action: Mouse scrolled (1102, 545) with delta (0, 0)
Screenshot: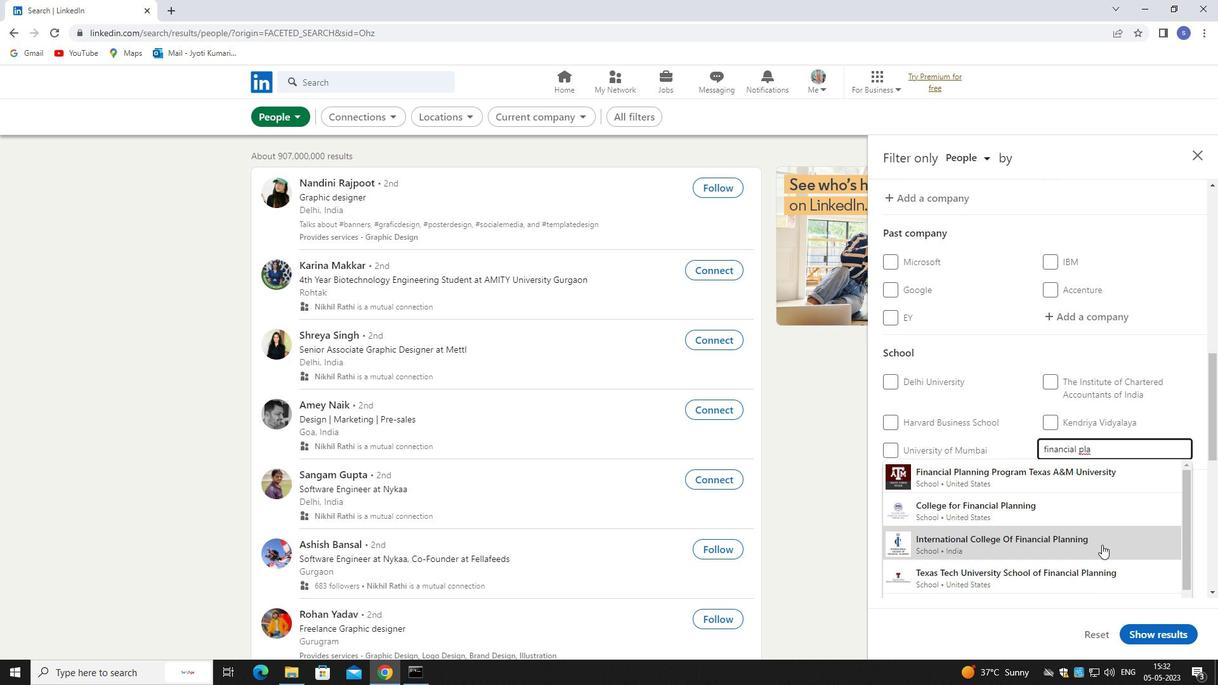 
Action: Mouse moved to (1101, 487)
Screenshot: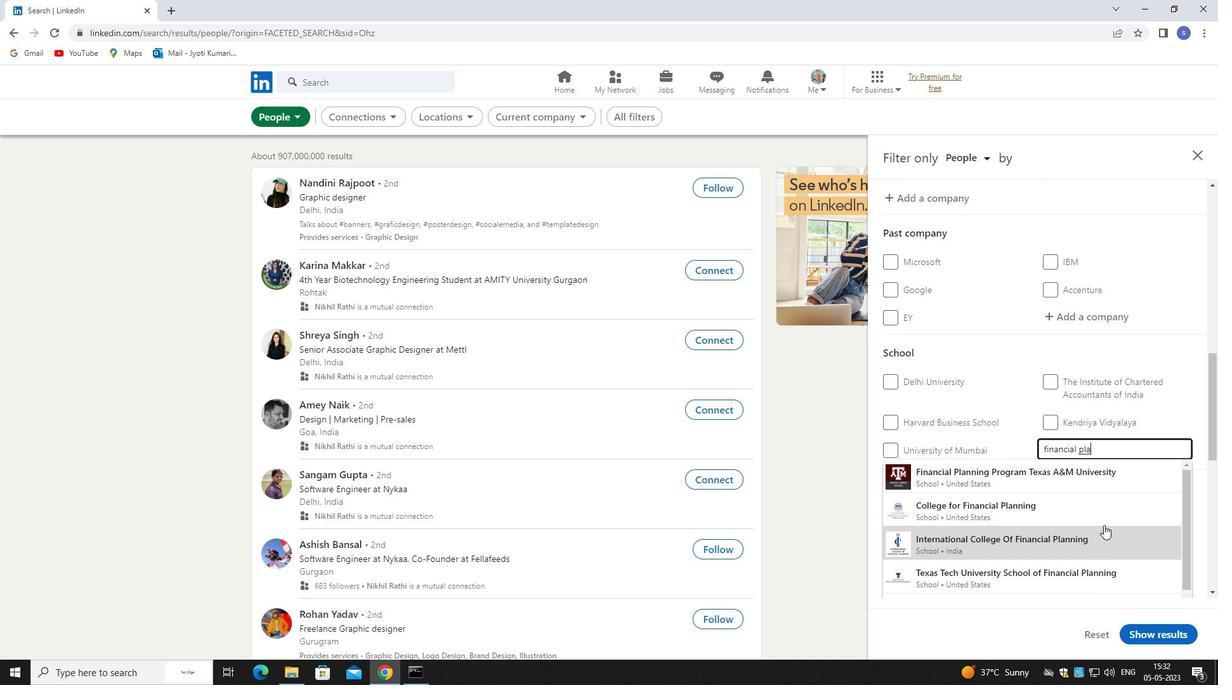 
Action: Mouse pressed left at (1101, 487)
Screenshot: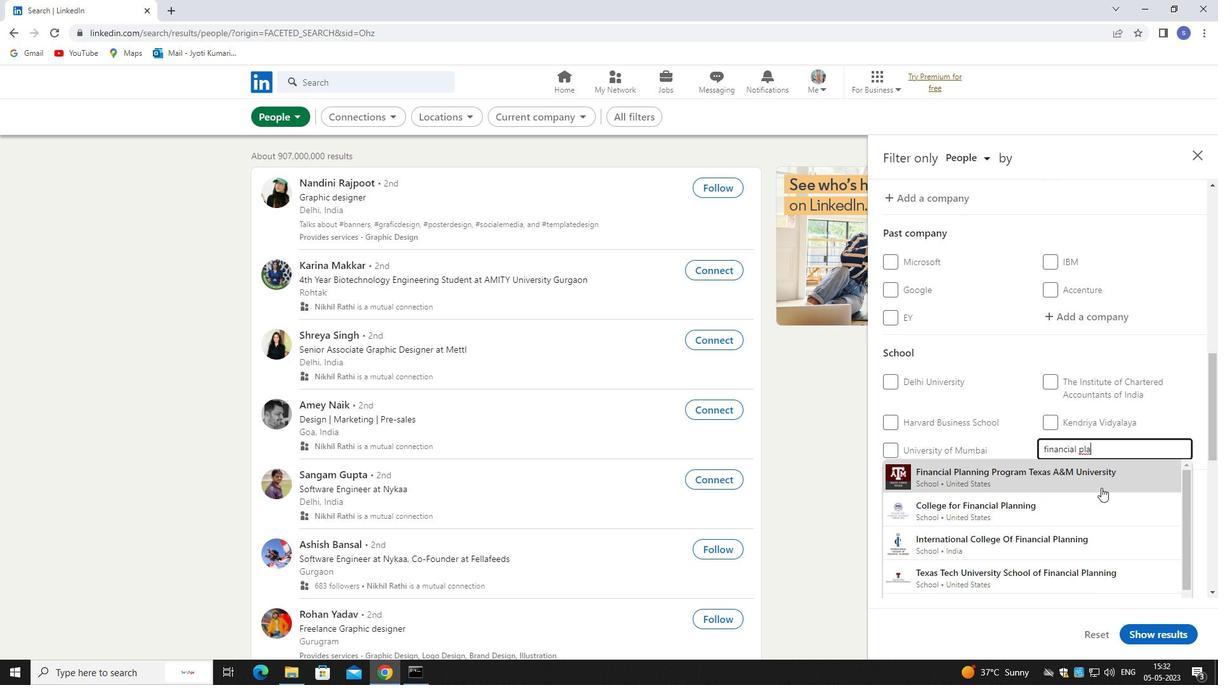 
Action: Mouse moved to (1101, 486)
Screenshot: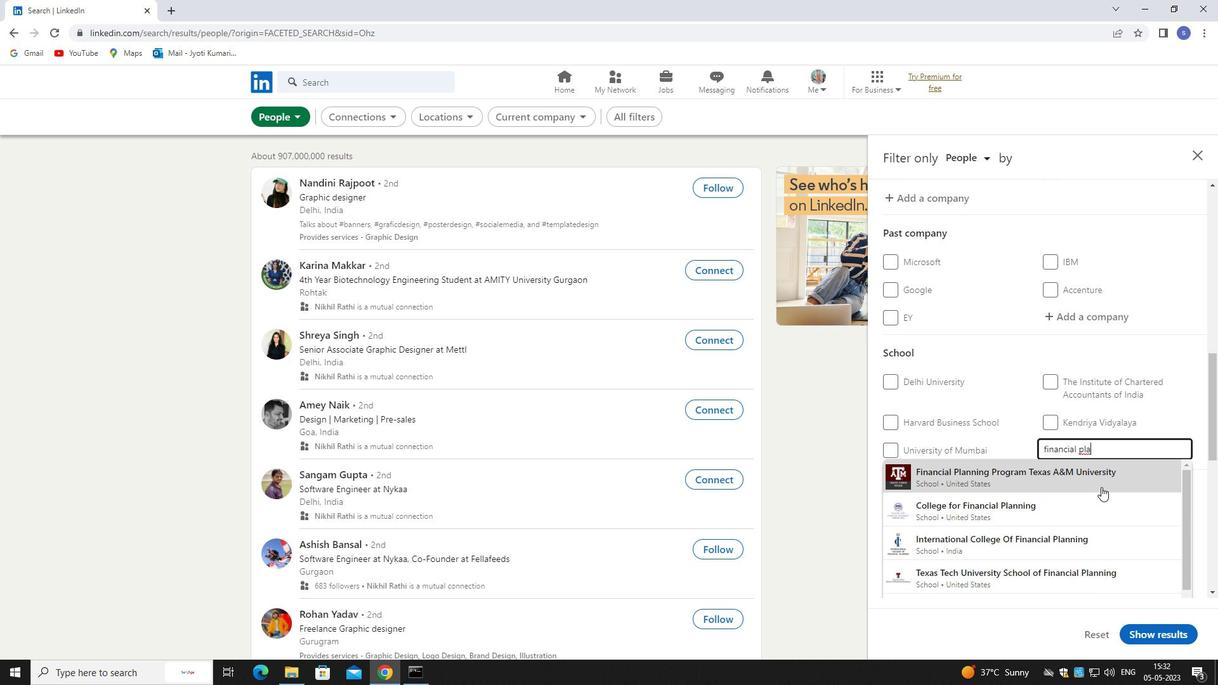
Action: Mouse scrolled (1101, 485) with delta (0, 0)
Screenshot: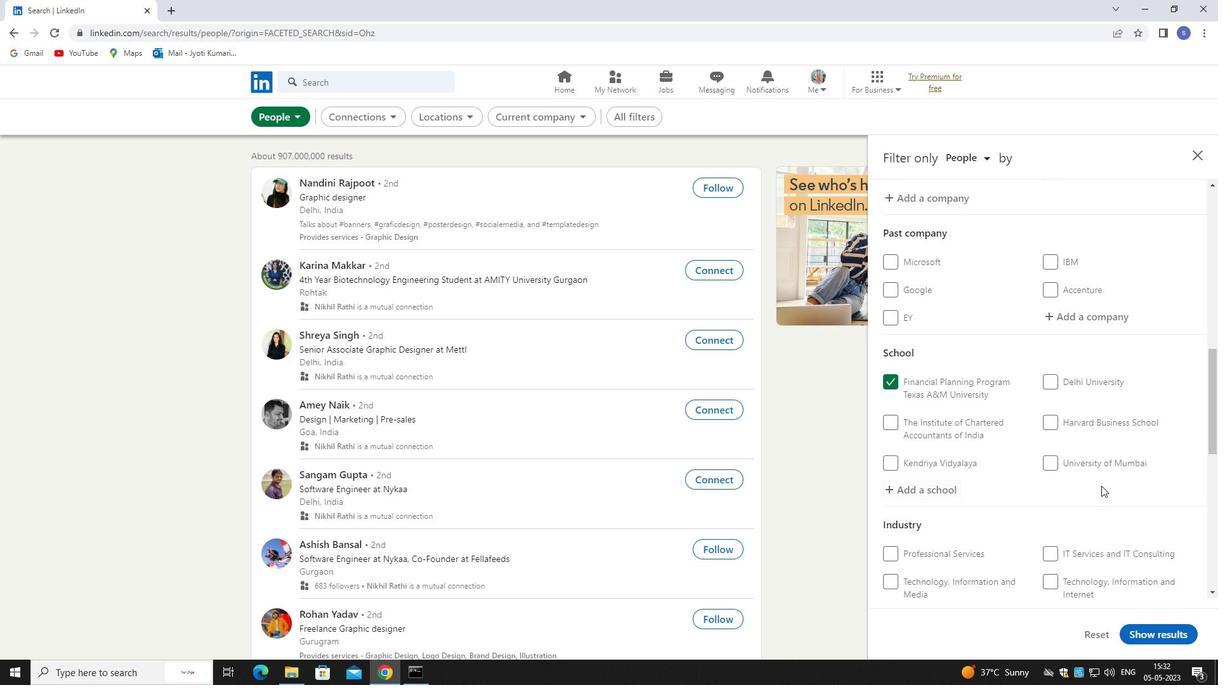 
Action: Mouse scrolled (1101, 485) with delta (0, 0)
Screenshot: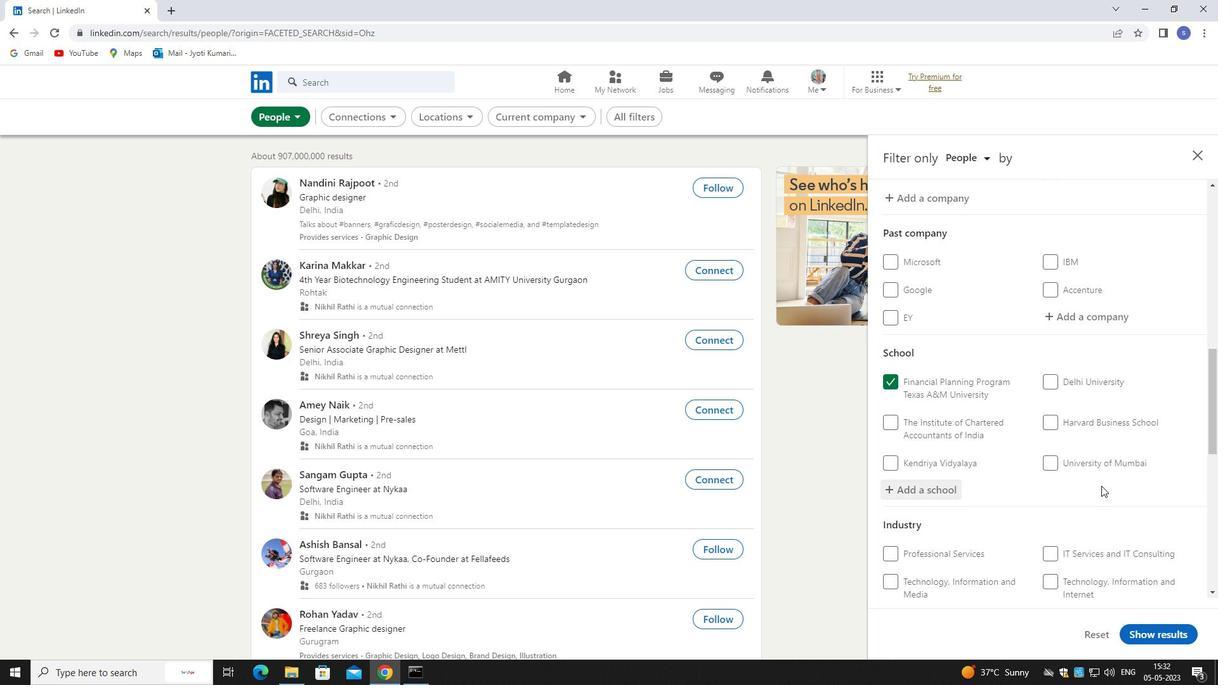 
Action: Mouse scrolled (1101, 485) with delta (0, 0)
Screenshot: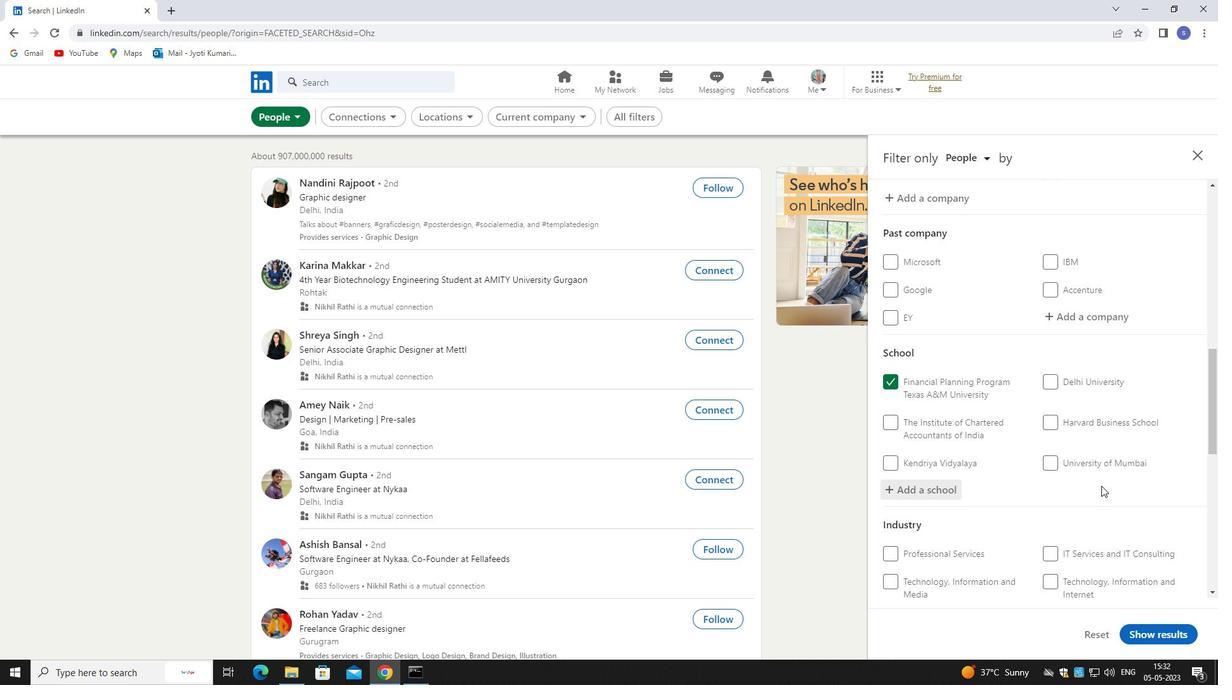 
Action: Mouse scrolled (1101, 485) with delta (0, 0)
Screenshot: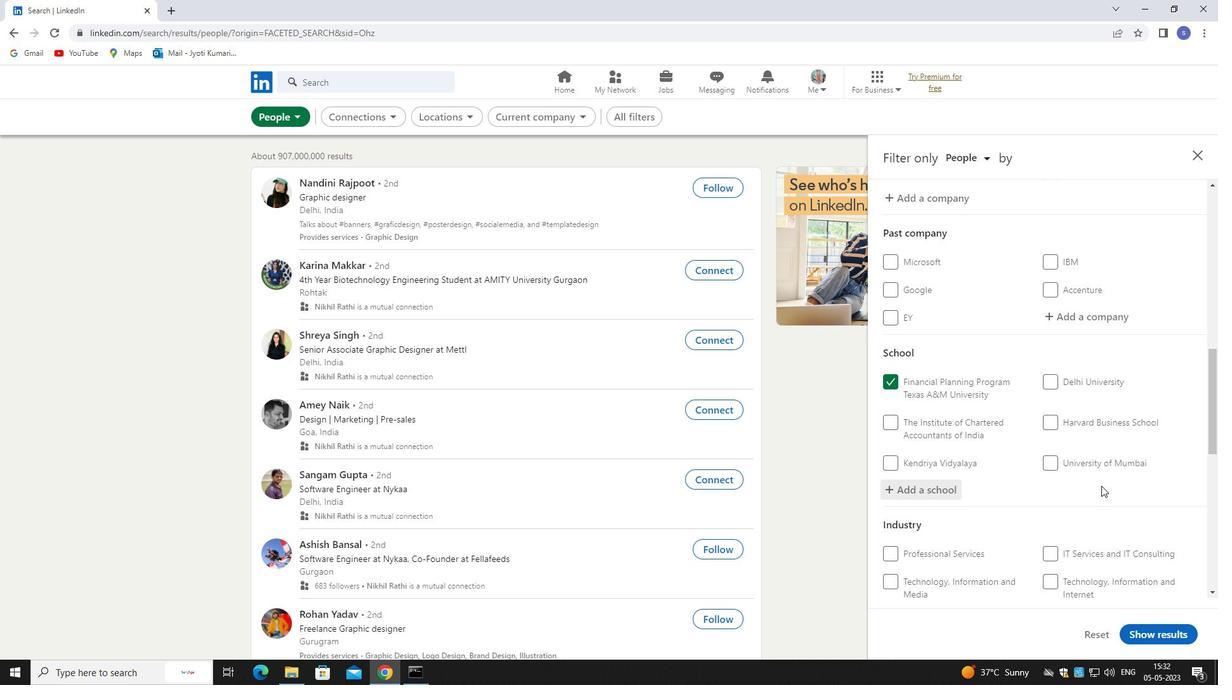 
Action: Mouse scrolled (1101, 485) with delta (0, 0)
Screenshot: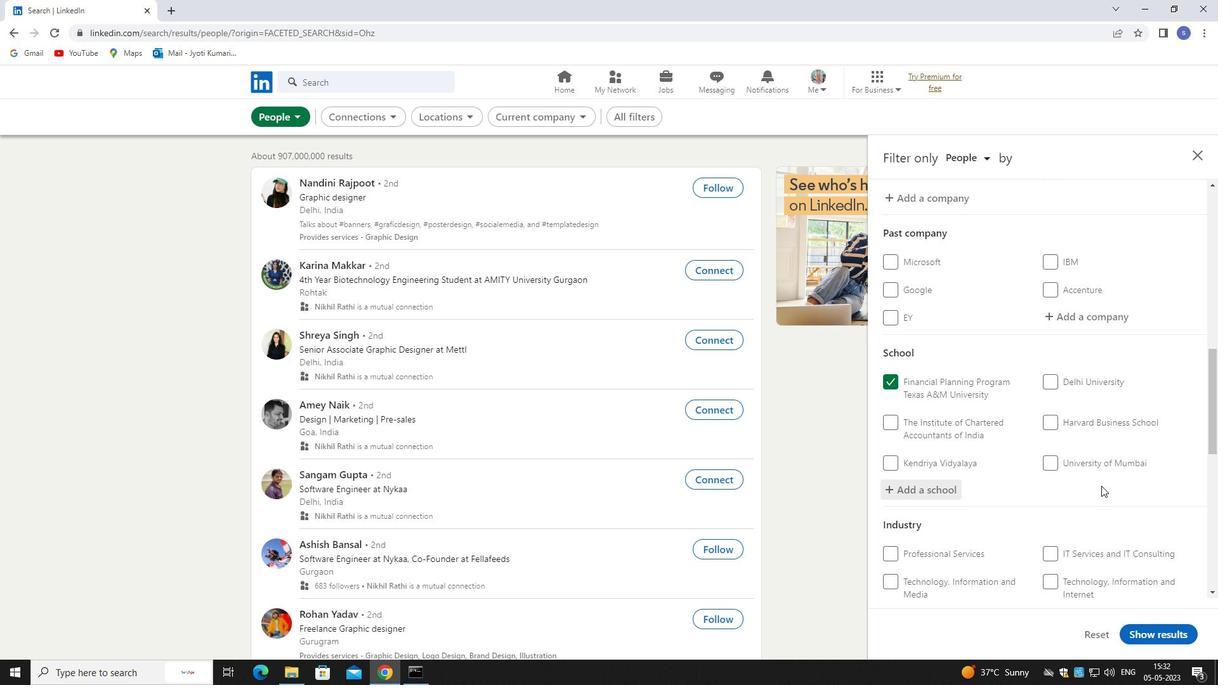 
Action: Mouse moved to (1091, 303)
Screenshot: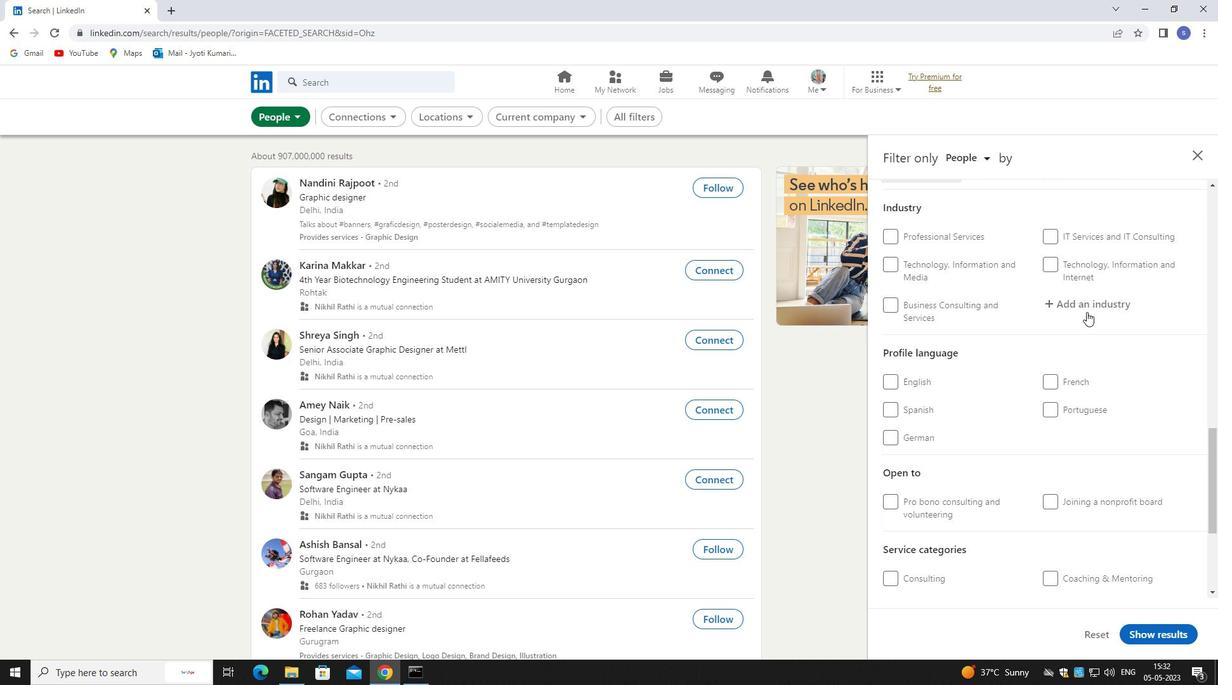 
Action: Mouse pressed left at (1091, 303)
Screenshot: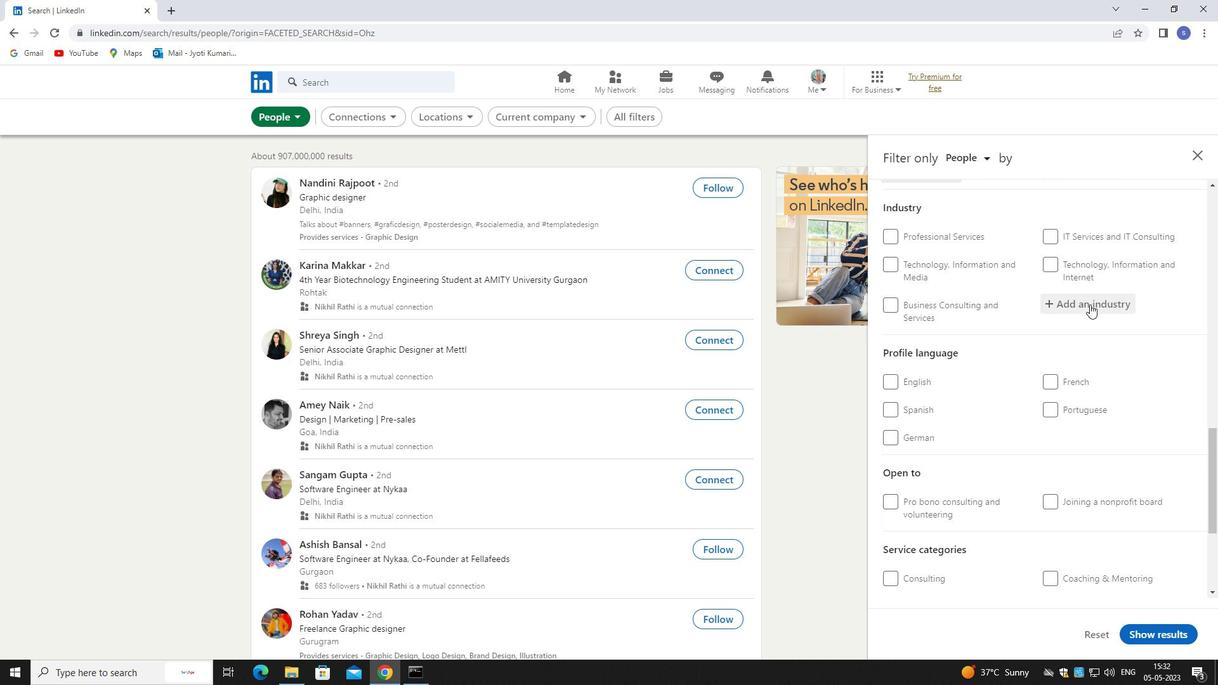 
Action: Mouse moved to (1089, 304)
Screenshot: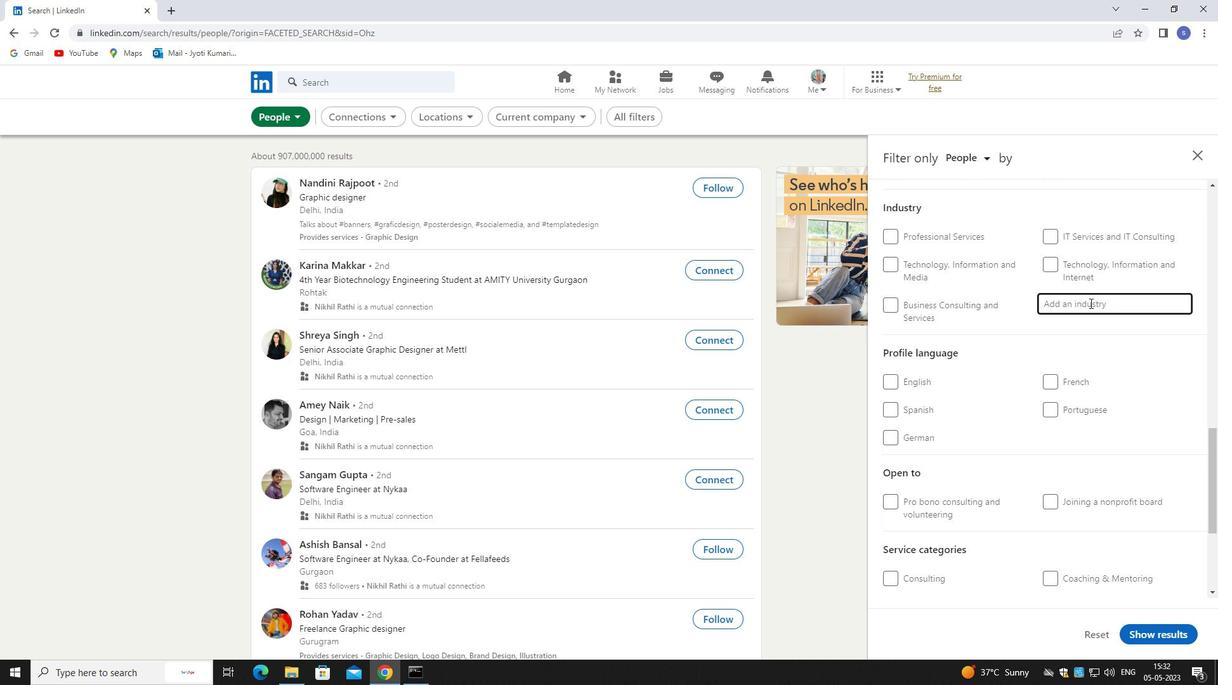 
Action: Key pressed wholesale<Key.space>potu
Screenshot: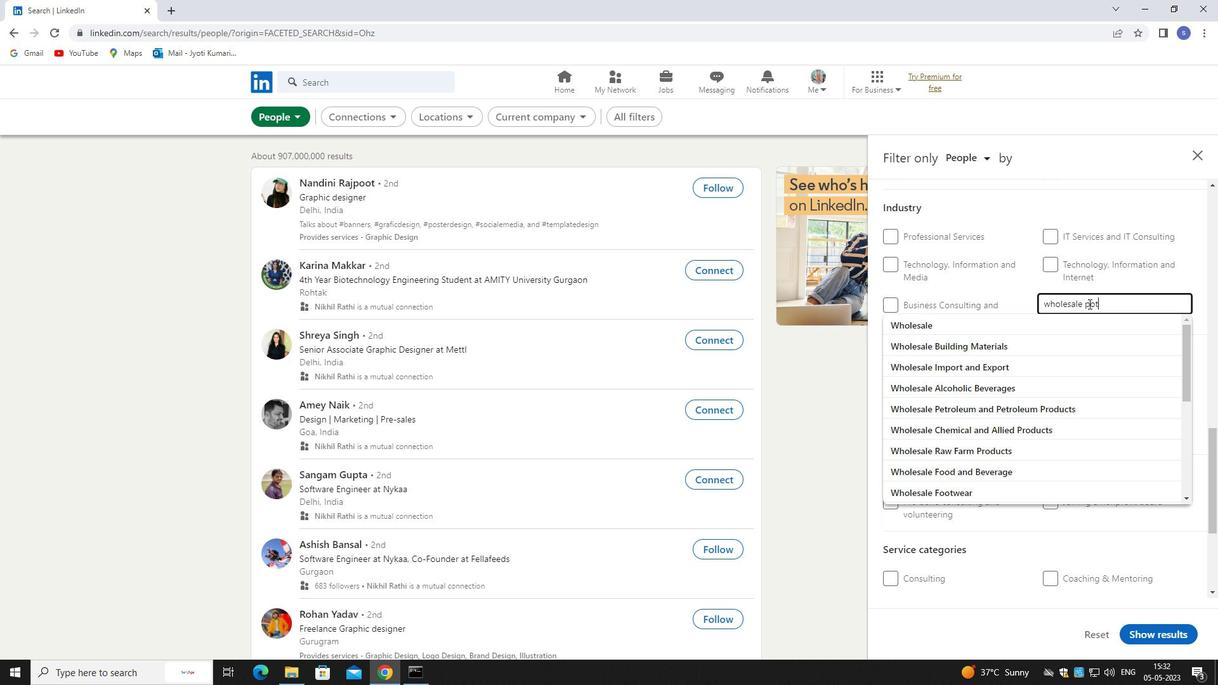 
Action: Mouse moved to (1105, 312)
Screenshot: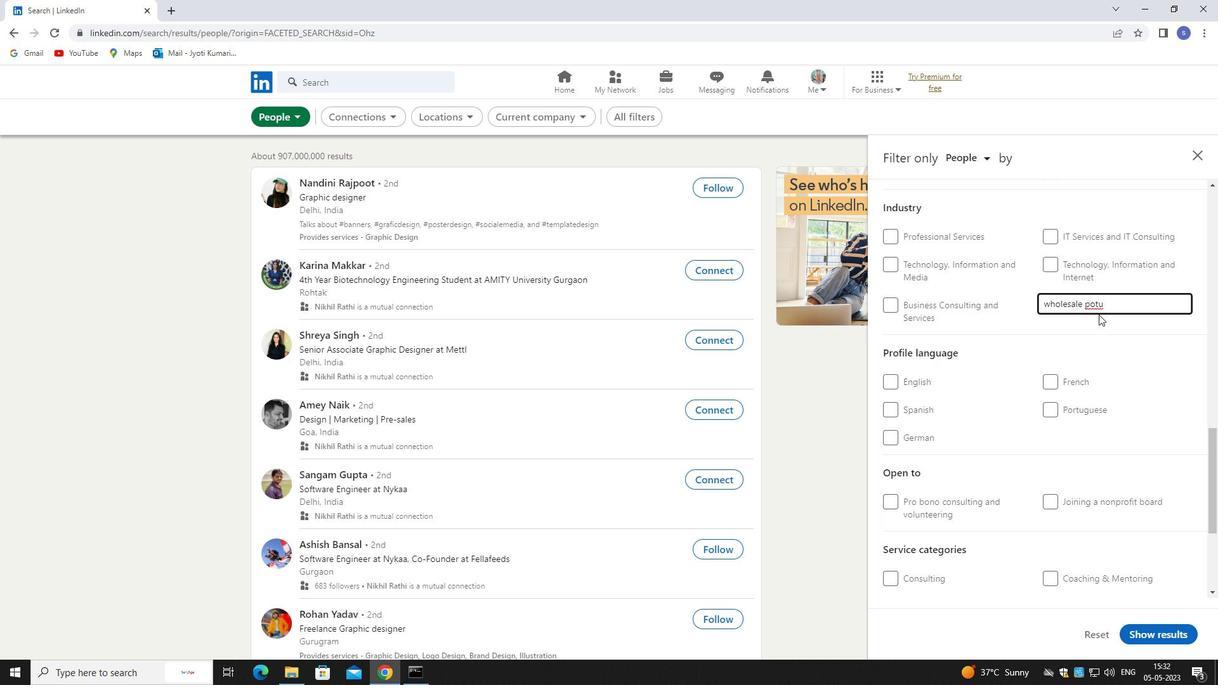
Action: Key pressed guese
Screenshot: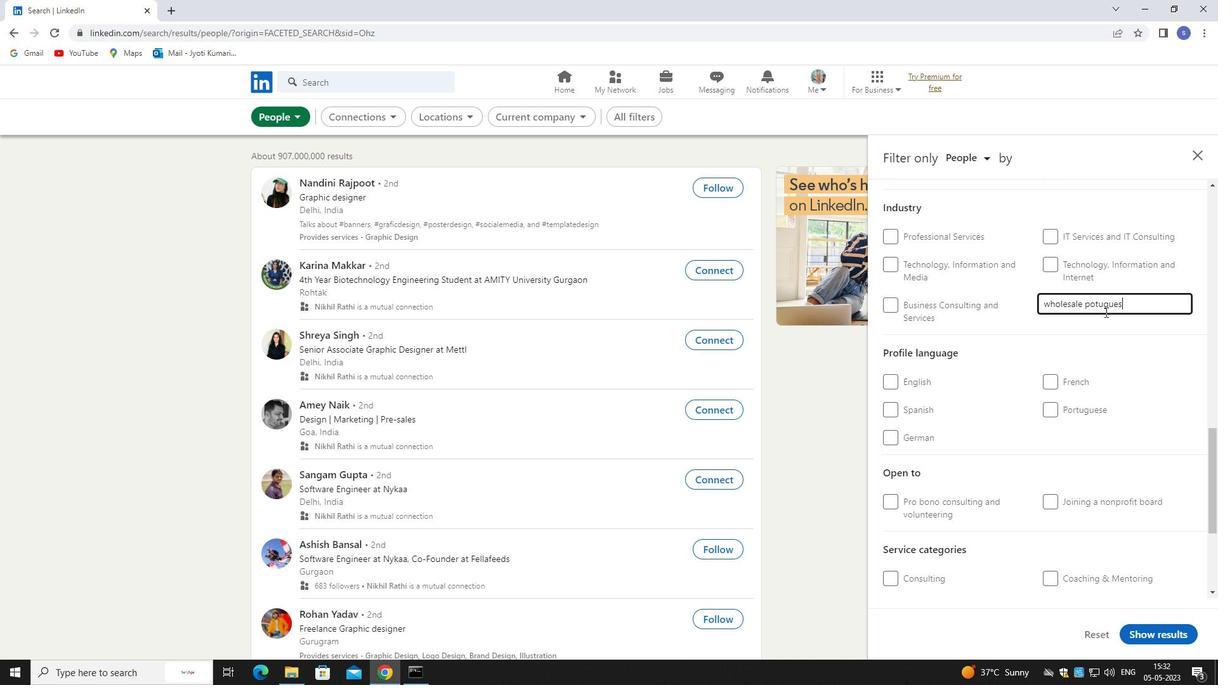 
Action: Mouse moved to (1110, 323)
Screenshot: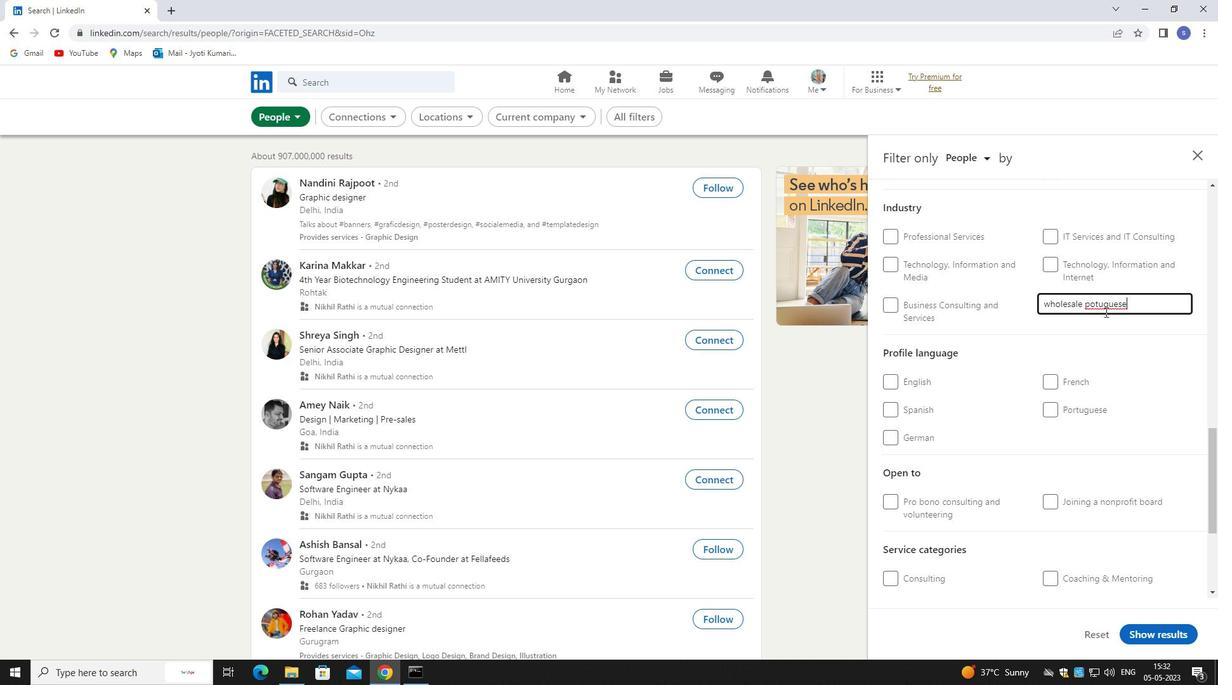 
Action: Mouse scrolled (1110, 322) with delta (0, 0)
Screenshot: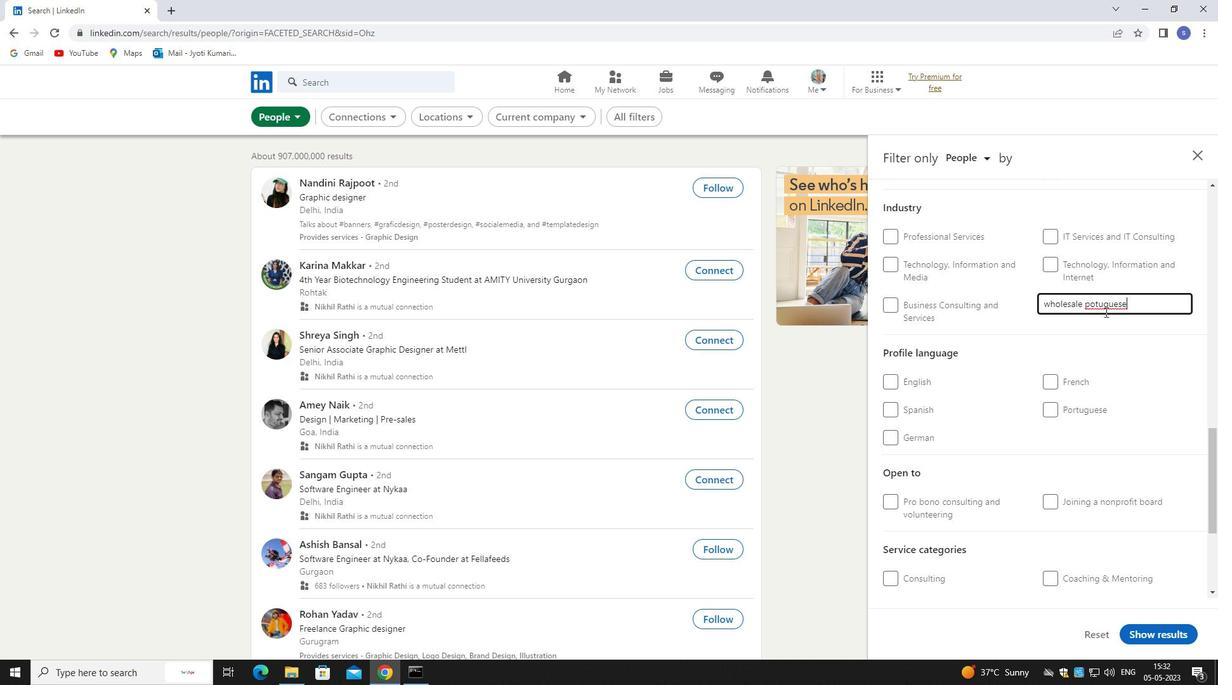 
Action: Mouse moved to (1115, 329)
Screenshot: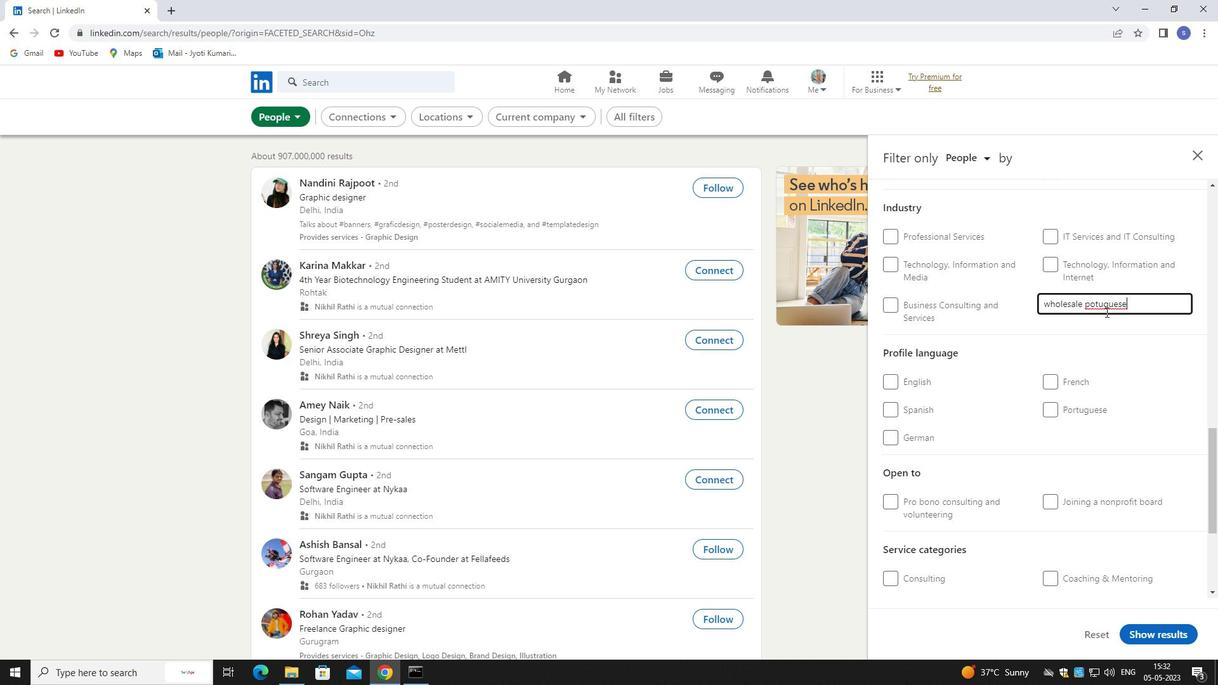 
Action: Mouse scrolled (1115, 328) with delta (0, 0)
Screenshot: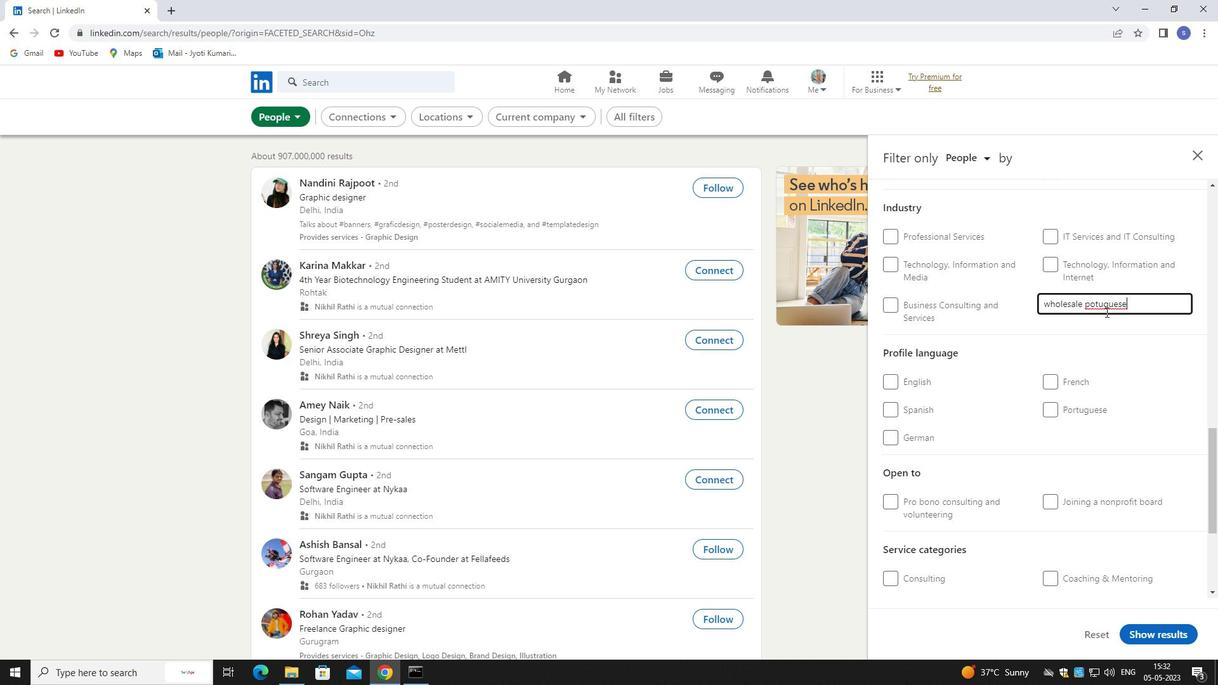 
Action: Mouse moved to (1115, 331)
Screenshot: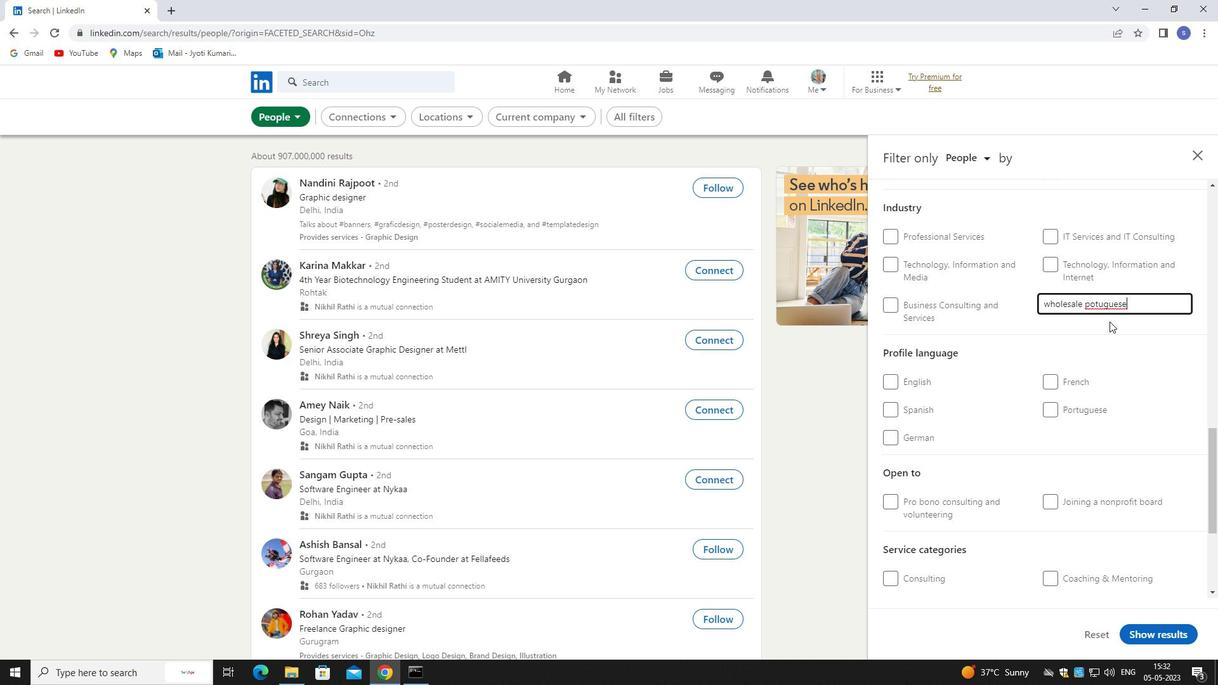 
Action: Mouse scrolled (1115, 331) with delta (0, 0)
Screenshot: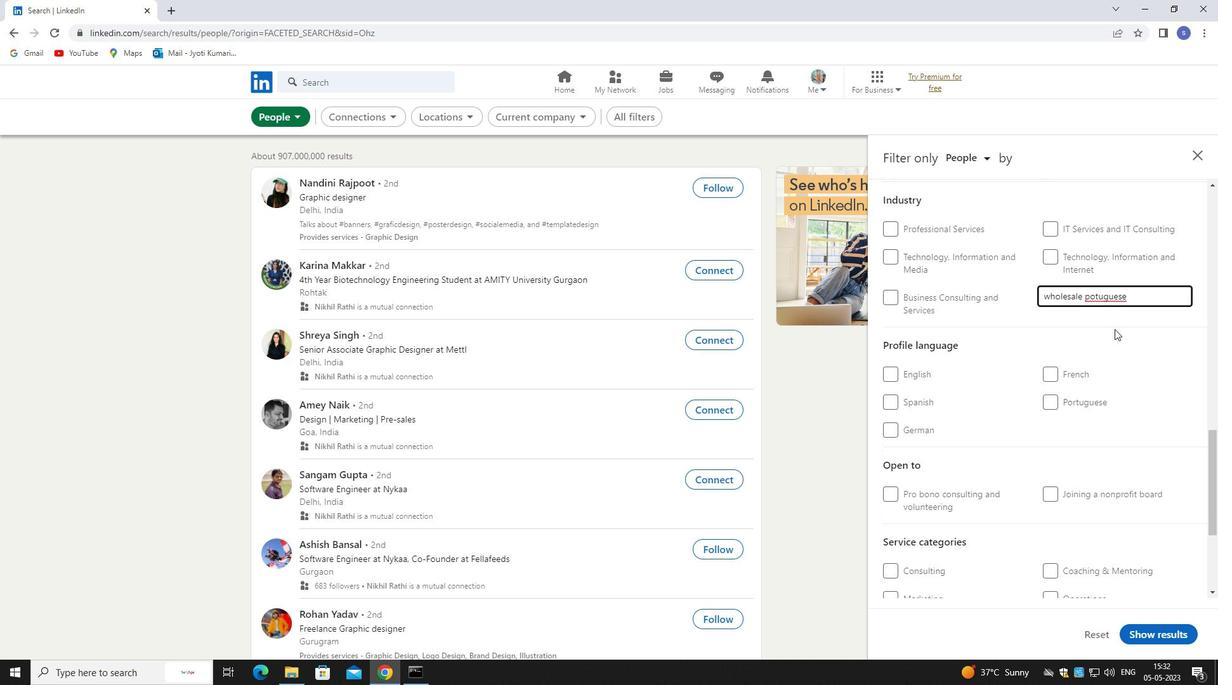 
Action: Mouse moved to (1075, 315)
Screenshot: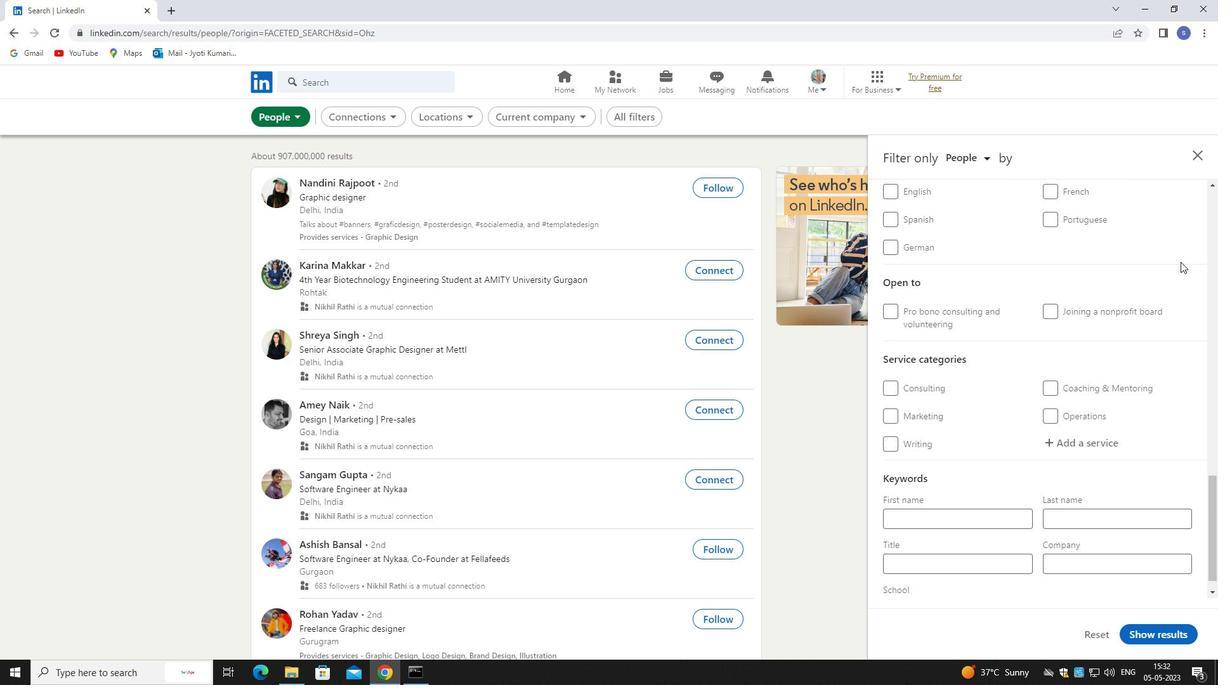 
Action: Mouse scrolled (1075, 316) with delta (0, 0)
Screenshot: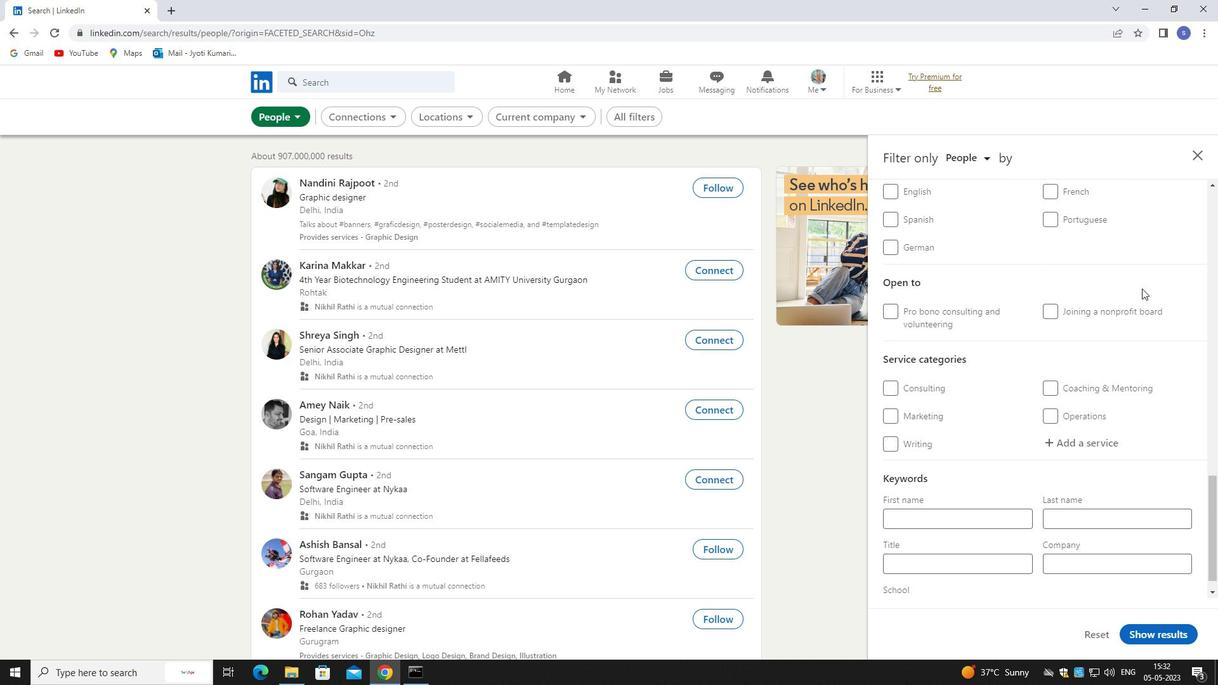 
Action: Mouse scrolled (1075, 316) with delta (0, 0)
Screenshot: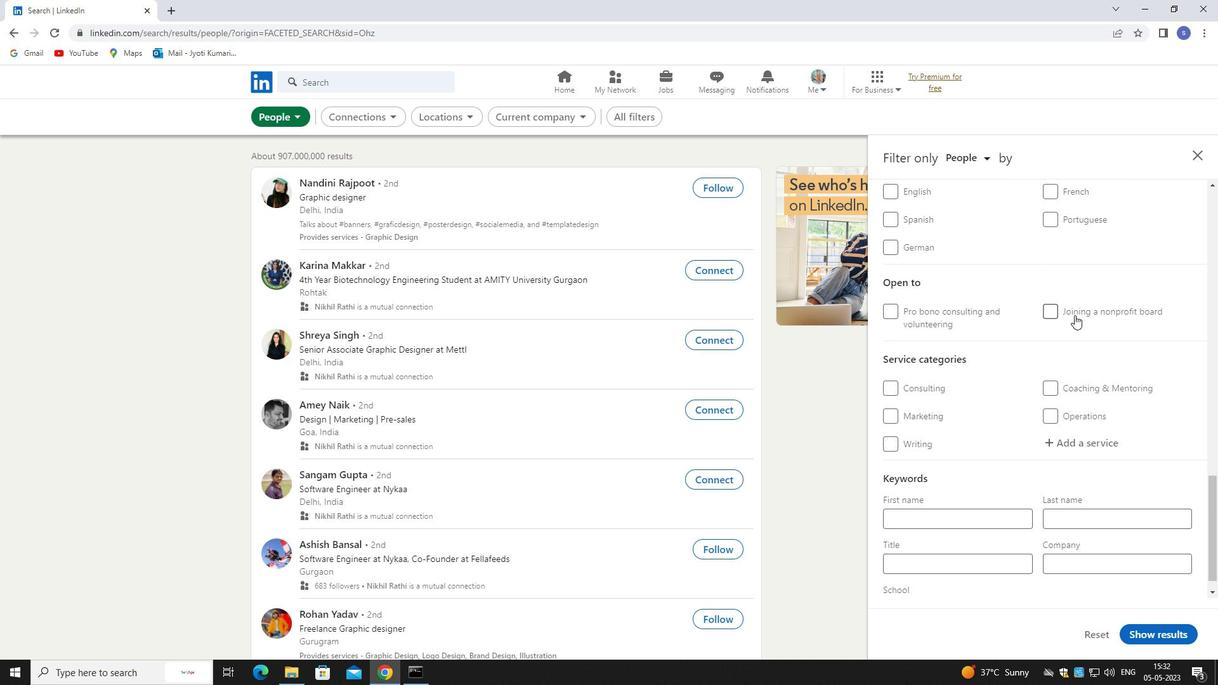 
Action: Mouse scrolled (1075, 316) with delta (0, 0)
Screenshot: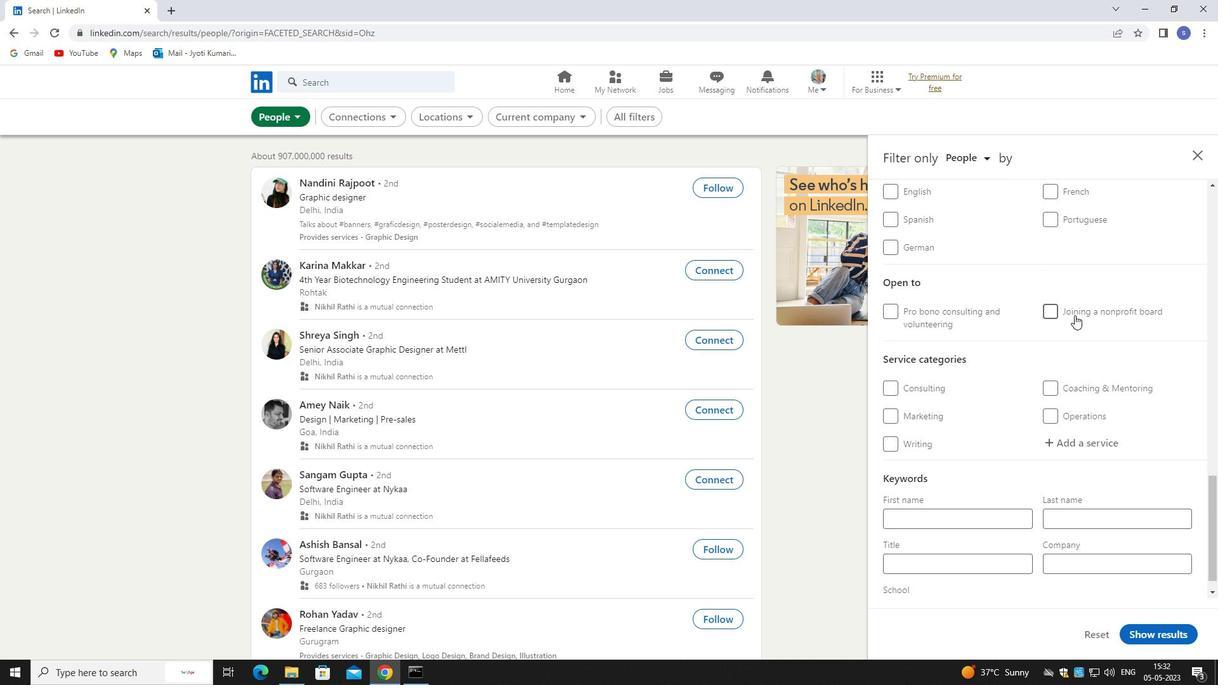 
Action: Mouse moved to (1111, 309)
Screenshot: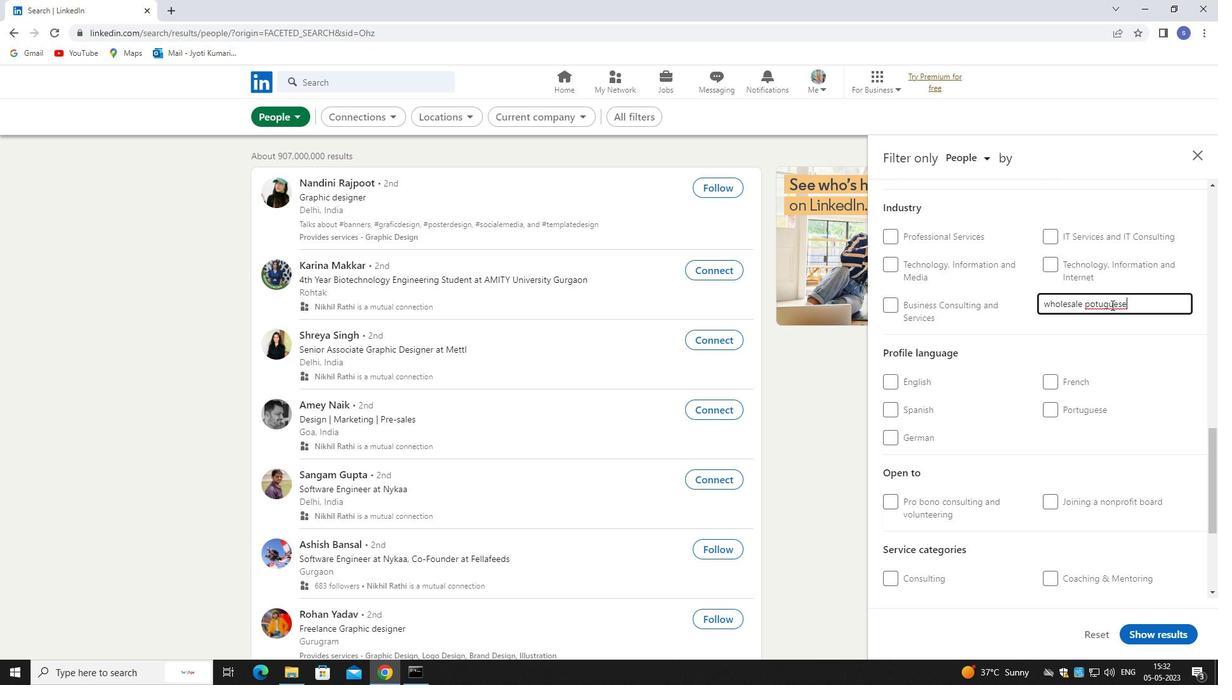 
Action: Key pressed <Key.backspace><Key.backspace><Key.backspace><Key.backspace><Key.backspace><Key.backspace><Key.backspace><Key.backspace><Key.backspace><Key.backspace><Key.space>fur
Screenshot: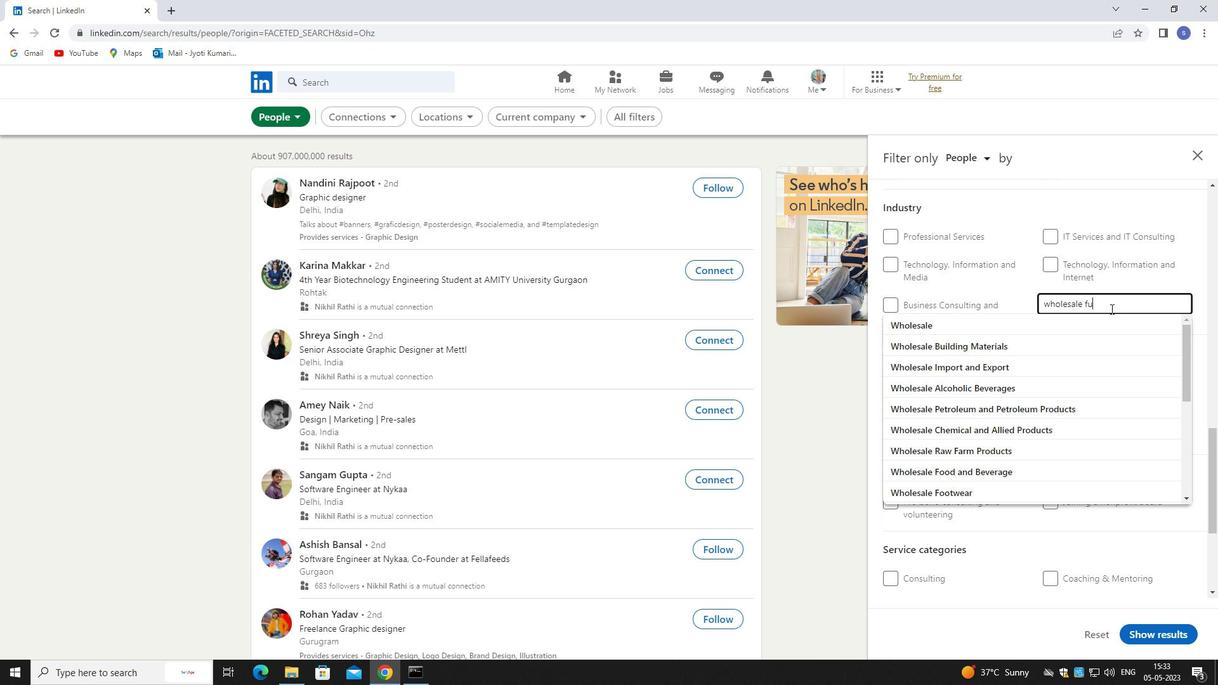 
Action: Mouse moved to (1107, 330)
Screenshot: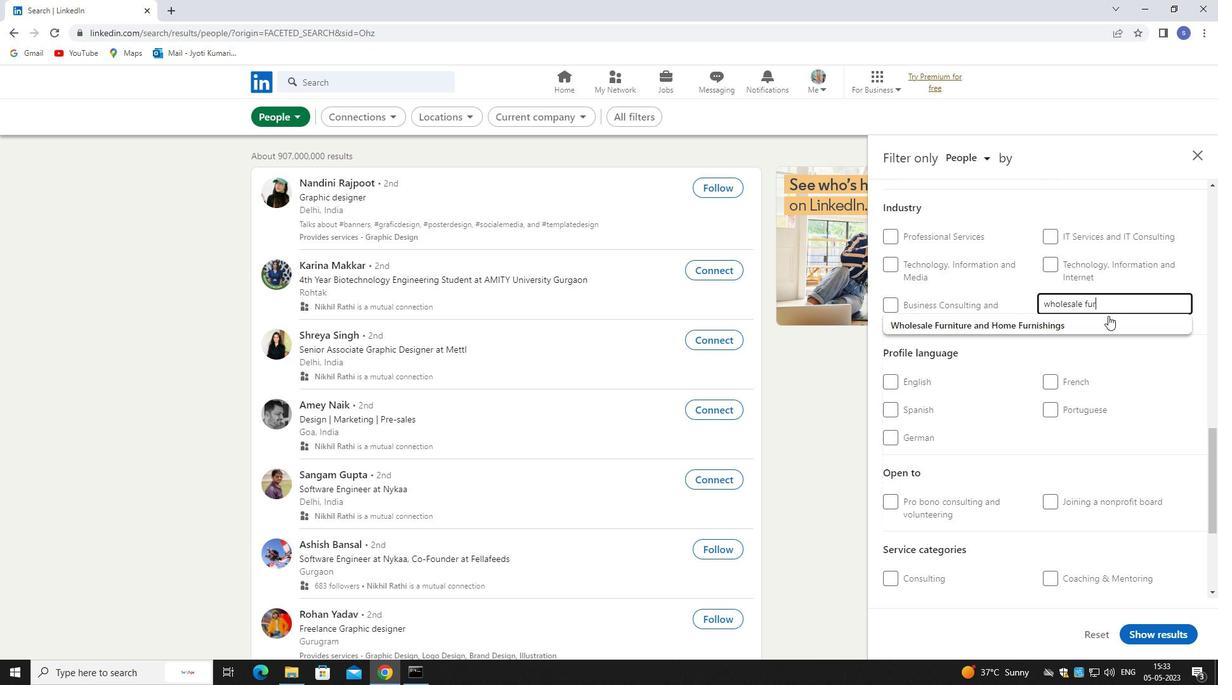 
Action: Mouse pressed left at (1107, 330)
Screenshot: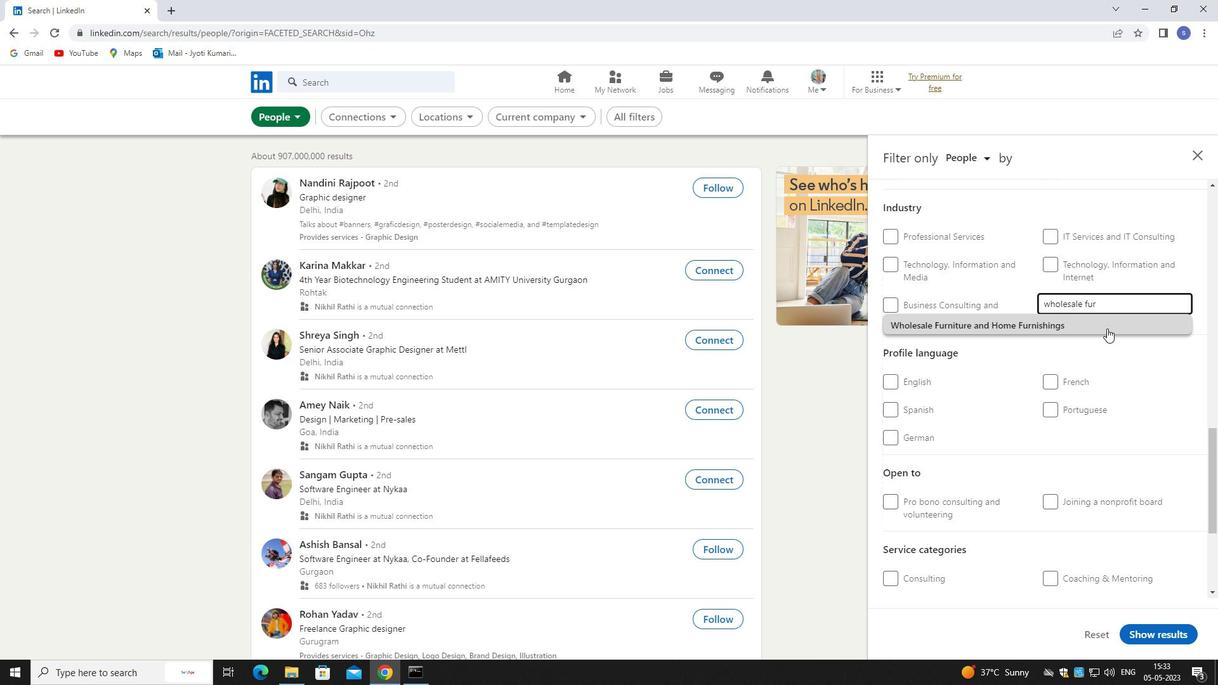 
Action: Mouse moved to (1045, 453)
Screenshot: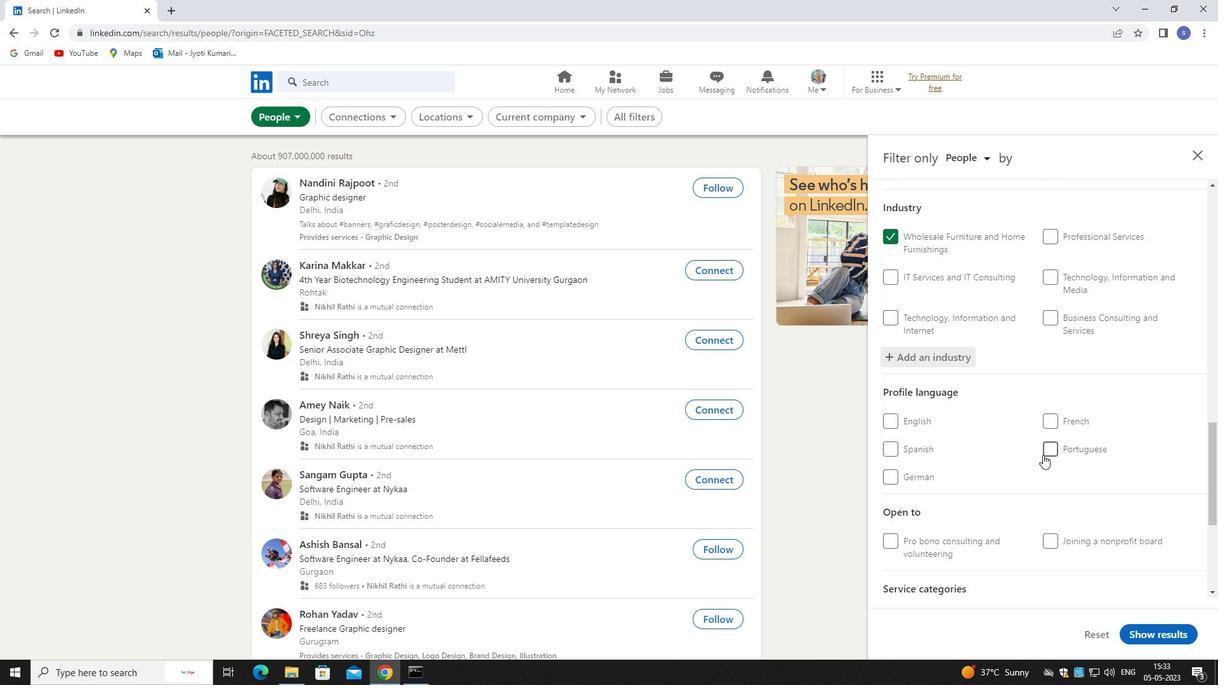 
Action: Mouse pressed left at (1045, 453)
Screenshot: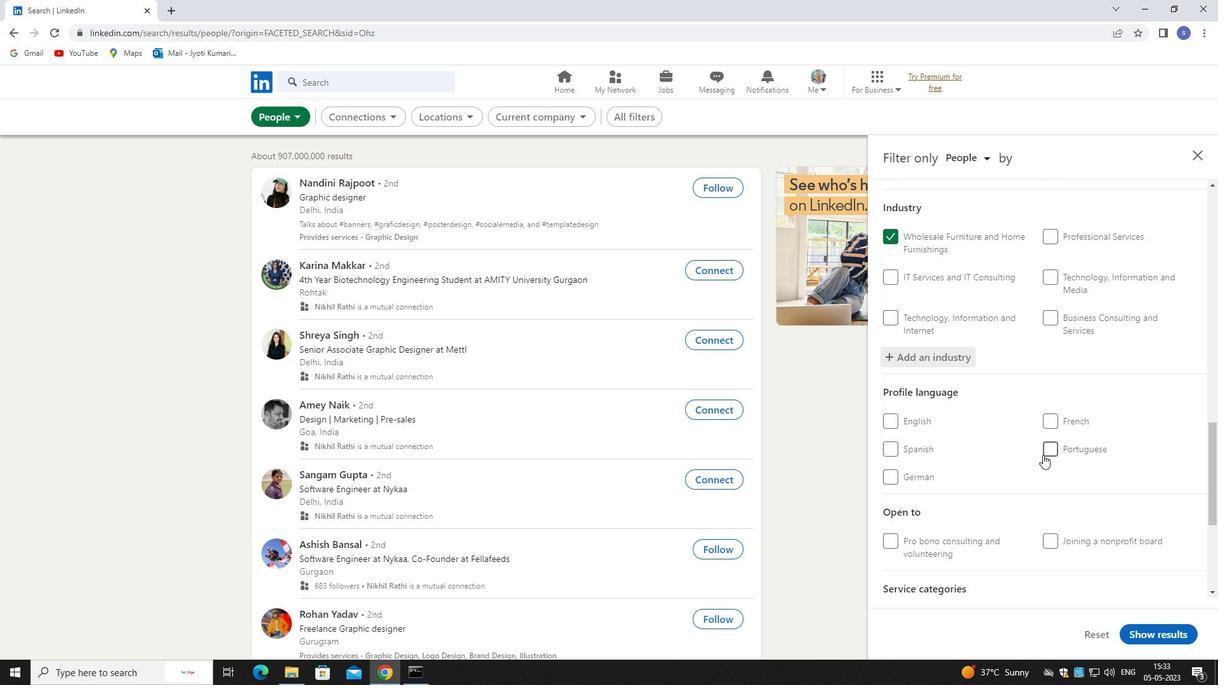 
Action: Mouse moved to (1049, 450)
Screenshot: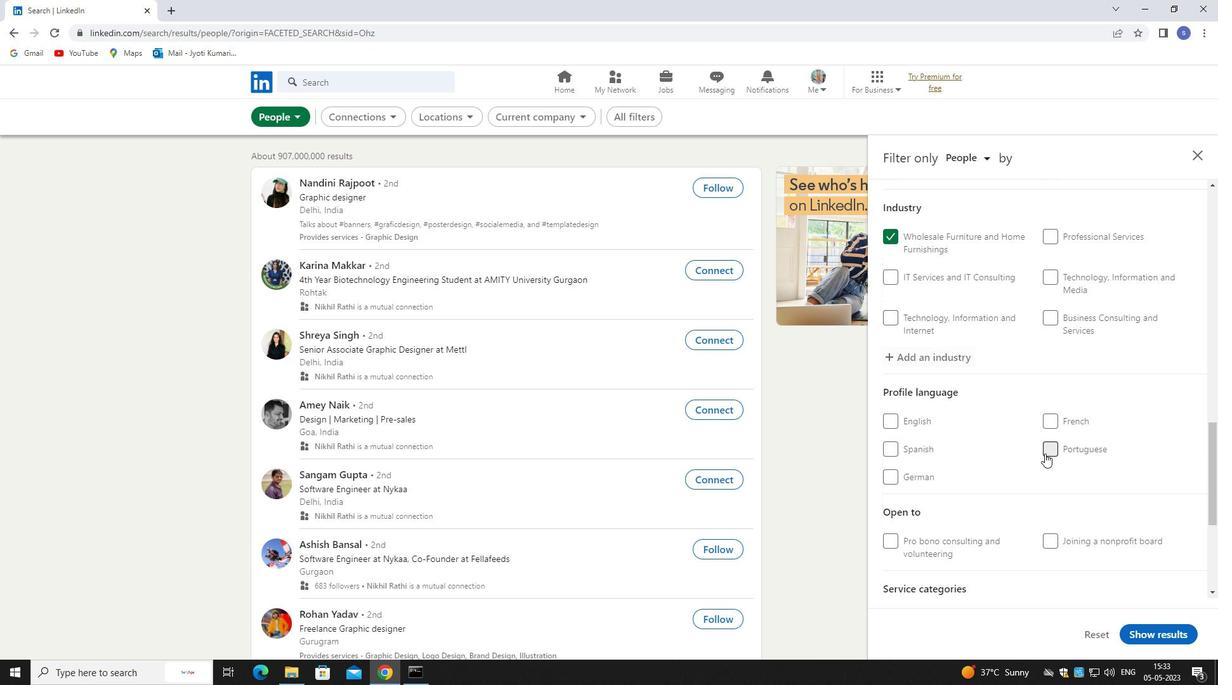 
Action: Mouse scrolled (1049, 449) with delta (0, 0)
Screenshot: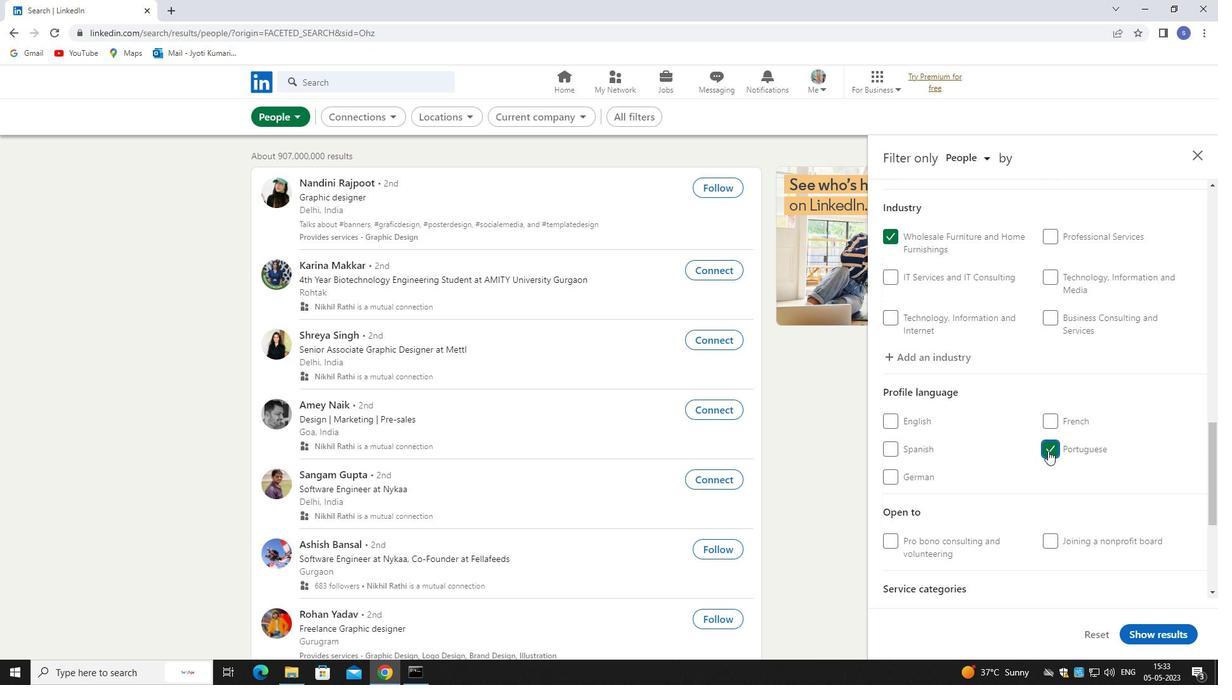 
Action: Mouse moved to (1049, 450)
Screenshot: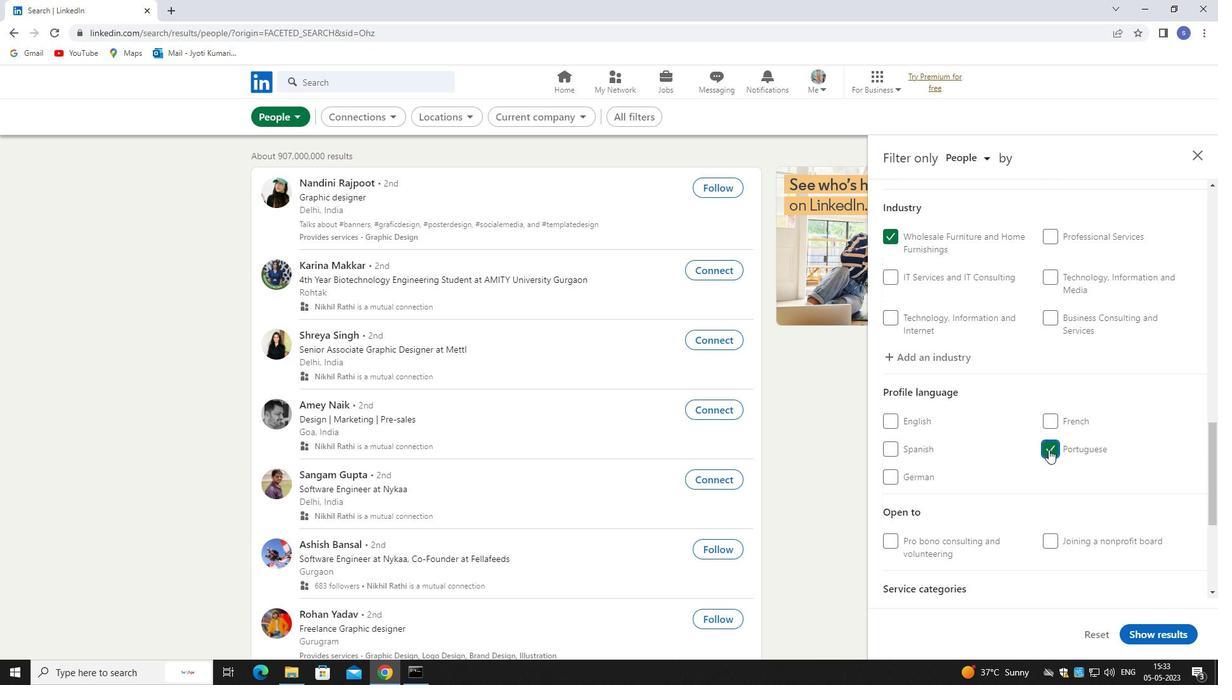 
Action: Mouse scrolled (1049, 449) with delta (0, 0)
Screenshot: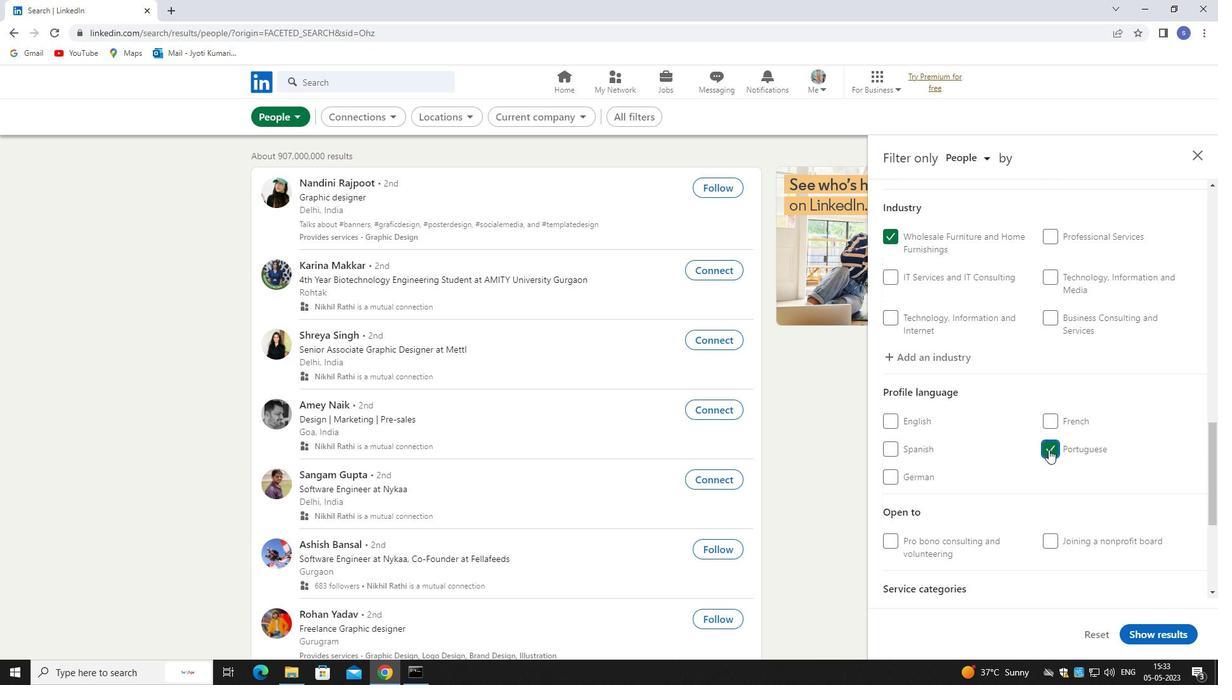 
Action: Mouse moved to (1051, 450)
Screenshot: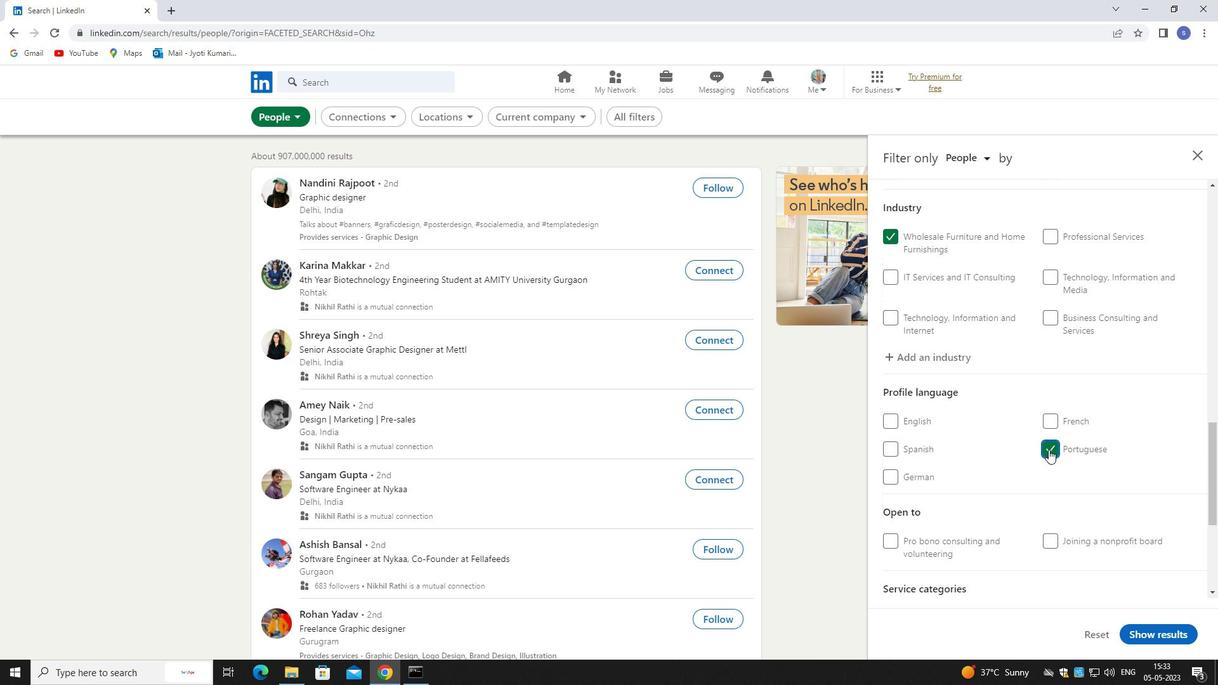 
Action: Mouse scrolled (1051, 450) with delta (0, 0)
Screenshot: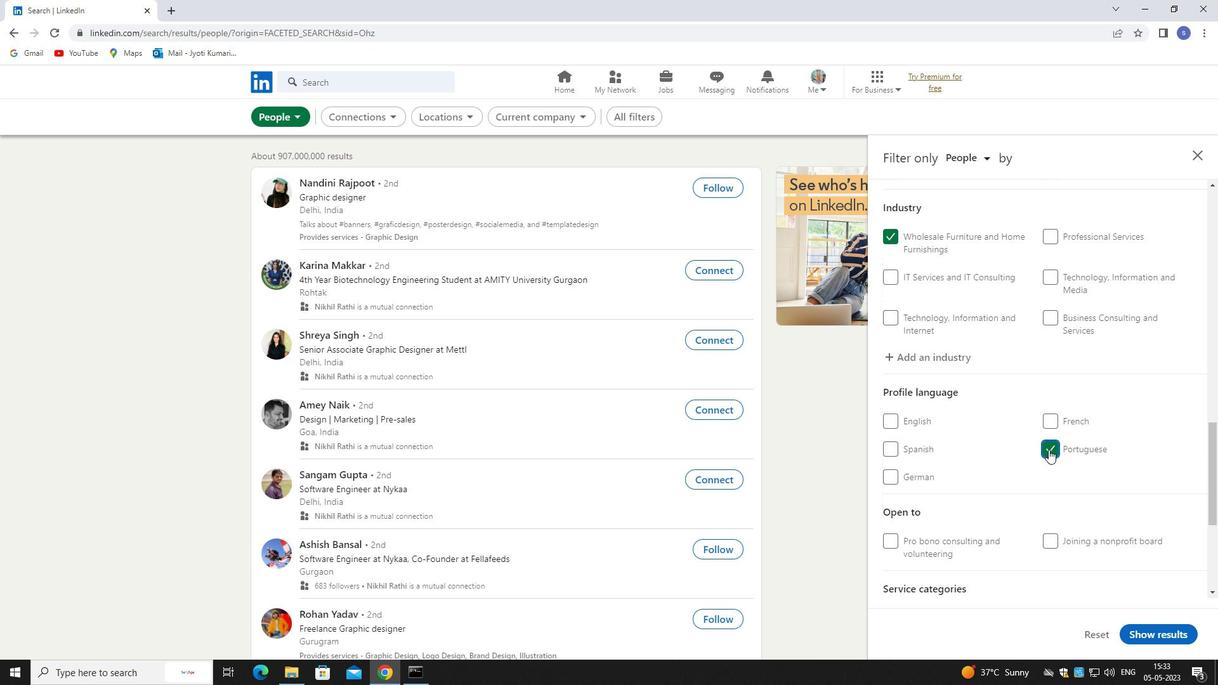 
Action: Mouse moved to (1051, 451)
Screenshot: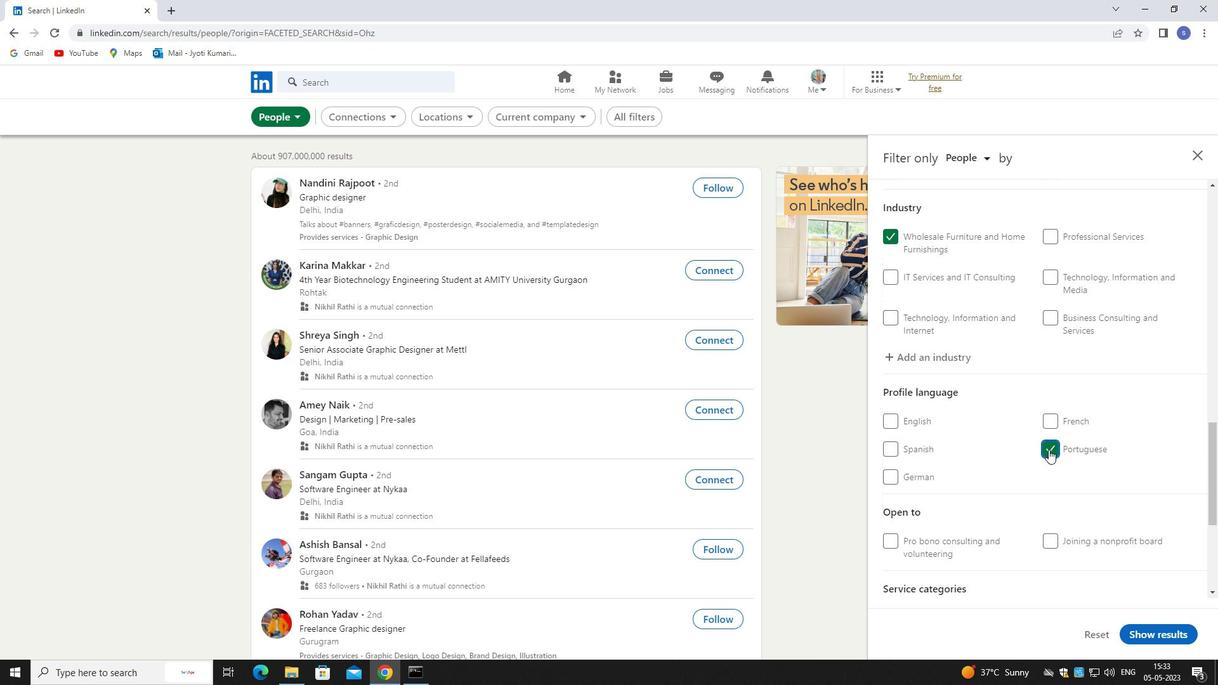 
Action: Mouse scrolled (1051, 450) with delta (0, 0)
Screenshot: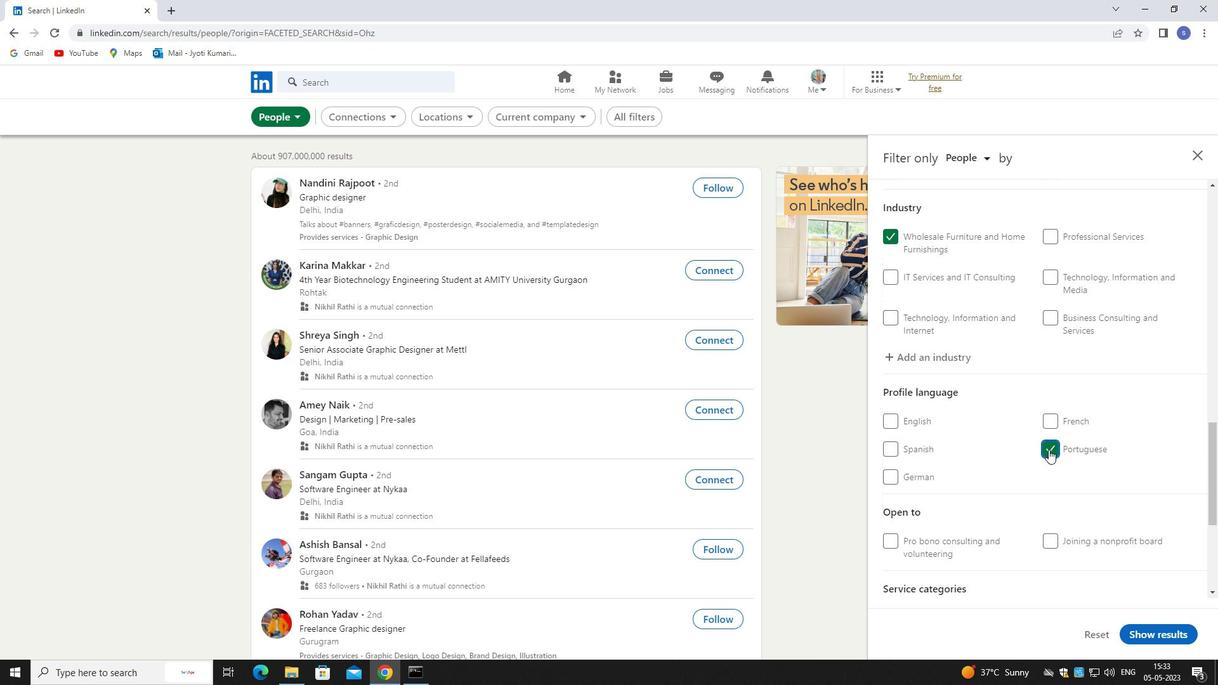 
Action: Mouse scrolled (1051, 450) with delta (0, 0)
Screenshot: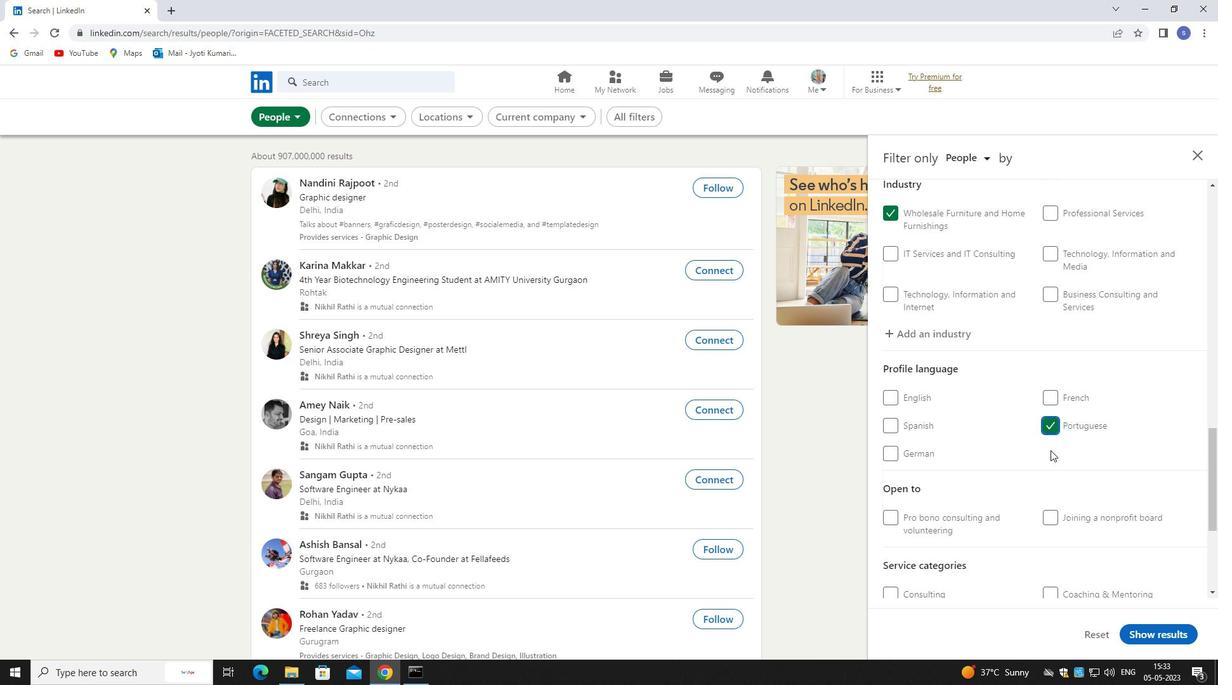
Action: Mouse moved to (1063, 422)
Screenshot: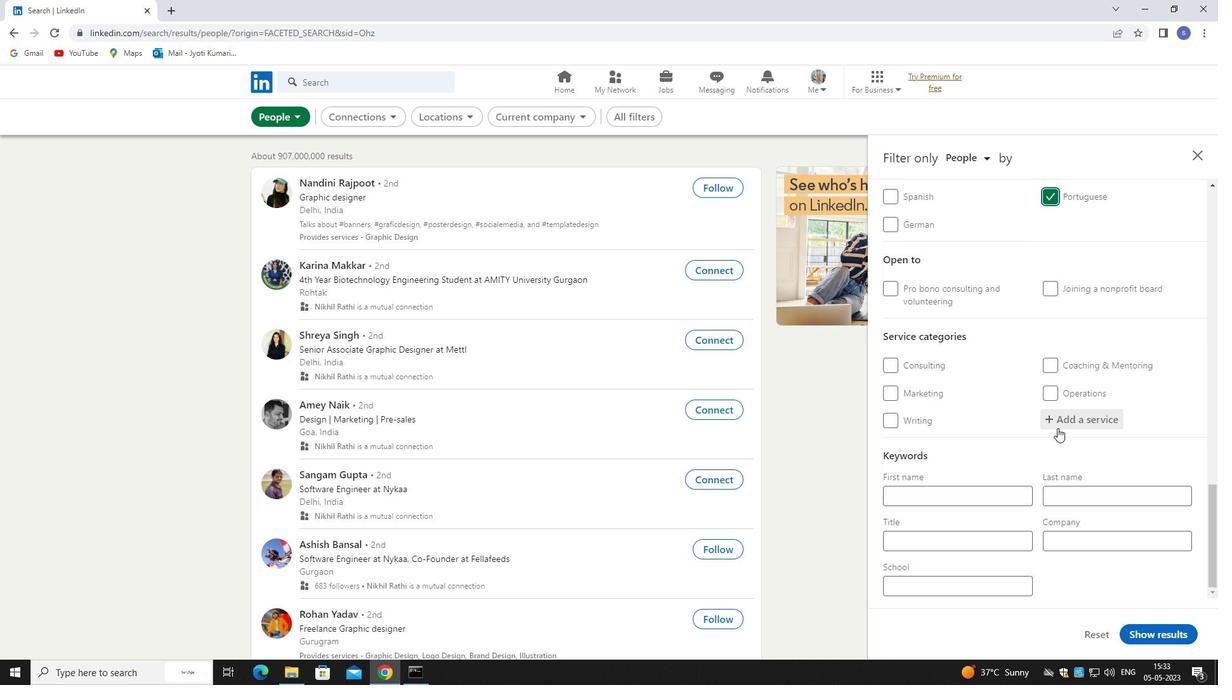 
Action: Mouse pressed left at (1063, 422)
Screenshot: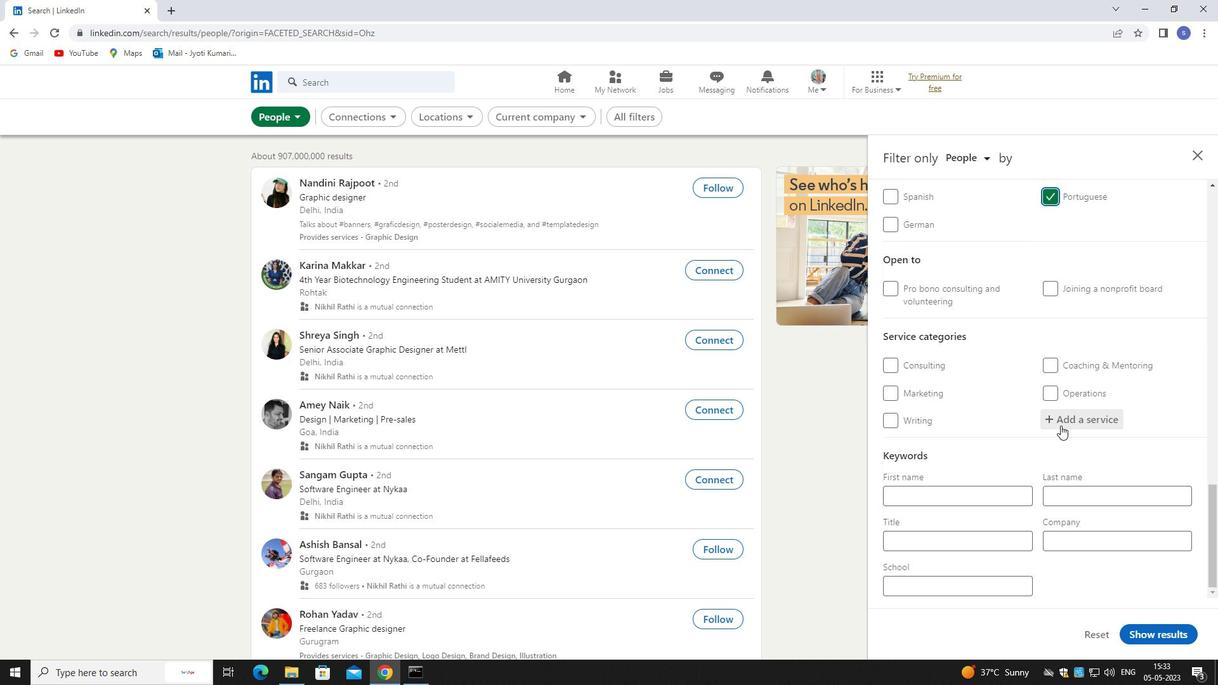 
Action: Mouse moved to (1068, 421)
Screenshot: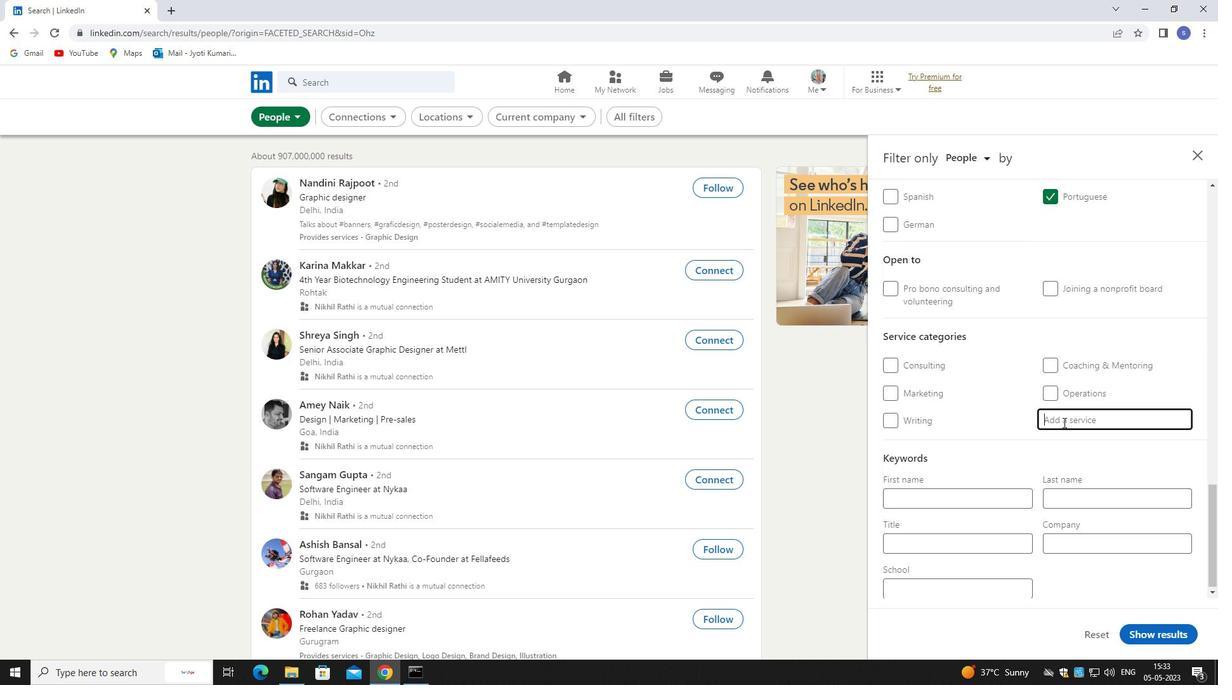 
Action: Key pressed financial
Screenshot: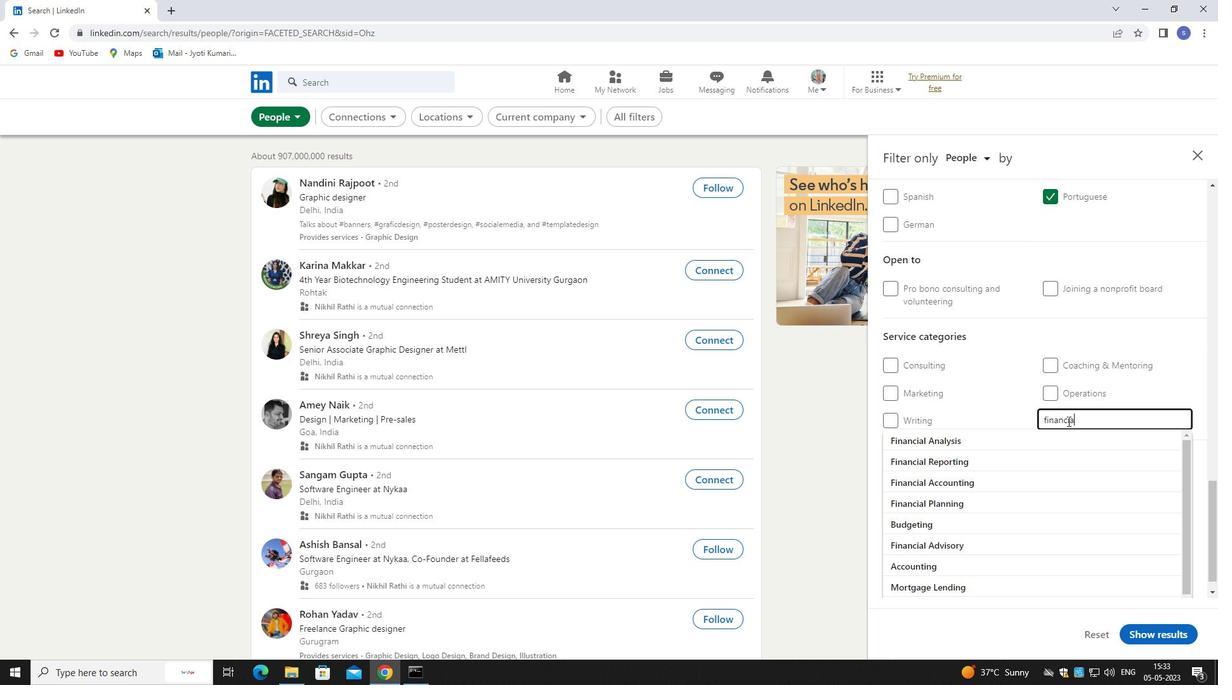 
Action: Mouse moved to (1075, 502)
Screenshot: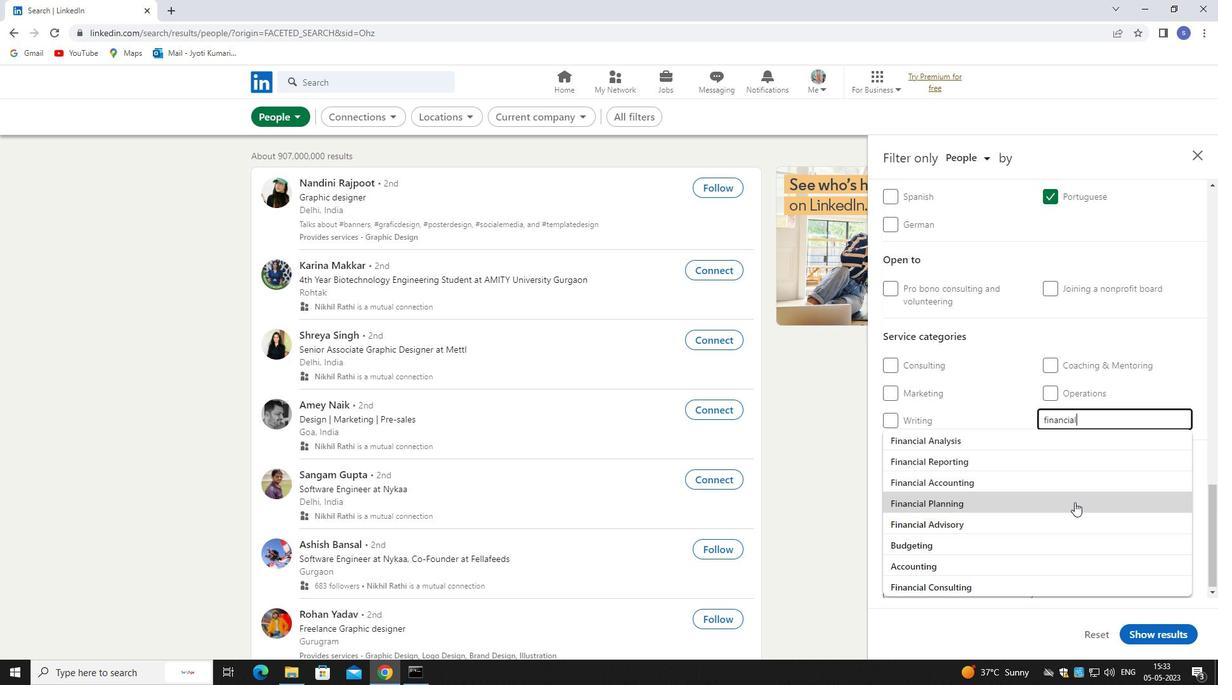 
Action: Mouse pressed left at (1075, 502)
Screenshot: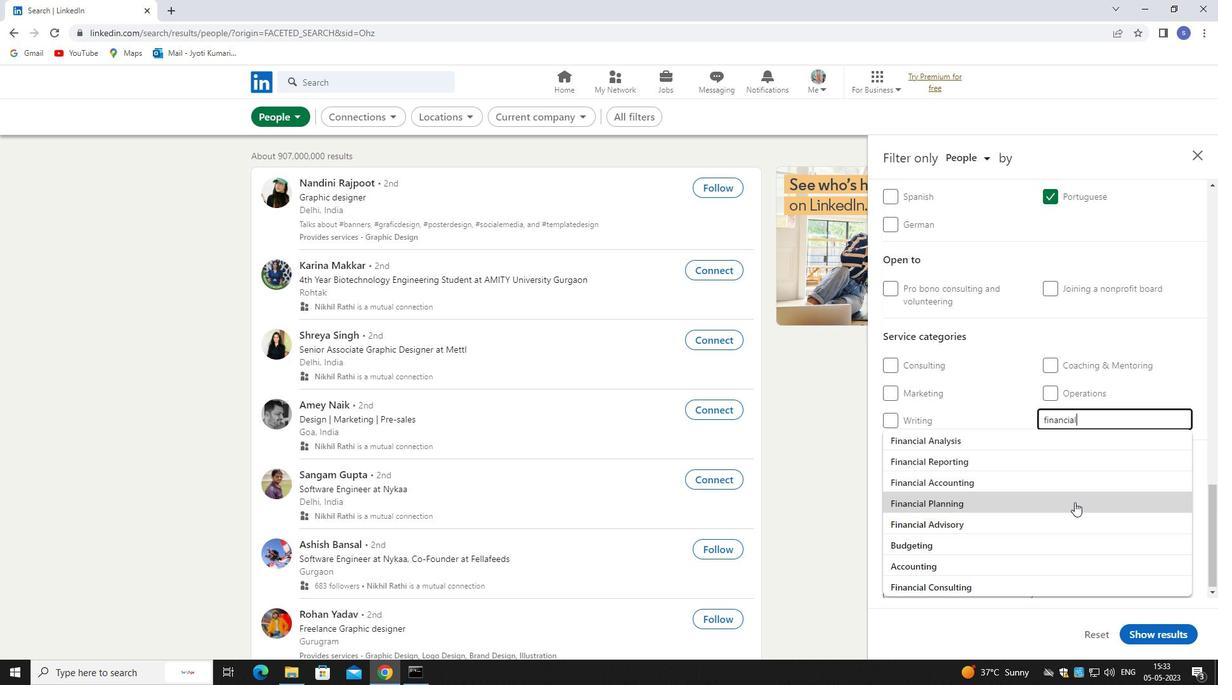 
Action: Mouse moved to (1077, 503)
Screenshot: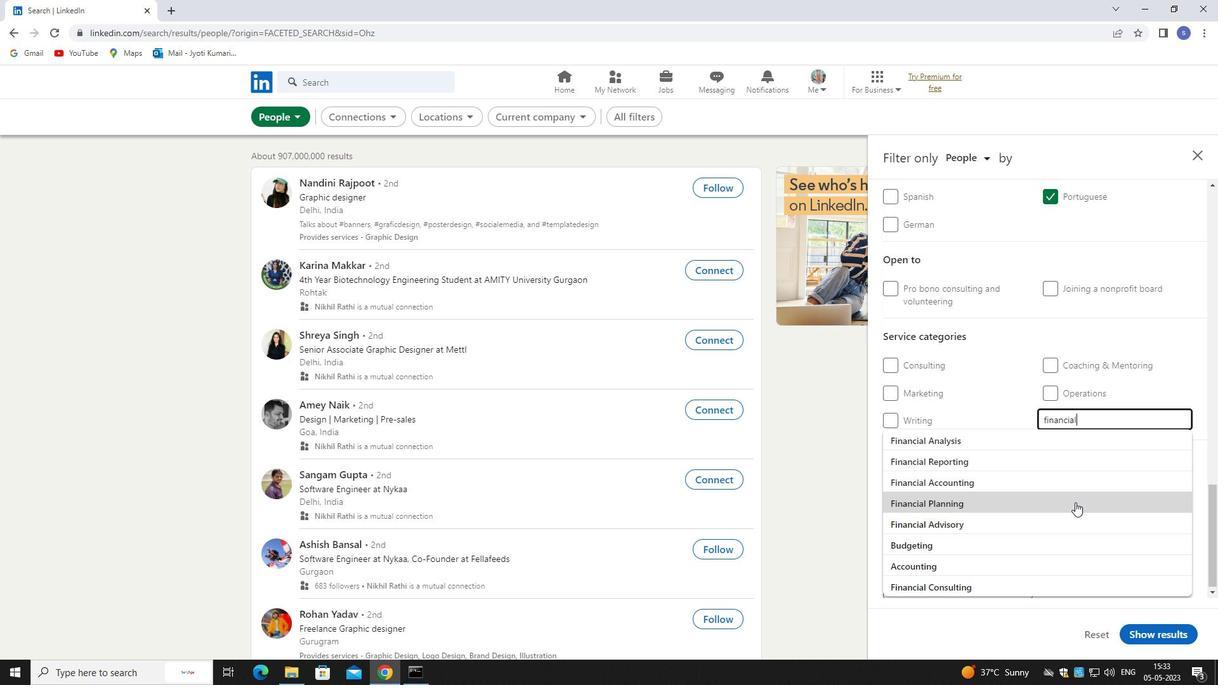
Action: Mouse scrolled (1077, 502) with delta (0, 0)
Screenshot: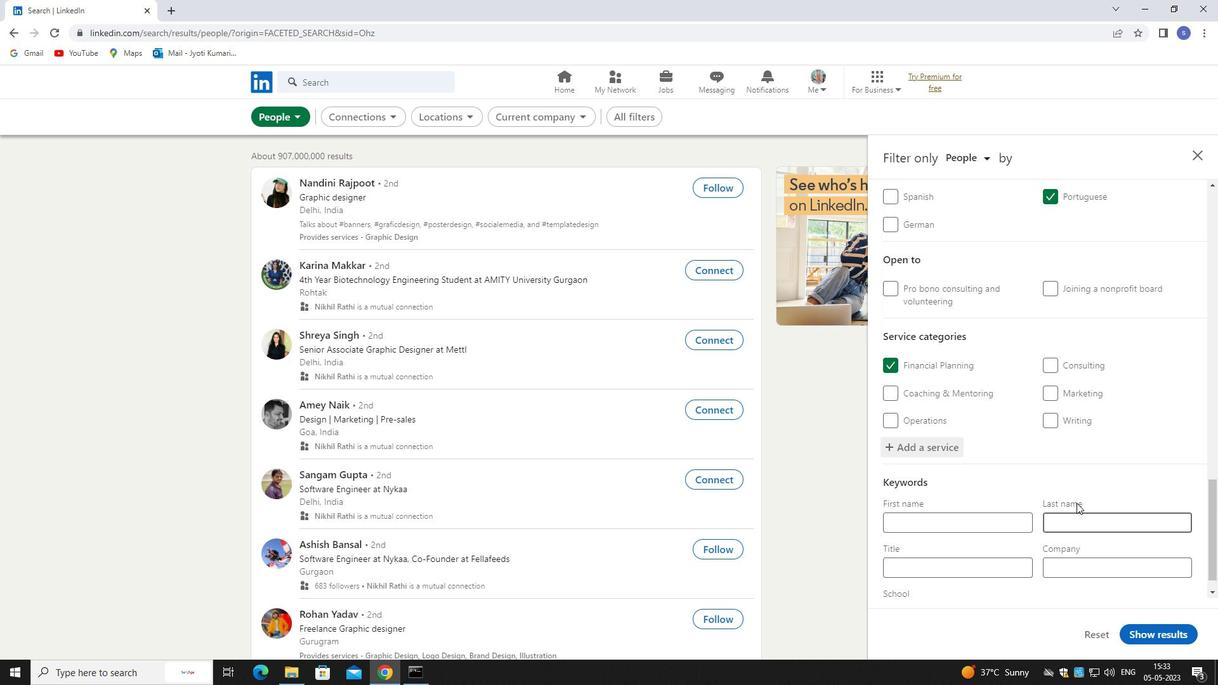 
Action: Mouse scrolled (1077, 502) with delta (0, 0)
Screenshot: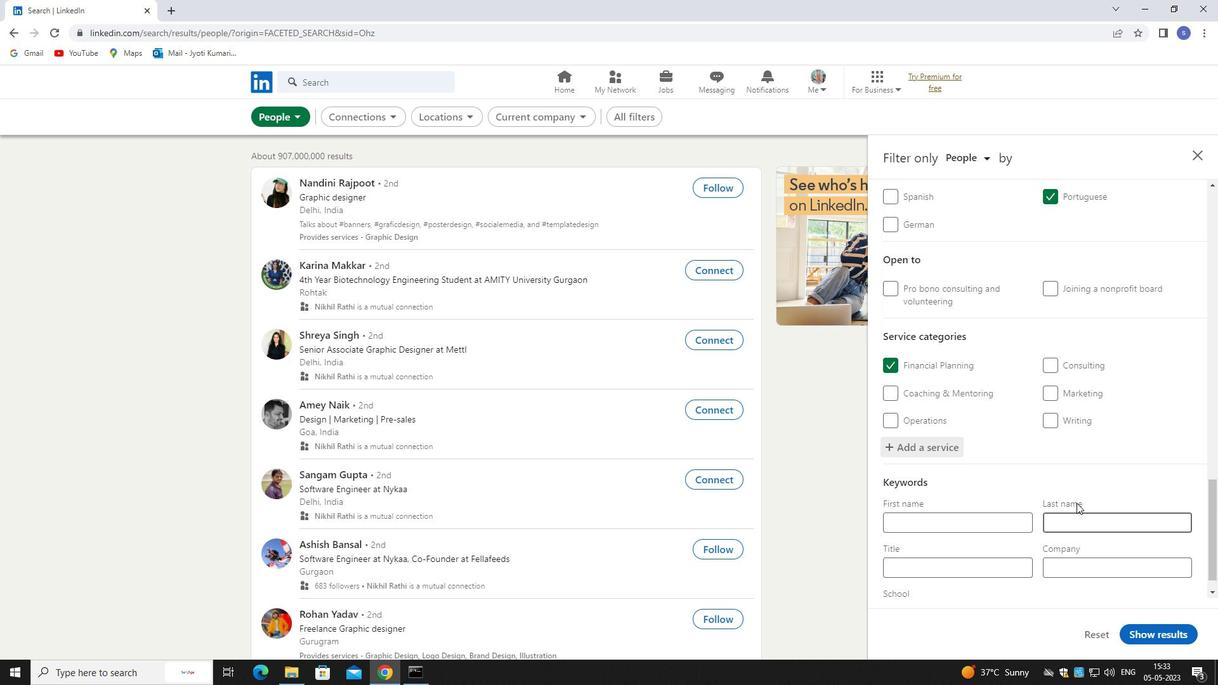 
Action: Mouse scrolled (1077, 502) with delta (0, 0)
Screenshot: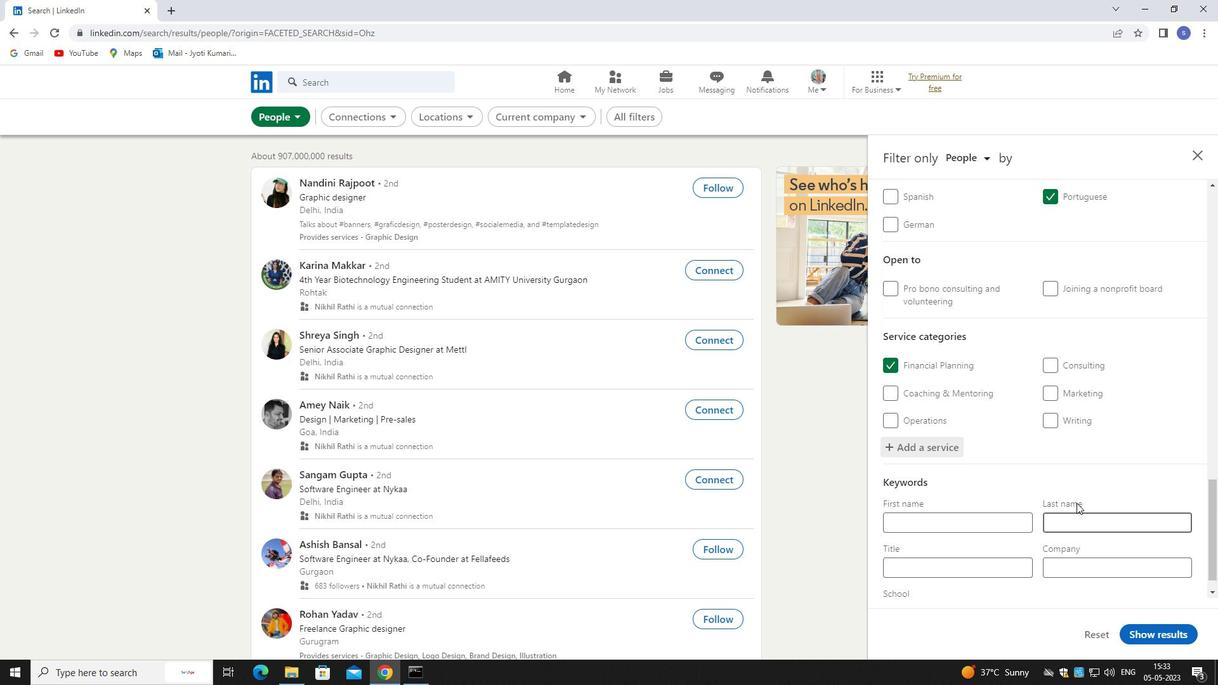 
Action: Mouse scrolled (1077, 502) with delta (0, 0)
Screenshot: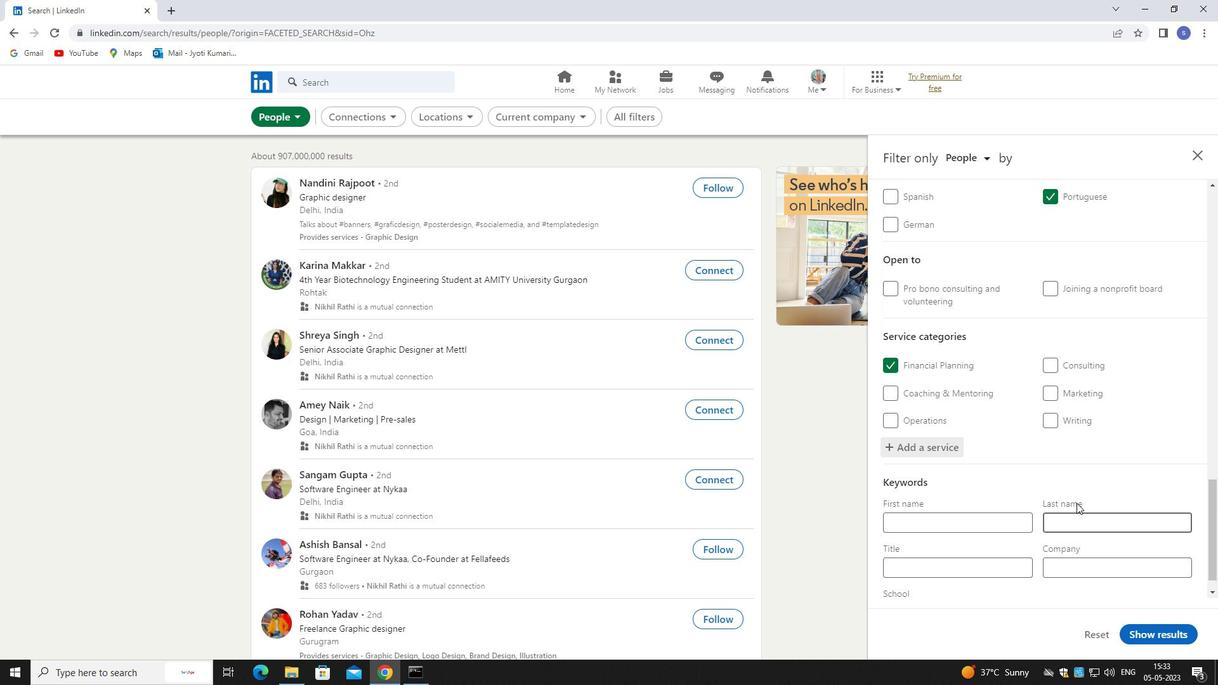 
Action: Mouse scrolled (1077, 502) with delta (0, 0)
Screenshot: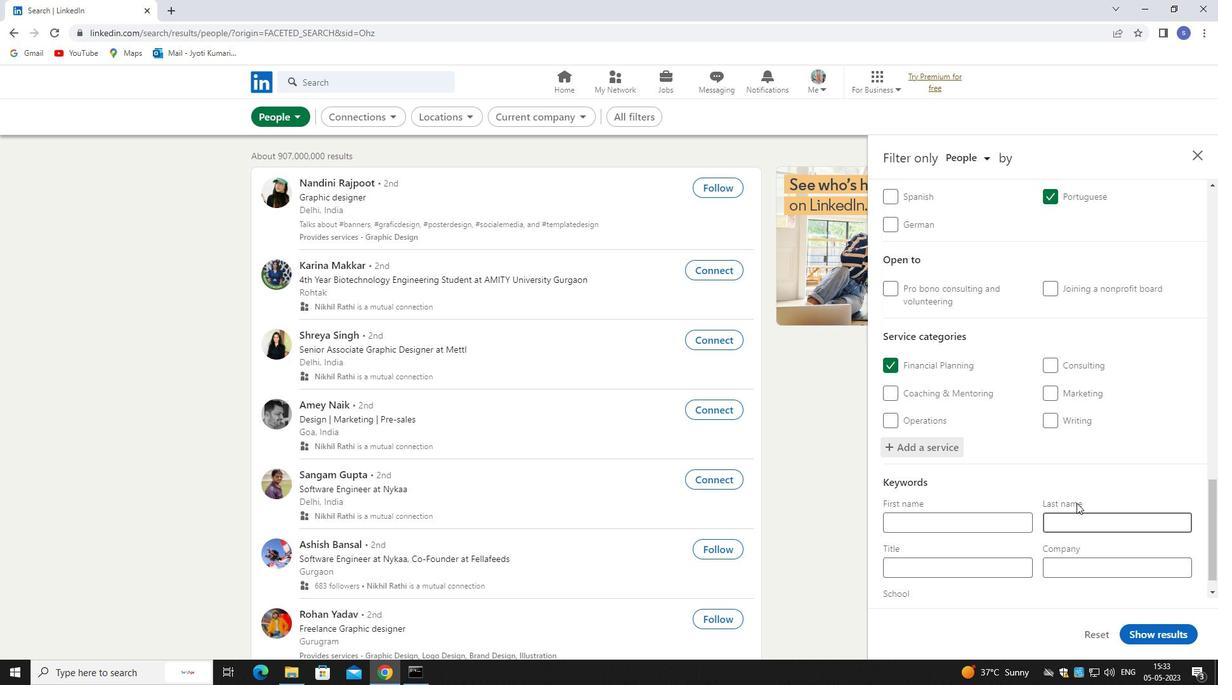 
Action: Mouse moved to (1006, 536)
Screenshot: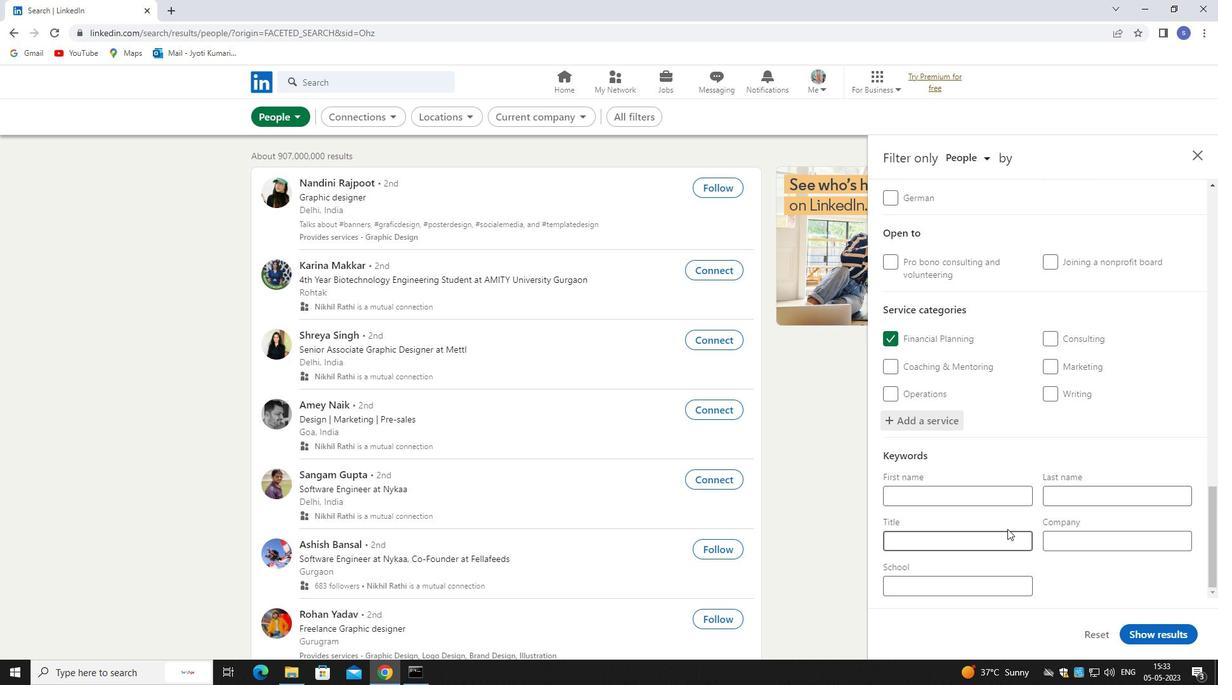 
Action: Mouse pressed left at (1006, 536)
Screenshot: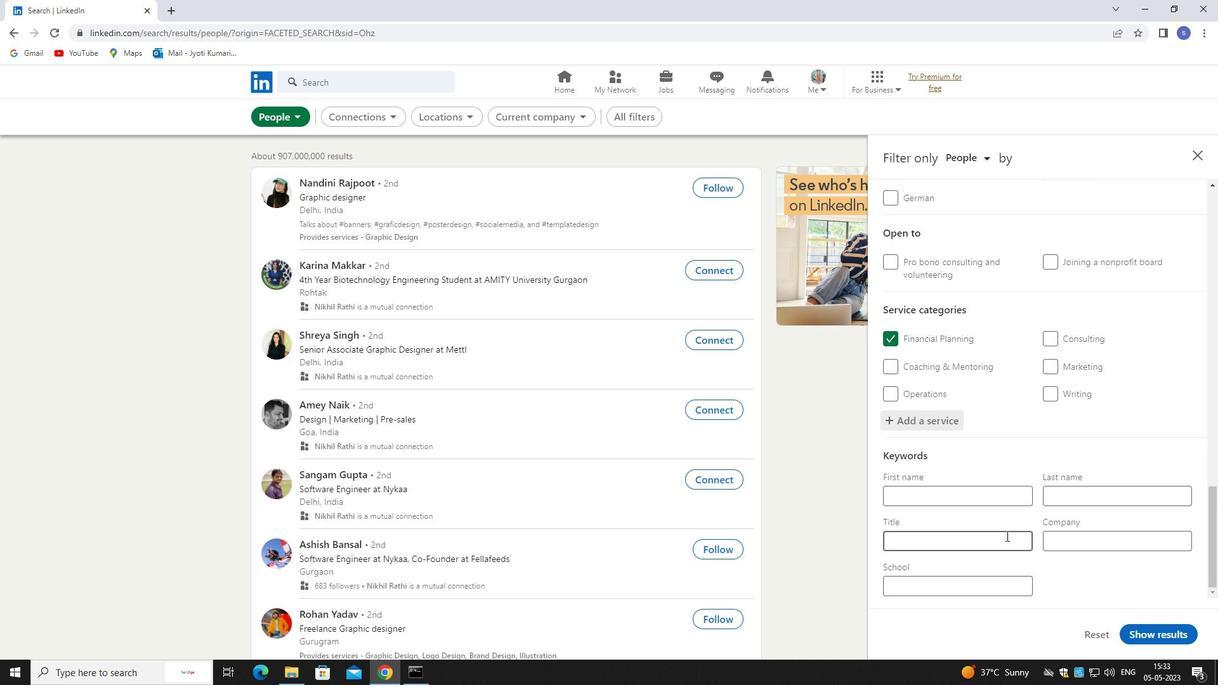 
Action: Mouse moved to (1006, 536)
Screenshot: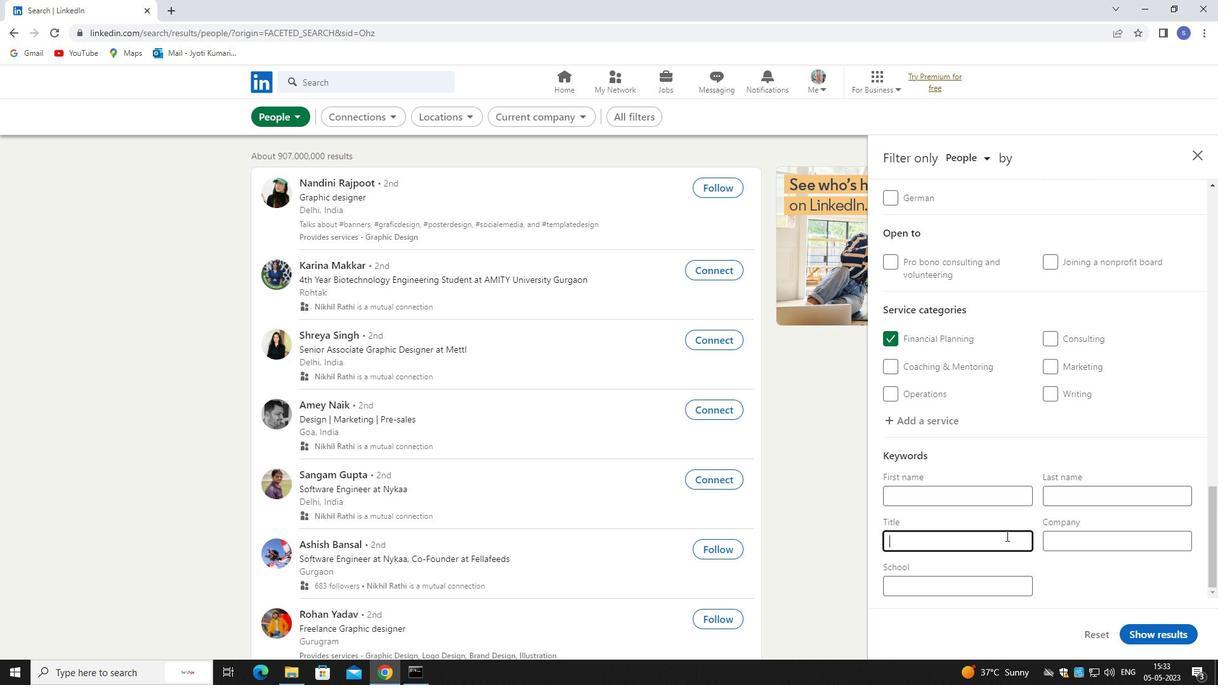 
Action: Key pressed <Key.shift>EXE<Key.backspace><Key.backspace>XR<Key.backspace>ECUTIVE<Key.space><Key.shift>ASSISTANT
Screenshot: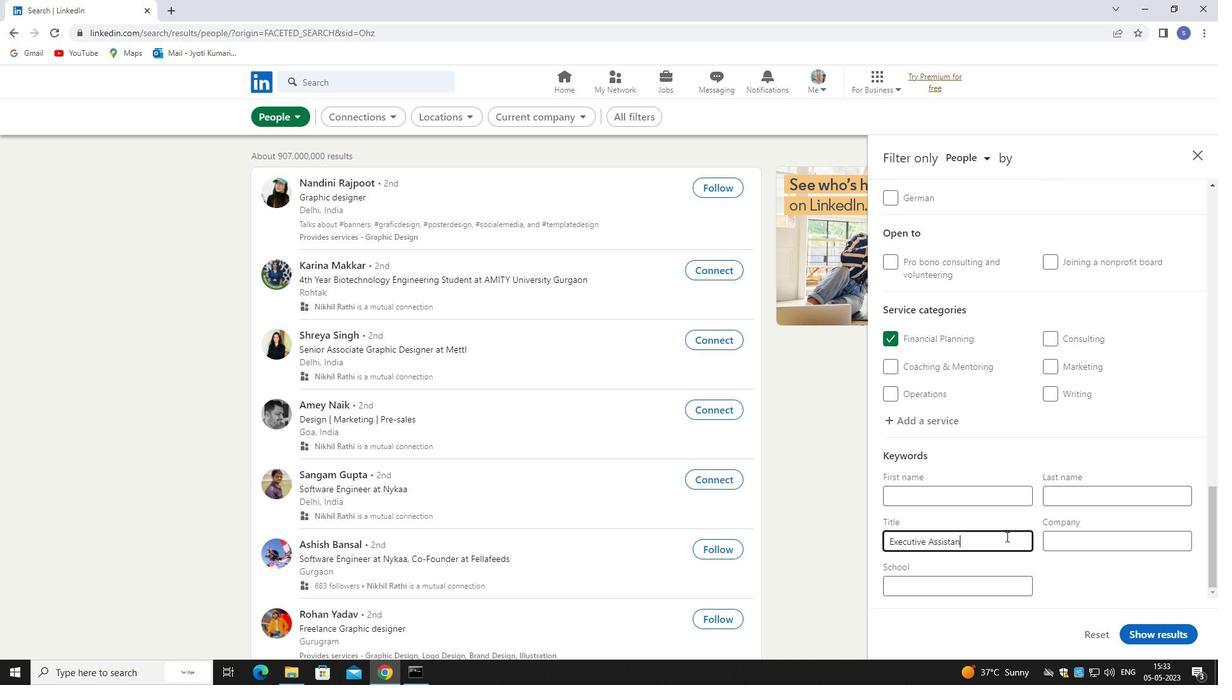 
Action: Mouse moved to (1151, 635)
Screenshot: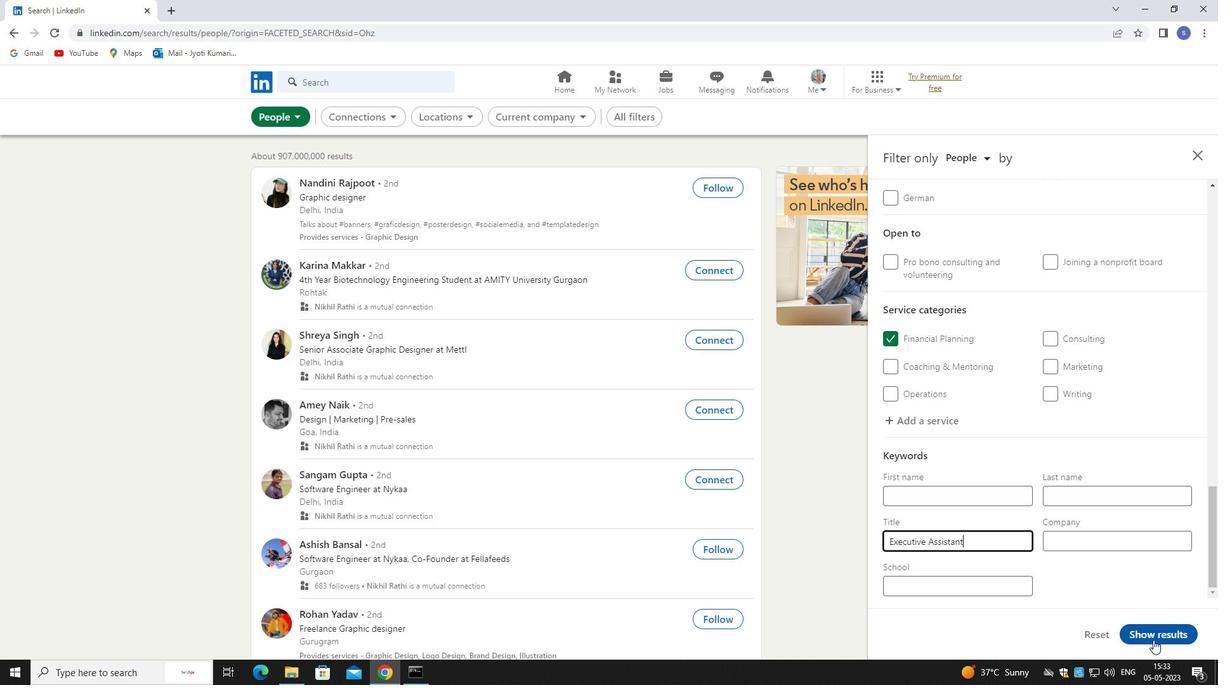 
Action: Mouse pressed left at (1151, 635)
Screenshot: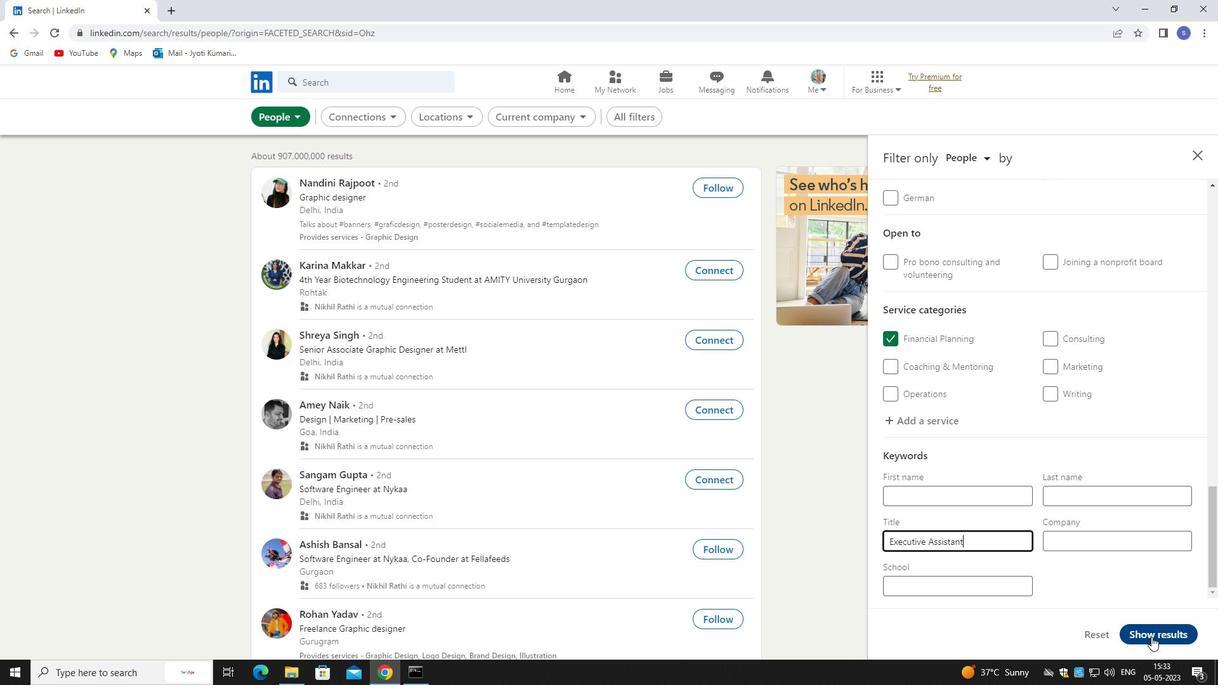 
